 Task: Forward email with the signature Charlotte Hill with the subject Request for a recommendation from softage.1@softage.net to softage.7@softage.net with the message I would like to request a meeting to discuss the new team-building activities., select first word, change the font of the message to Georgia and change the font typography to underline Send the email
Action: Mouse moved to (1002, 80)
Screenshot: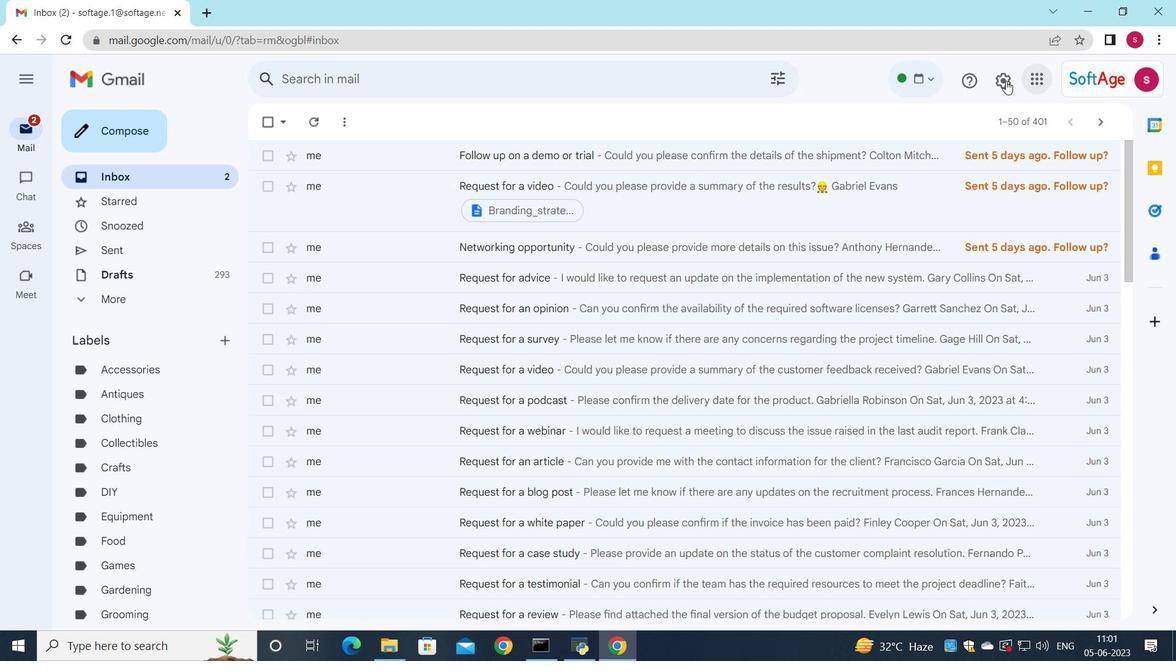 
Action: Mouse pressed left at (1002, 80)
Screenshot: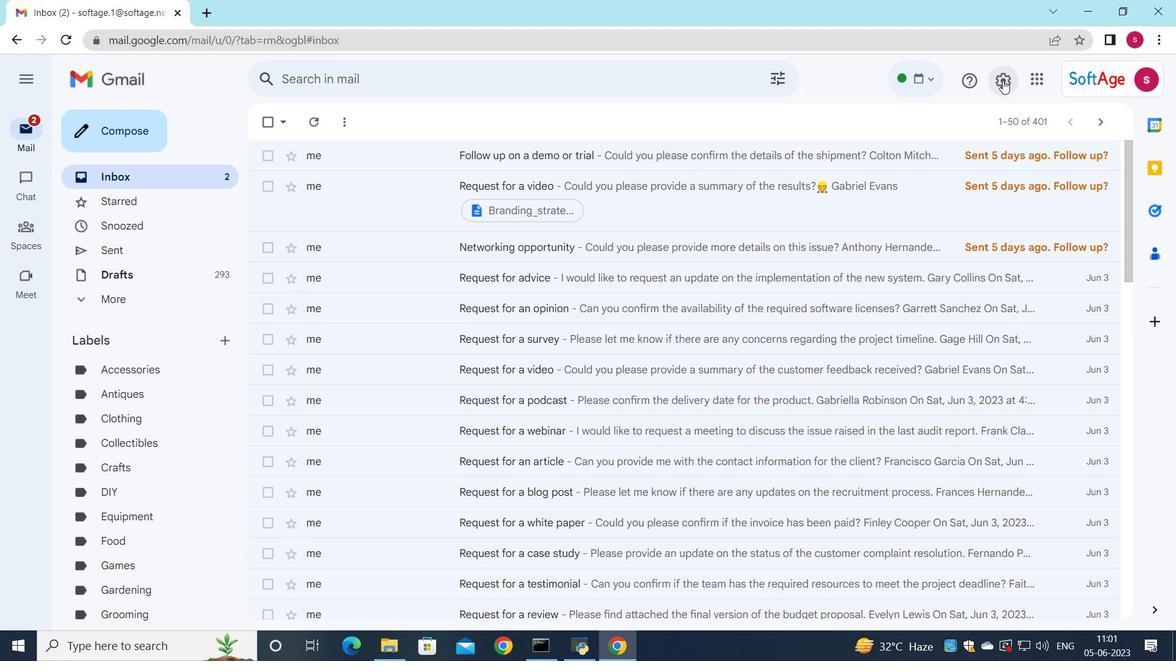 
Action: Mouse moved to (1002, 166)
Screenshot: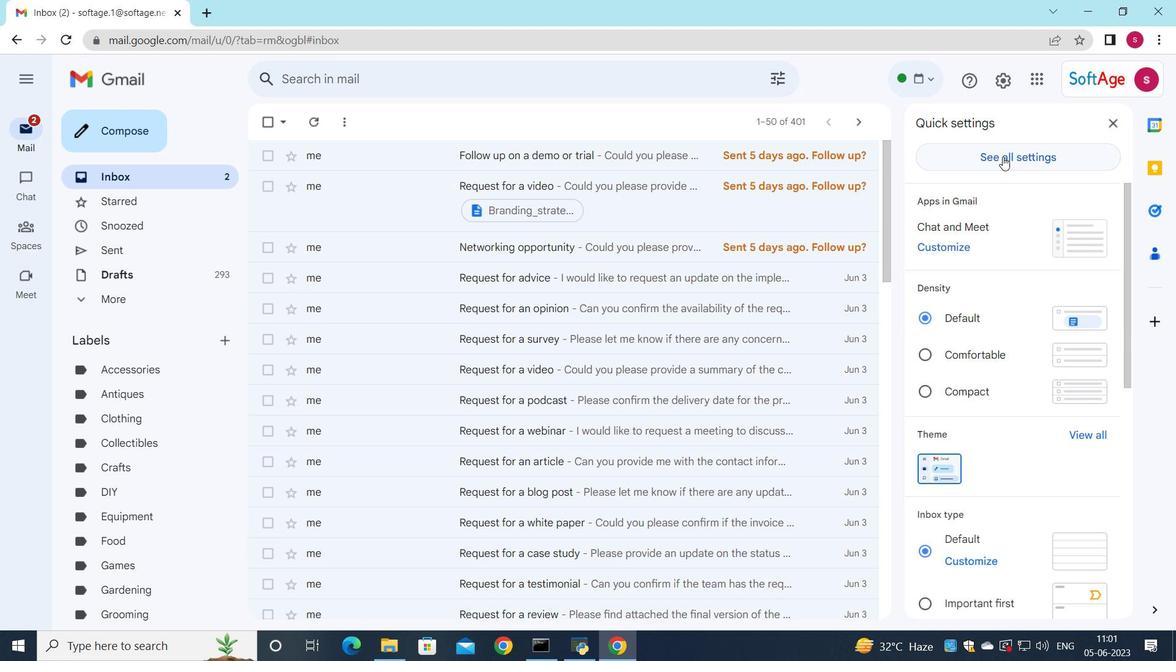 
Action: Mouse pressed left at (1002, 166)
Screenshot: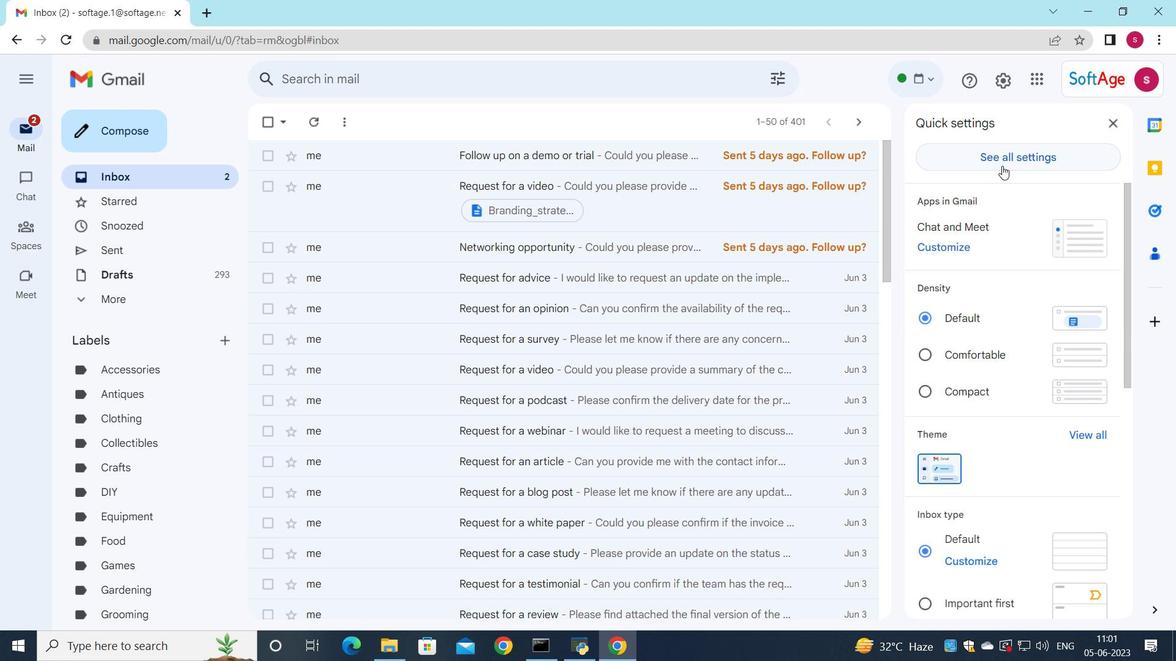 
Action: Mouse moved to (616, 401)
Screenshot: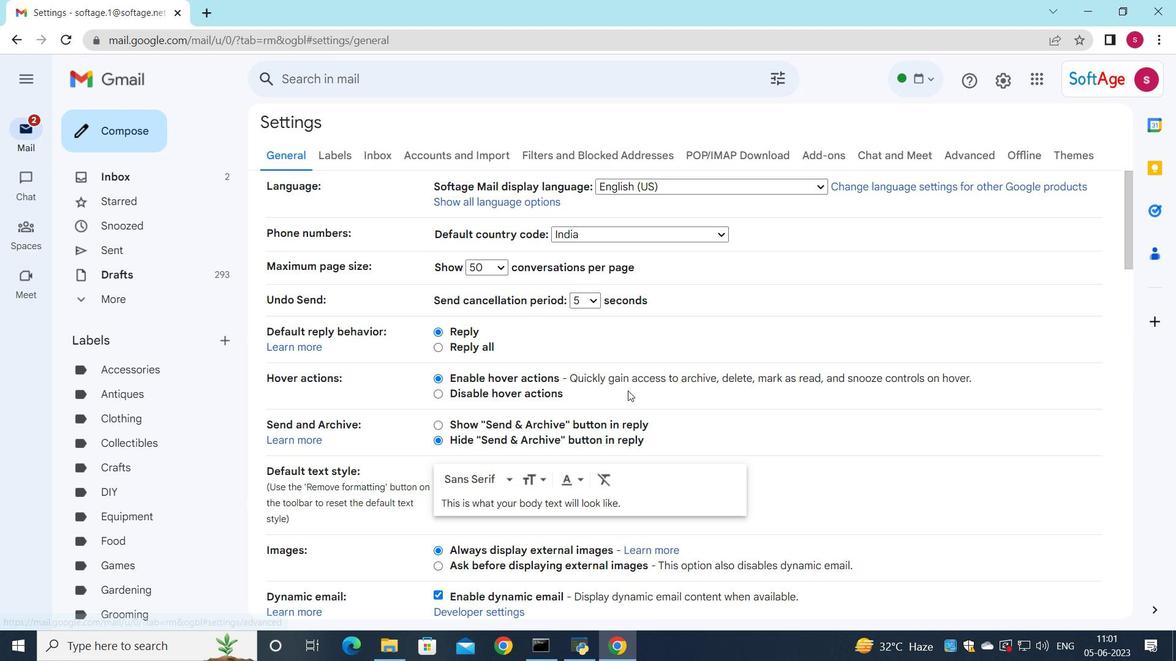 
Action: Mouse scrolled (616, 401) with delta (0, 0)
Screenshot: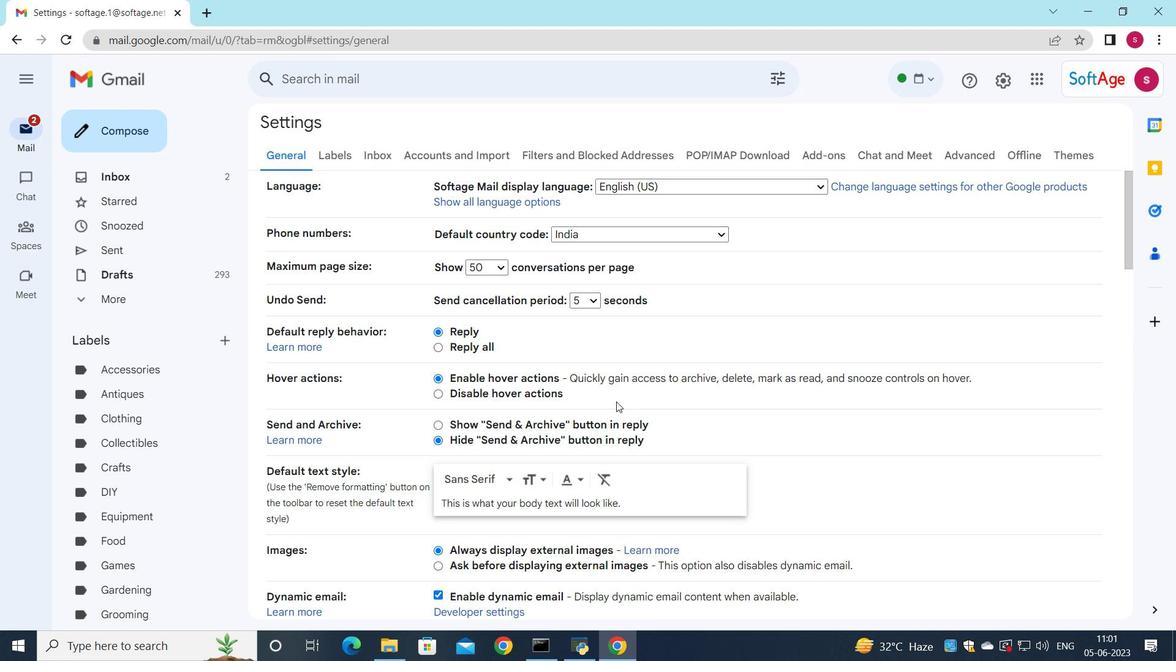 
Action: Mouse moved to (615, 403)
Screenshot: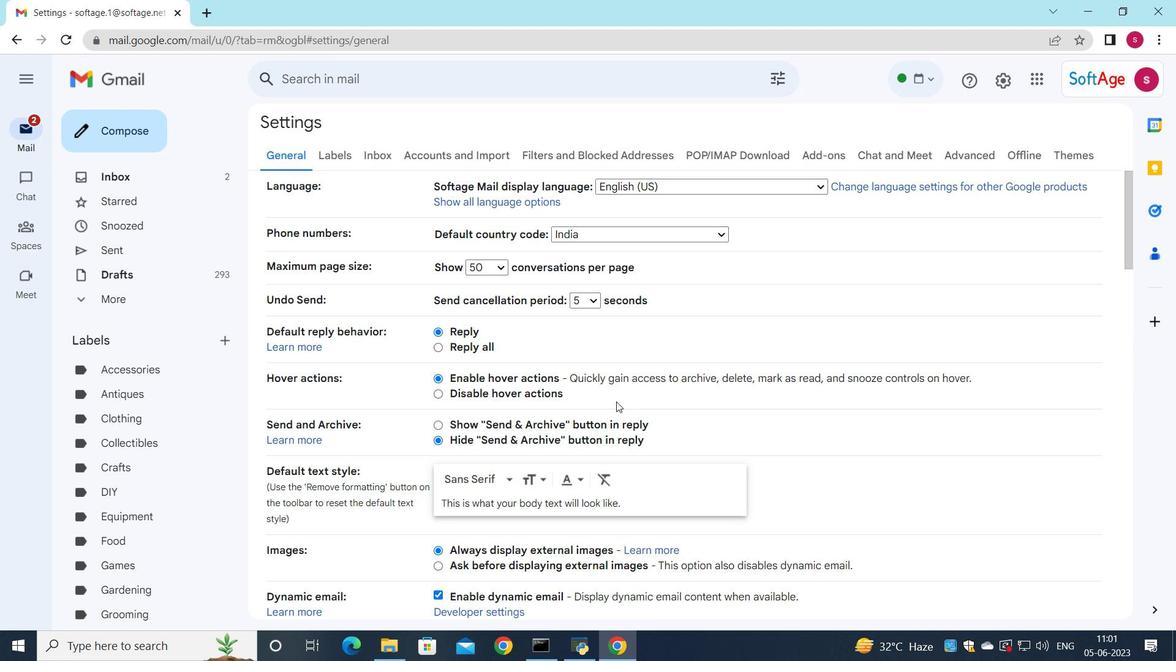 
Action: Mouse scrolled (615, 402) with delta (0, 0)
Screenshot: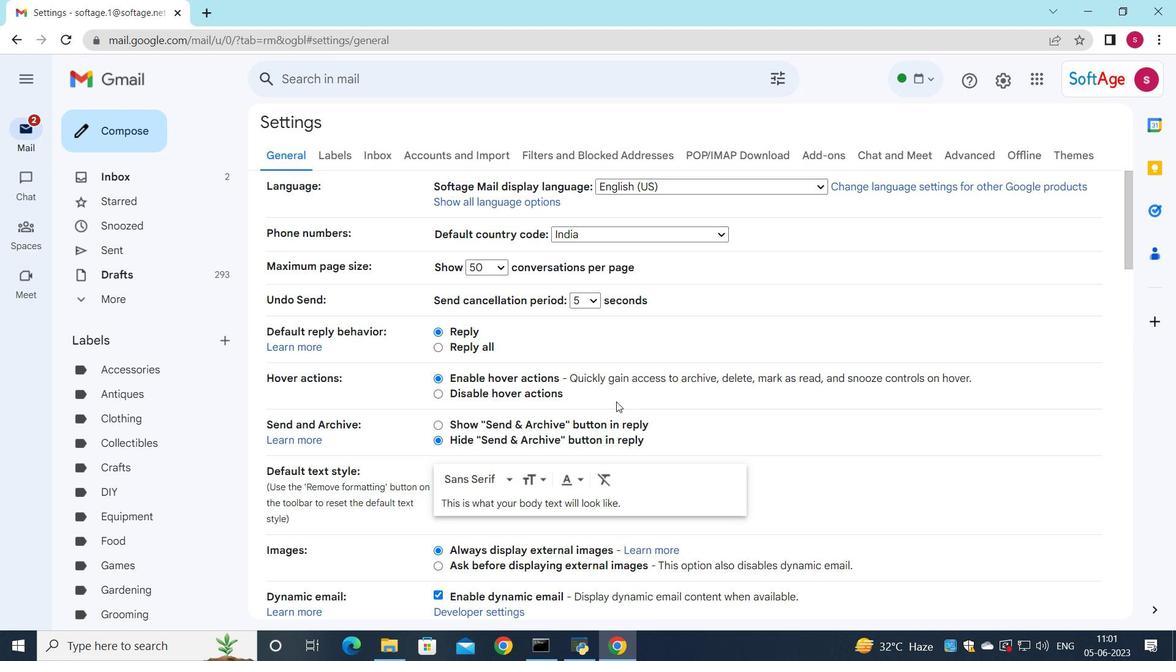 
Action: Mouse moved to (614, 403)
Screenshot: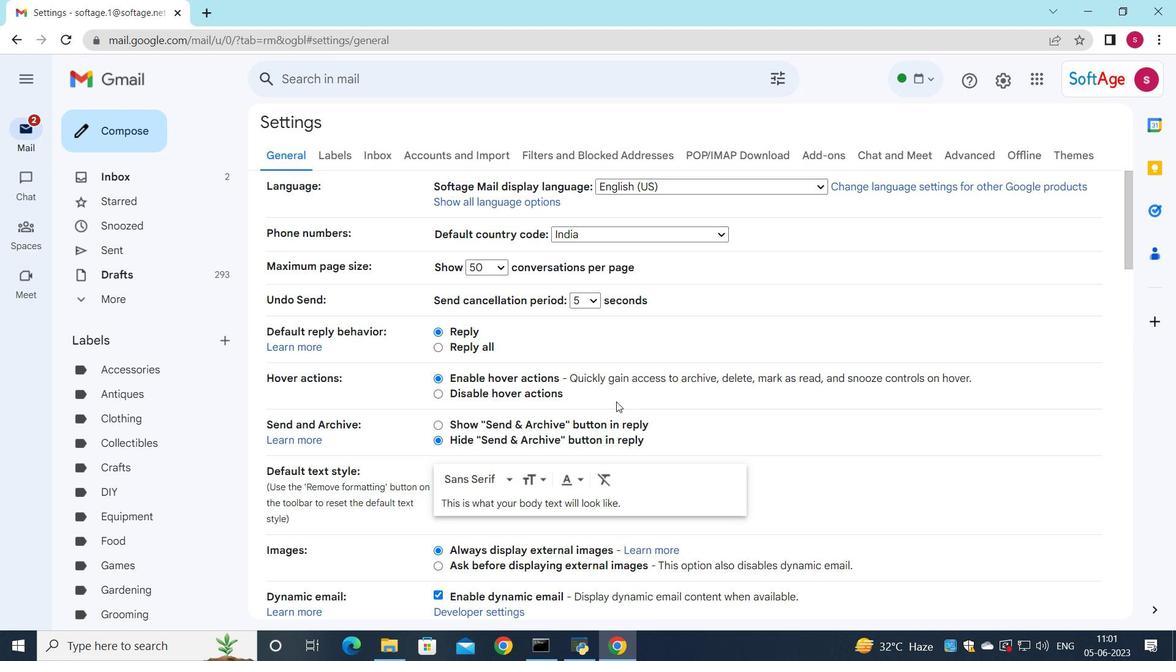 
Action: Mouse scrolled (614, 402) with delta (0, 0)
Screenshot: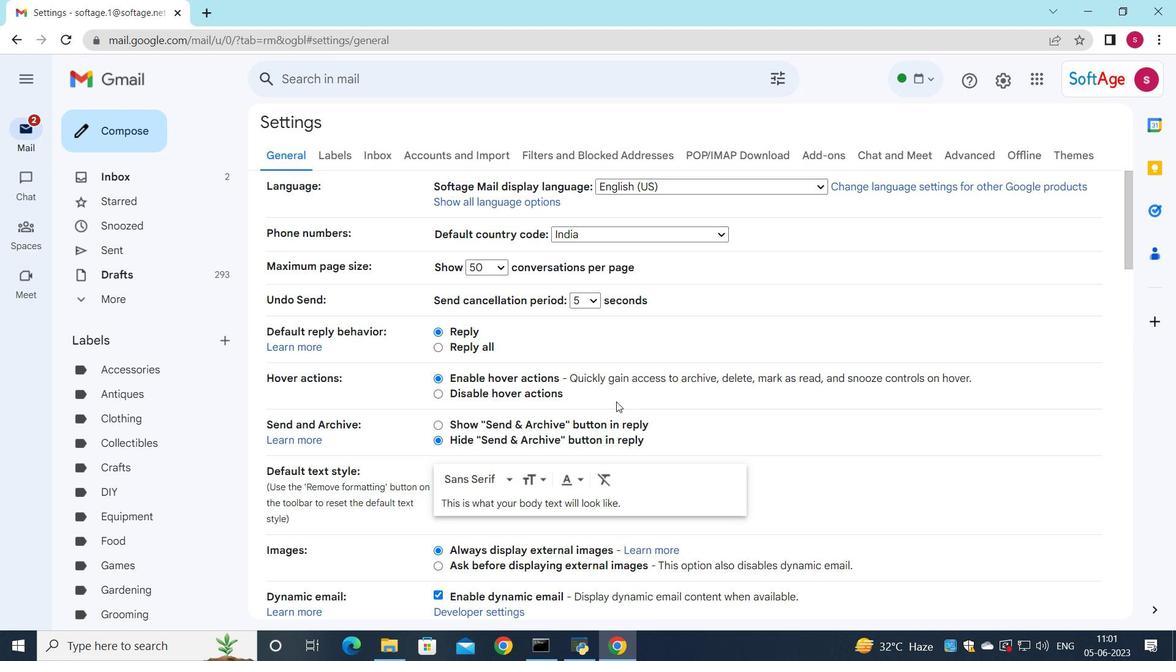 
Action: Mouse scrolled (614, 402) with delta (0, 0)
Screenshot: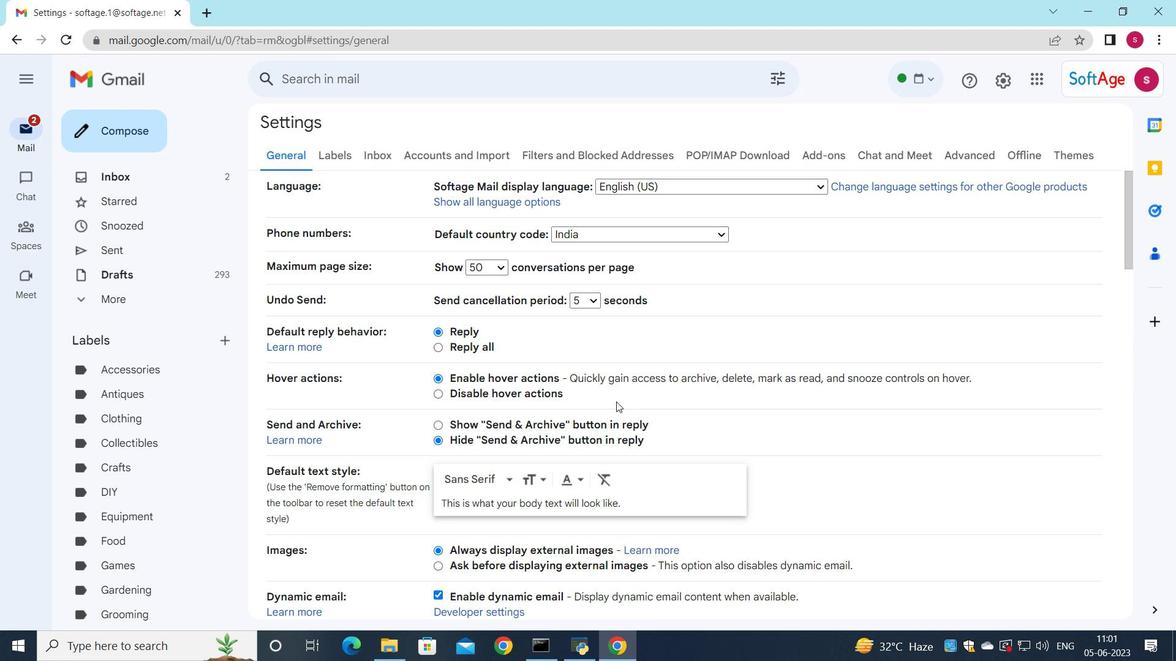 
Action: Mouse moved to (614, 404)
Screenshot: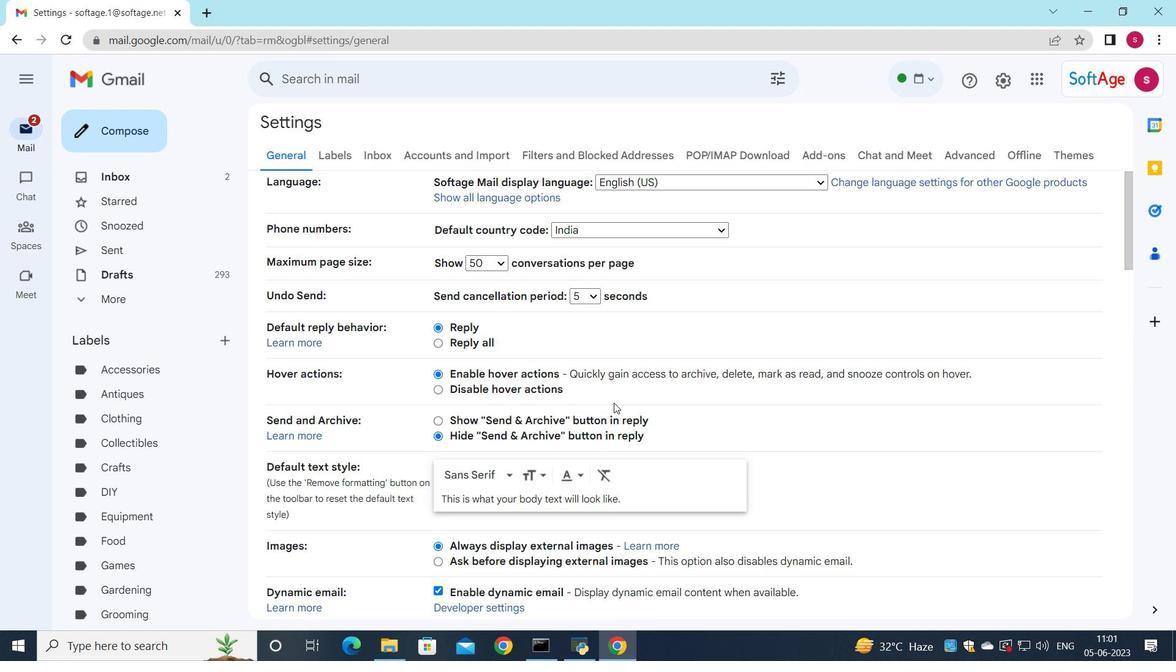 
Action: Mouse scrolled (614, 404) with delta (0, 0)
Screenshot: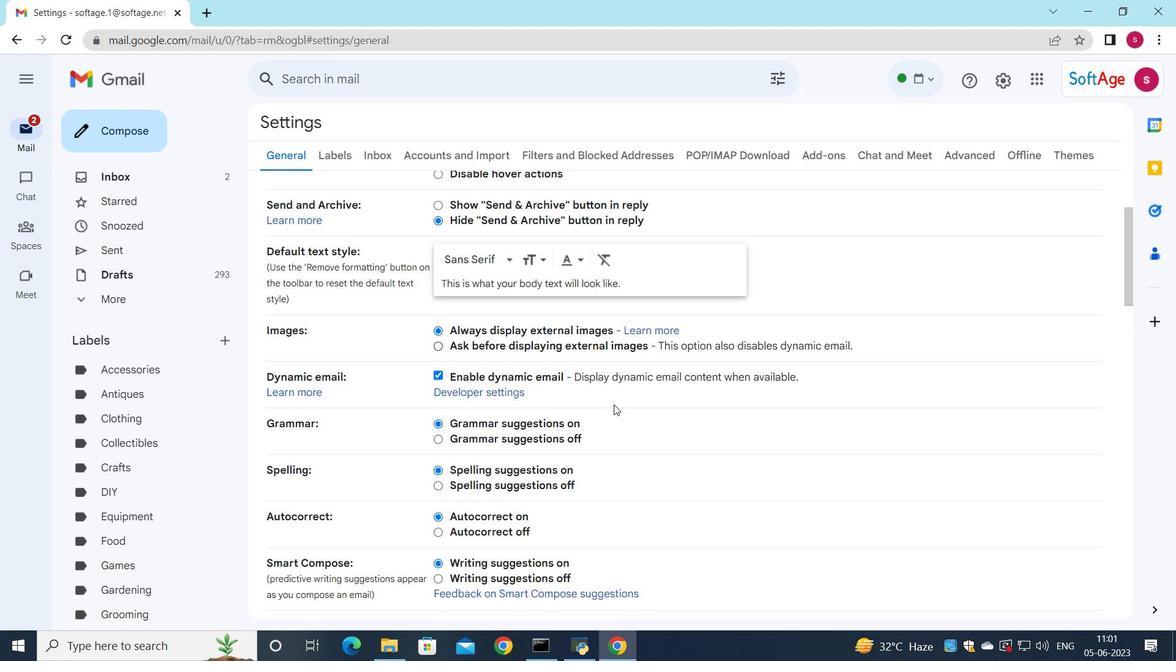 
Action: Mouse scrolled (614, 404) with delta (0, 0)
Screenshot: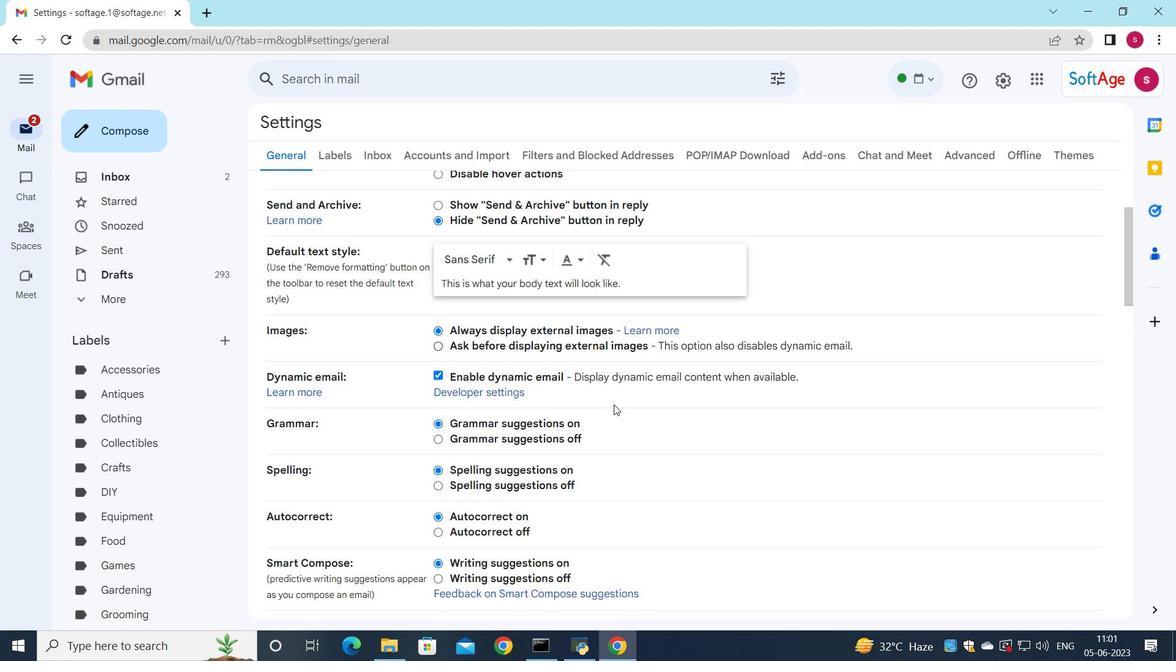 
Action: Mouse scrolled (614, 404) with delta (0, 0)
Screenshot: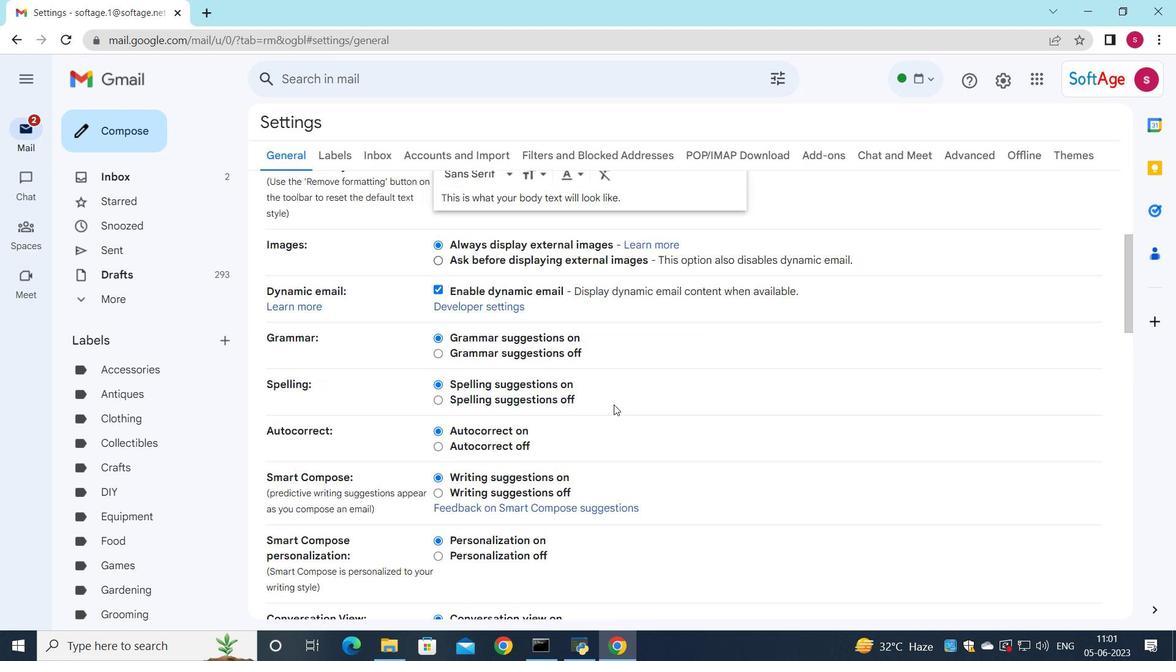 
Action: Mouse scrolled (614, 404) with delta (0, 0)
Screenshot: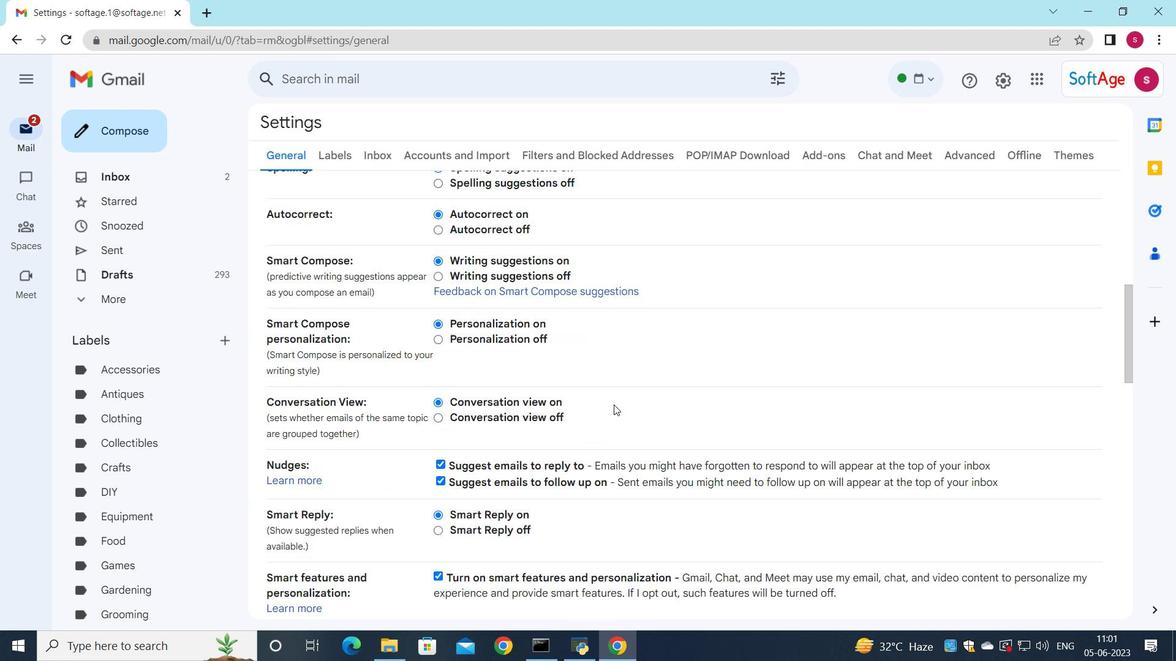 
Action: Mouse scrolled (614, 404) with delta (0, 0)
Screenshot: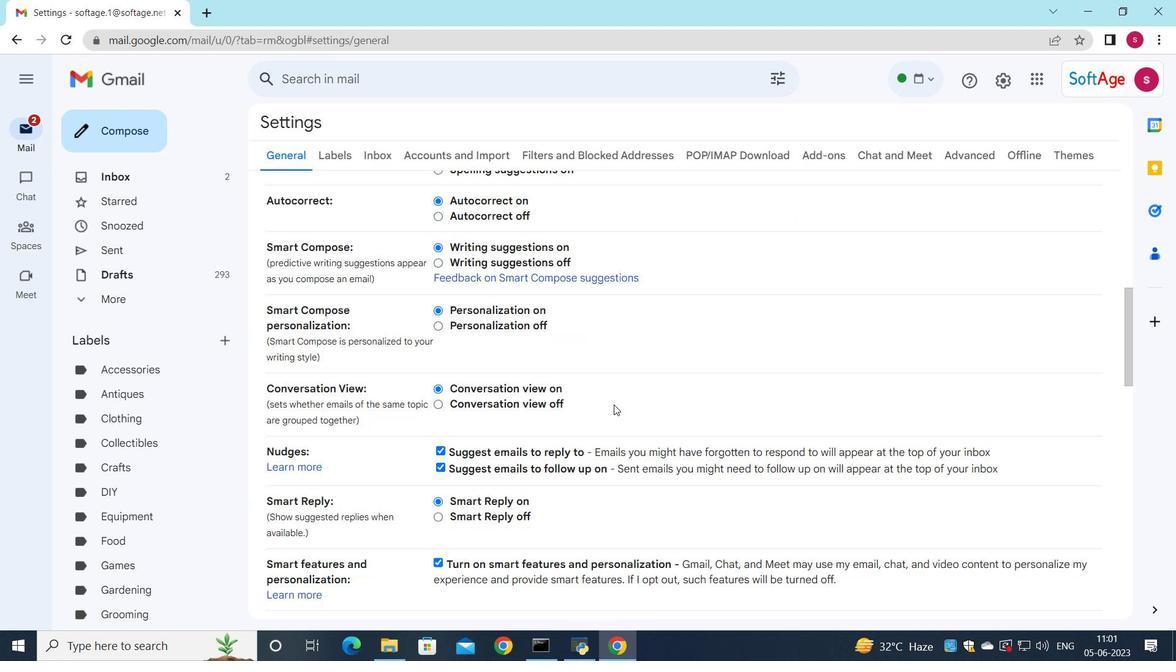 
Action: Mouse scrolled (614, 404) with delta (0, 0)
Screenshot: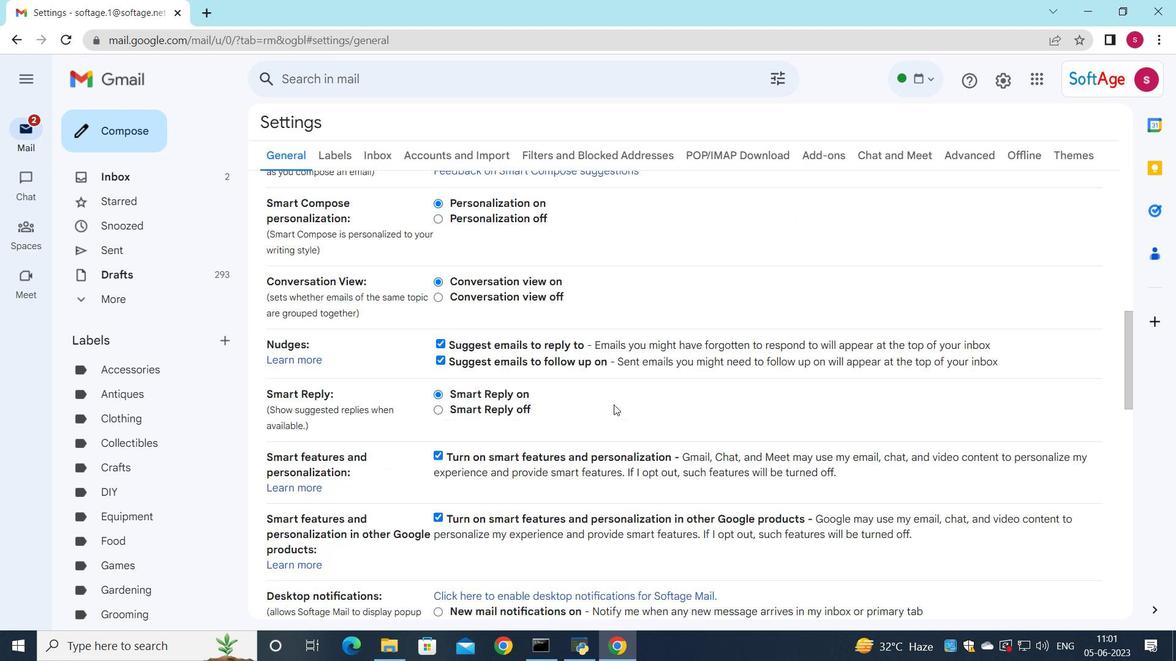 
Action: Mouse scrolled (614, 404) with delta (0, 0)
Screenshot: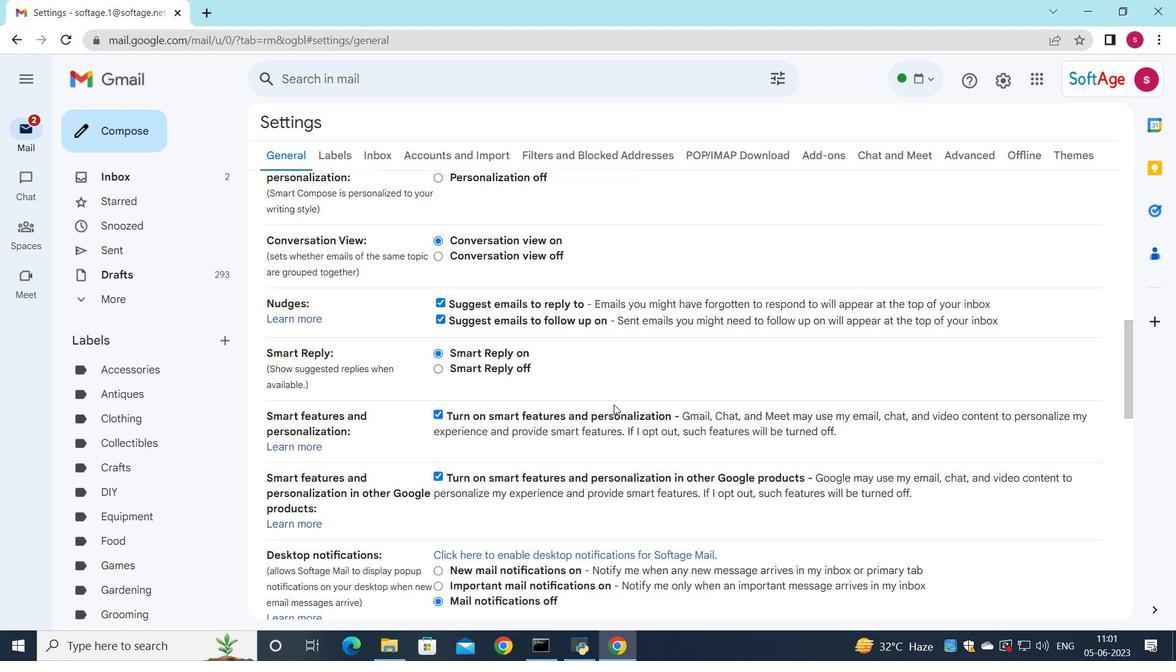 
Action: Mouse scrolled (614, 404) with delta (0, 0)
Screenshot: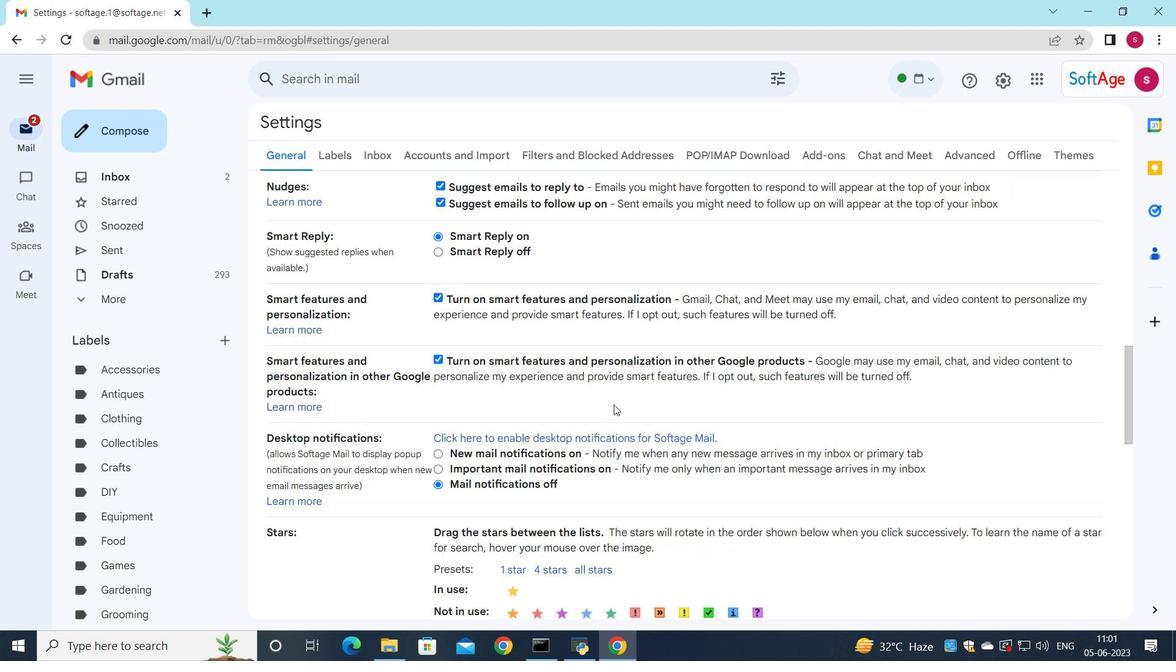 
Action: Mouse scrolled (614, 404) with delta (0, 0)
Screenshot: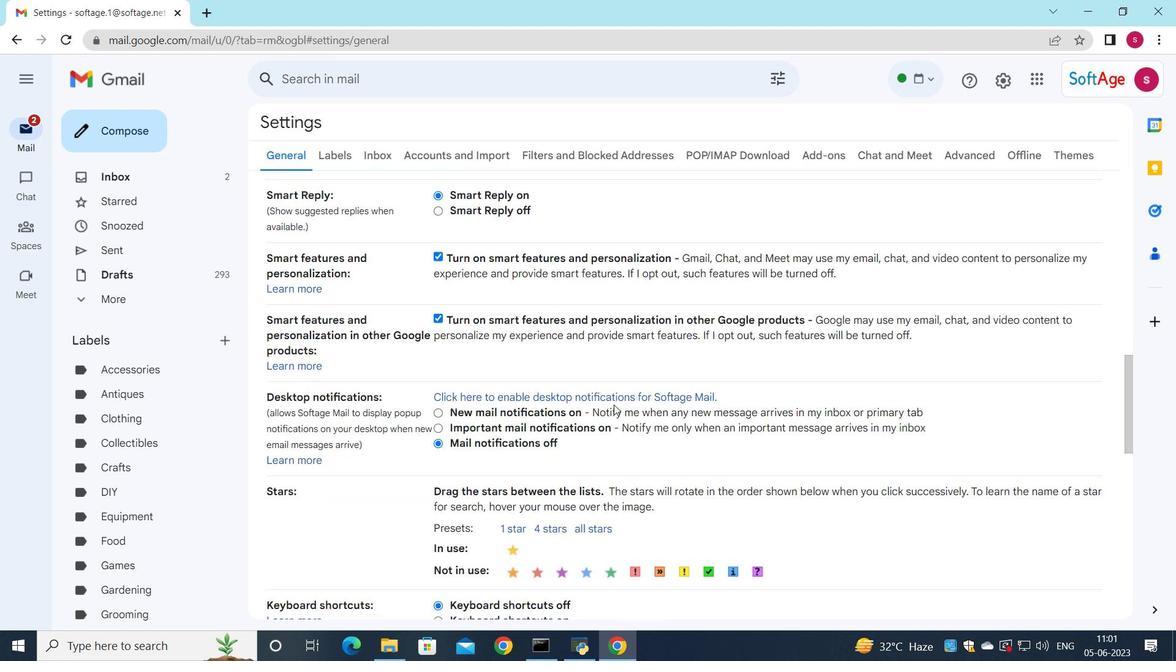 
Action: Mouse scrolled (614, 404) with delta (0, 0)
Screenshot: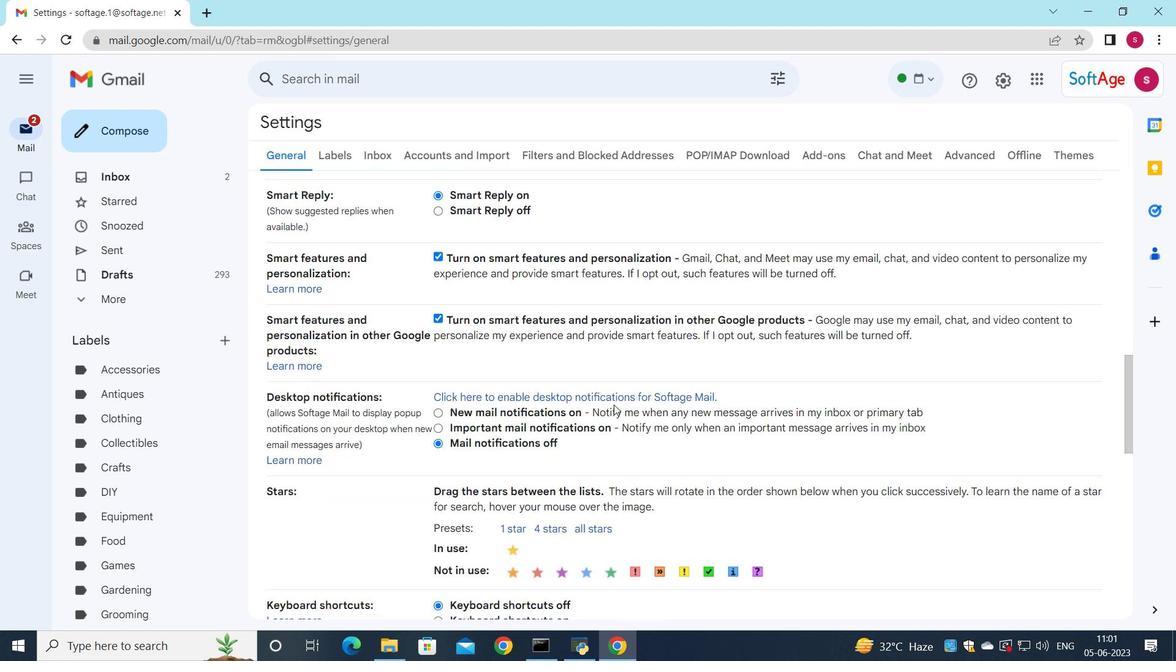 
Action: Mouse scrolled (614, 404) with delta (0, 0)
Screenshot: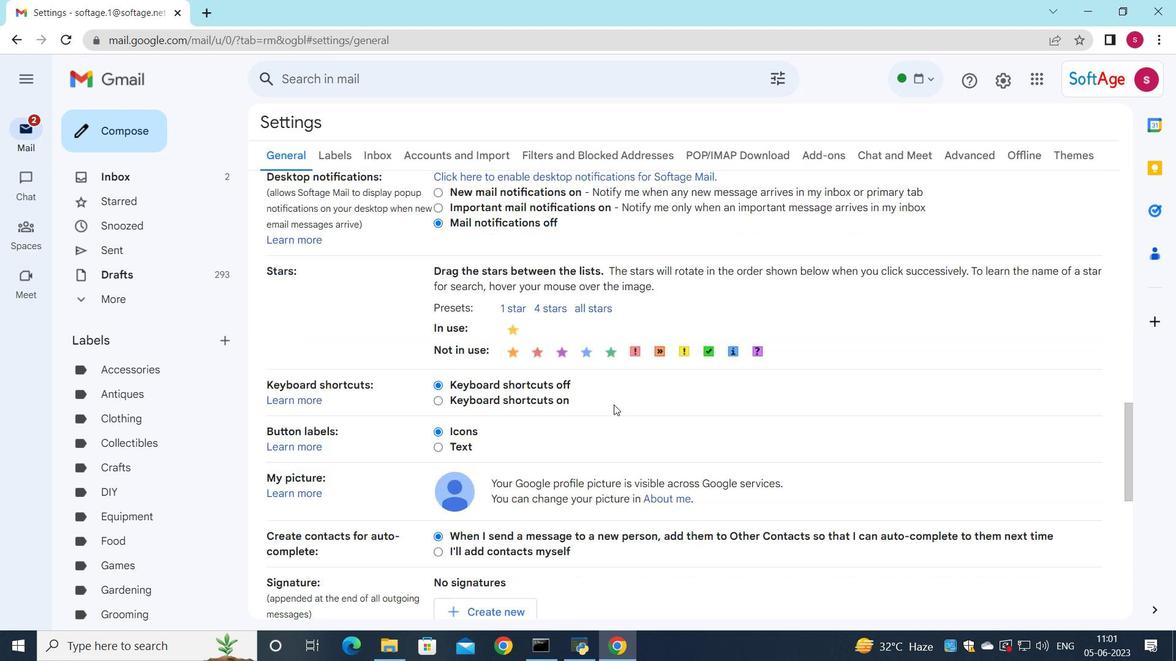 
Action: Mouse scrolled (614, 404) with delta (0, 0)
Screenshot: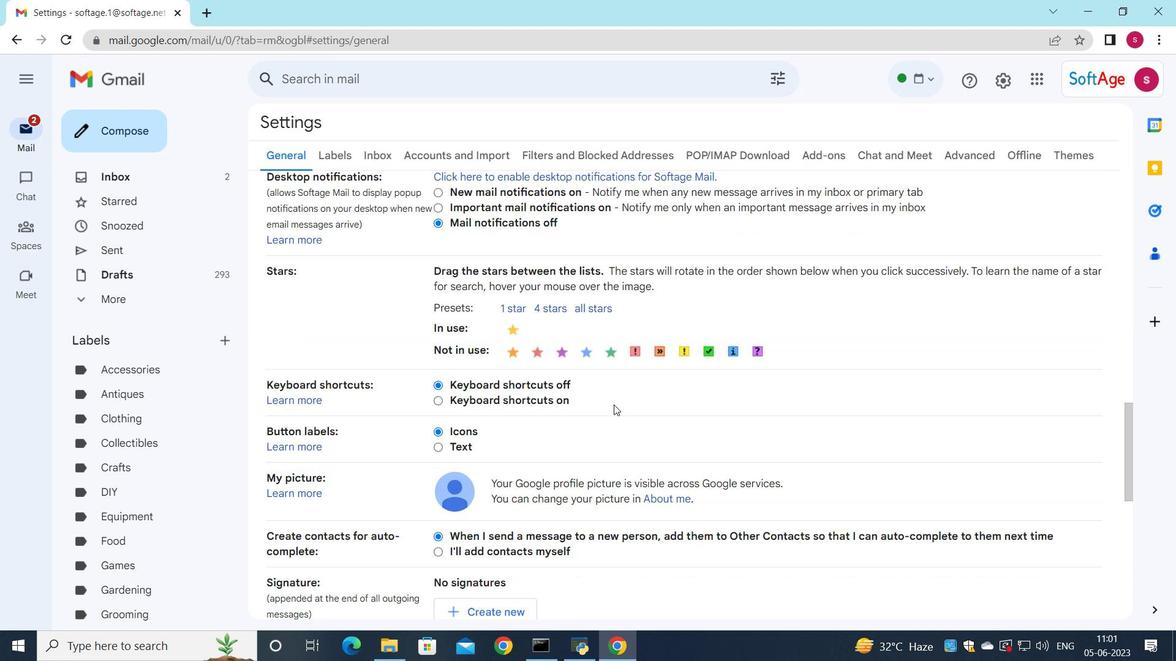 
Action: Mouse moved to (516, 450)
Screenshot: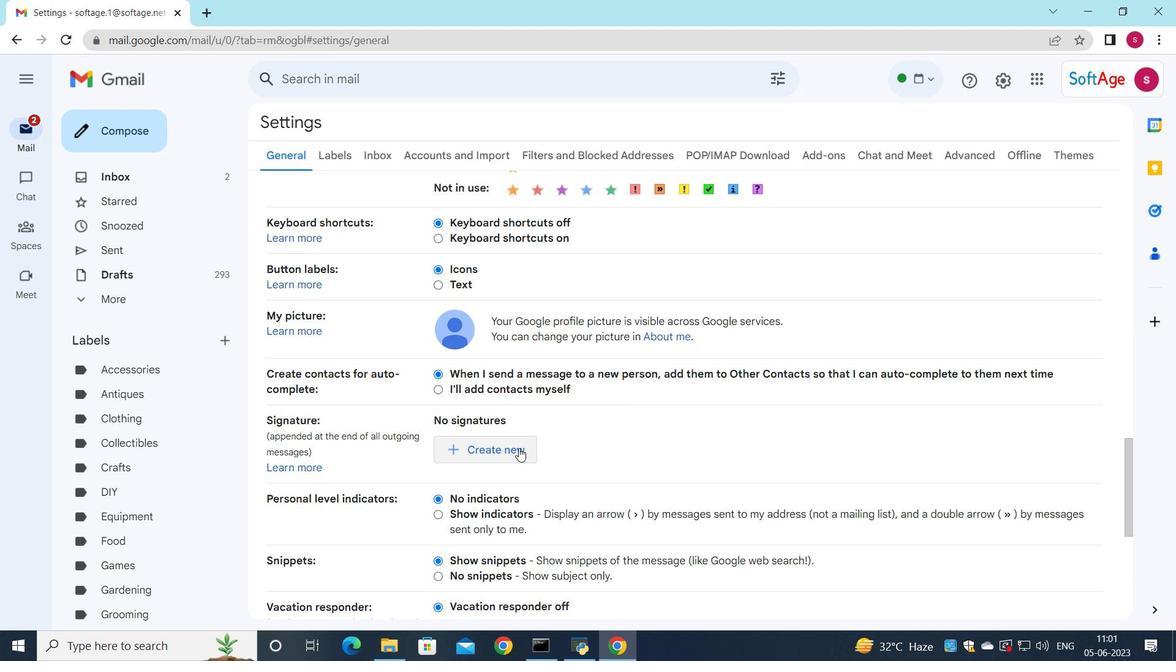 
Action: Mouse pressed left at (516, 450)
Screenshot: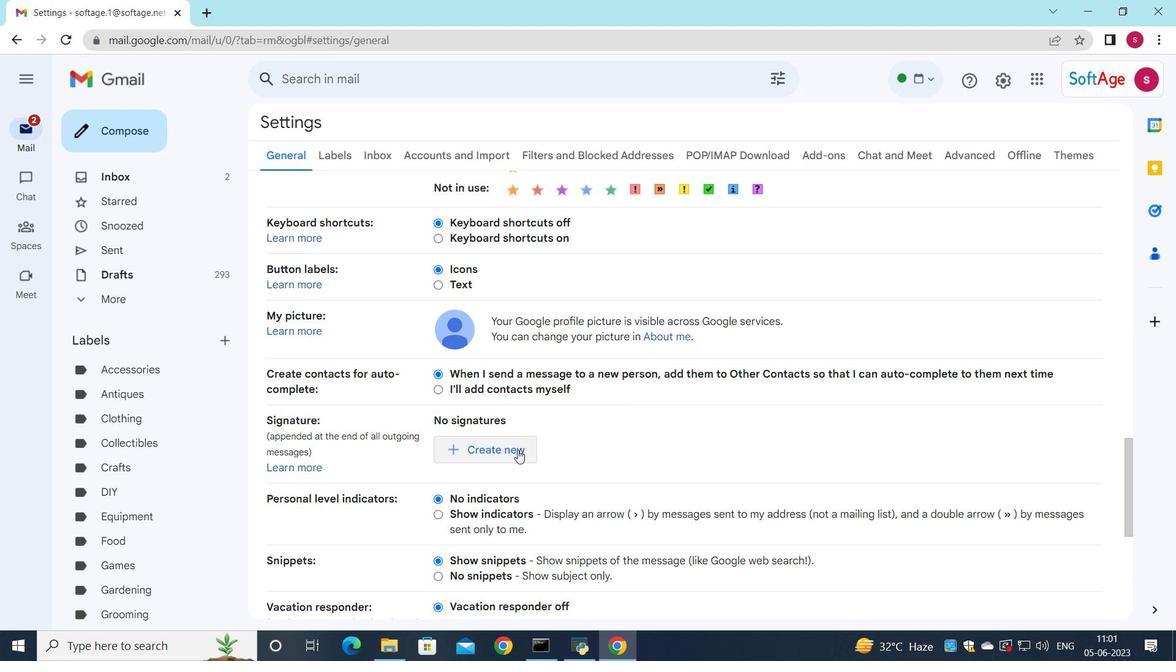 
Action: Mouse moved to (601, 330)
Screenshot: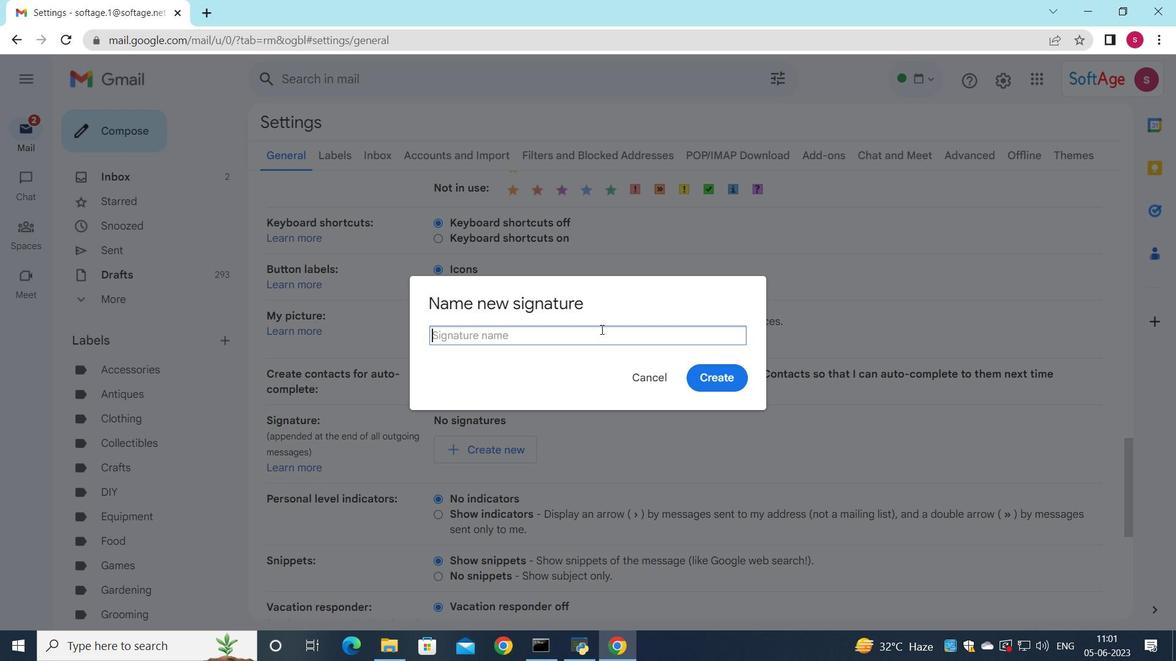
Action: Key pressed <Key.shift>Charlotte<Key.space><Key.shift_r><Key.shift_r><Key.shift_r><Key.shift_r><Key.shift_r><Key.shift_r><Key.shift_r><Key.shift_r><Key.shift_r><Key.shift_r><Key.shift_r>Hill
Screenshot: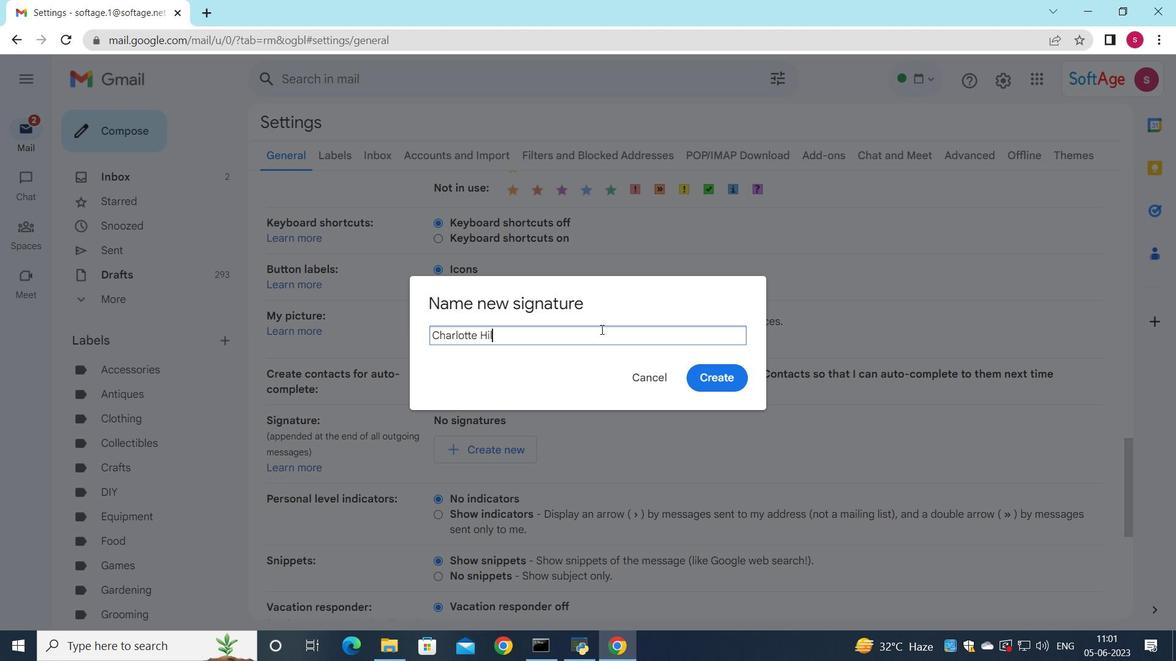 
Action: Mouse moved to (711, 382)
Screenshot: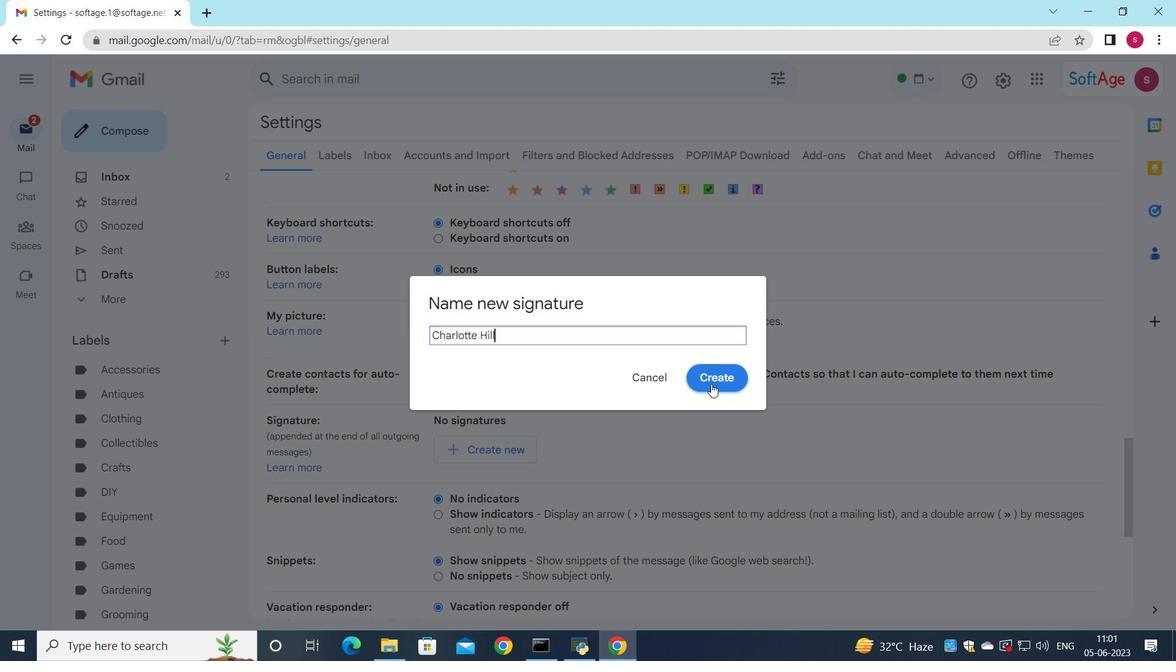 
Action: Mouse pressed left at (711, 382)
Screenshot: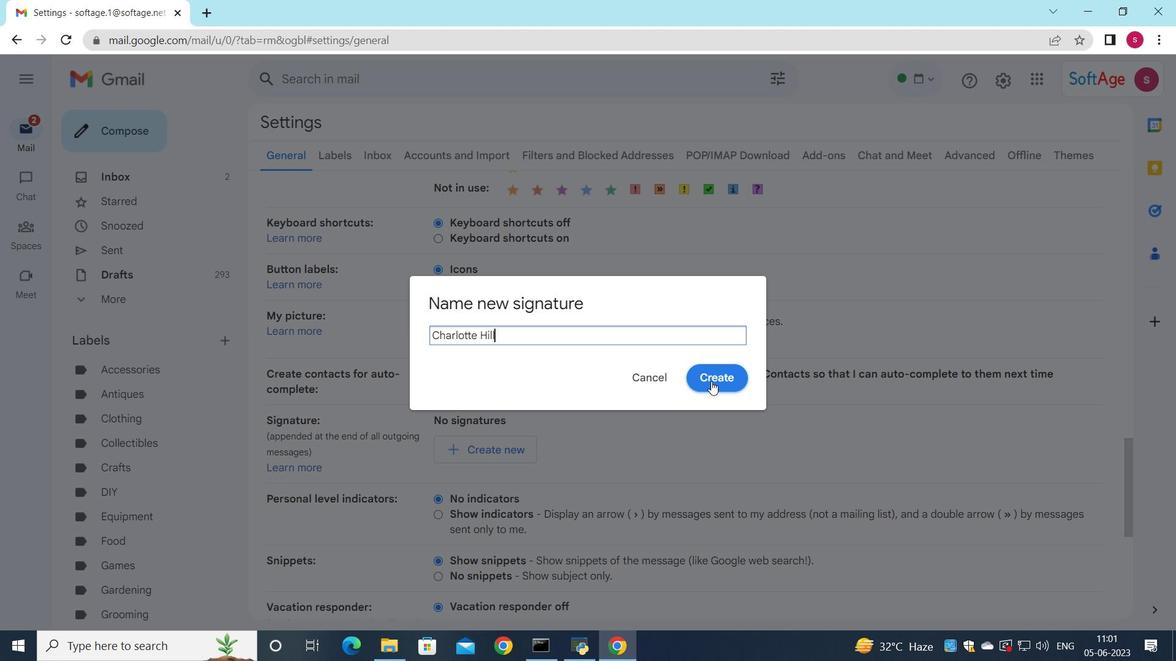 
Action: Mouse moved to (665, 455)
Screenshot: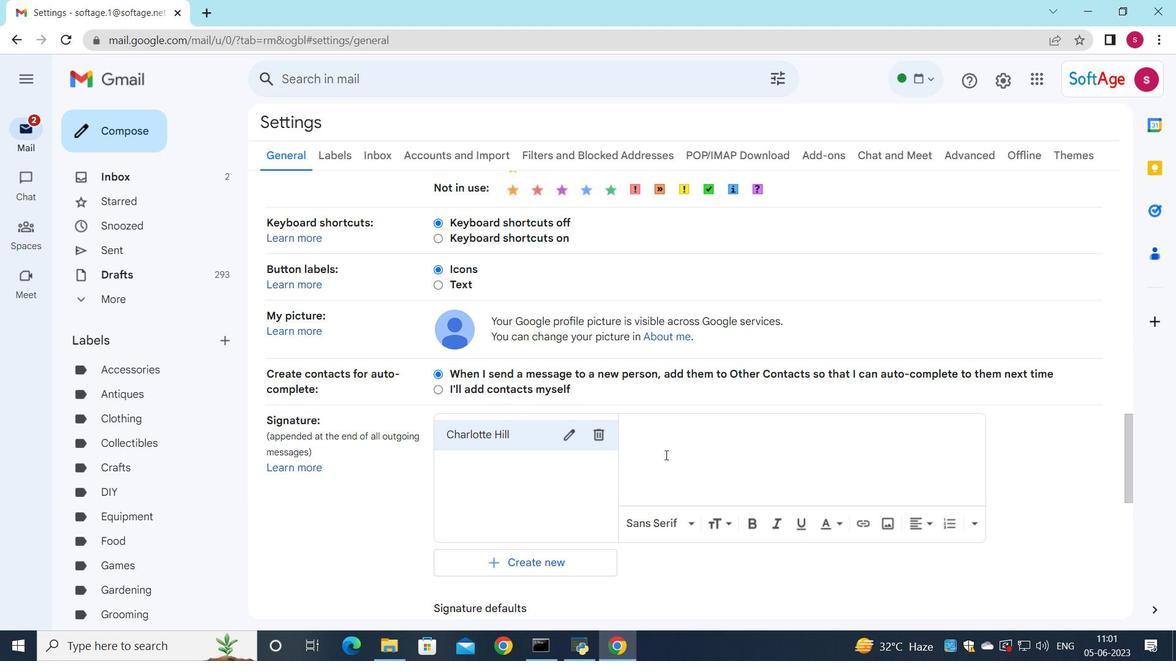 
Action: Mouse pressed left at (665, 455)
Screenshot: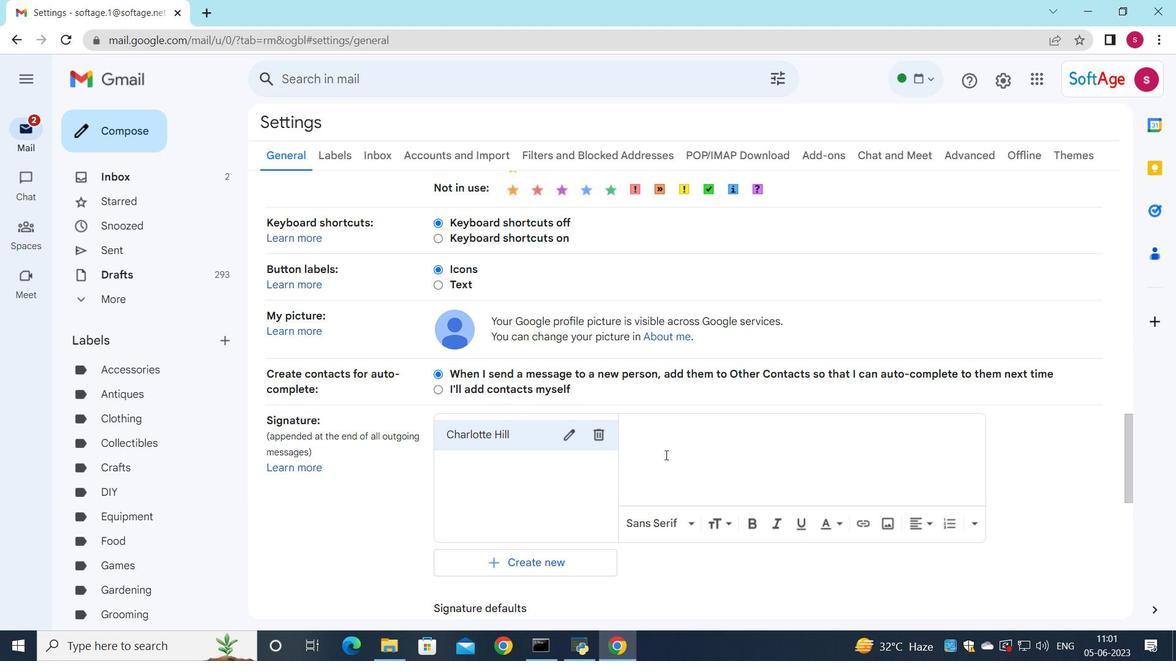 
Action: Key pressed <Key.shift><Key.shift><Key.shift><Key.shift><Key.shift><Key.shift><Key.shift><Key.shift><Key.shift><Key.shift><Key.shift><Key.shift>Charlotte<Key.space><Key.shift><Key.shift><Key.shift><Key.shift><Key.shift><Key.shift><Key.shift><Key.shift>Hill
Screenshot: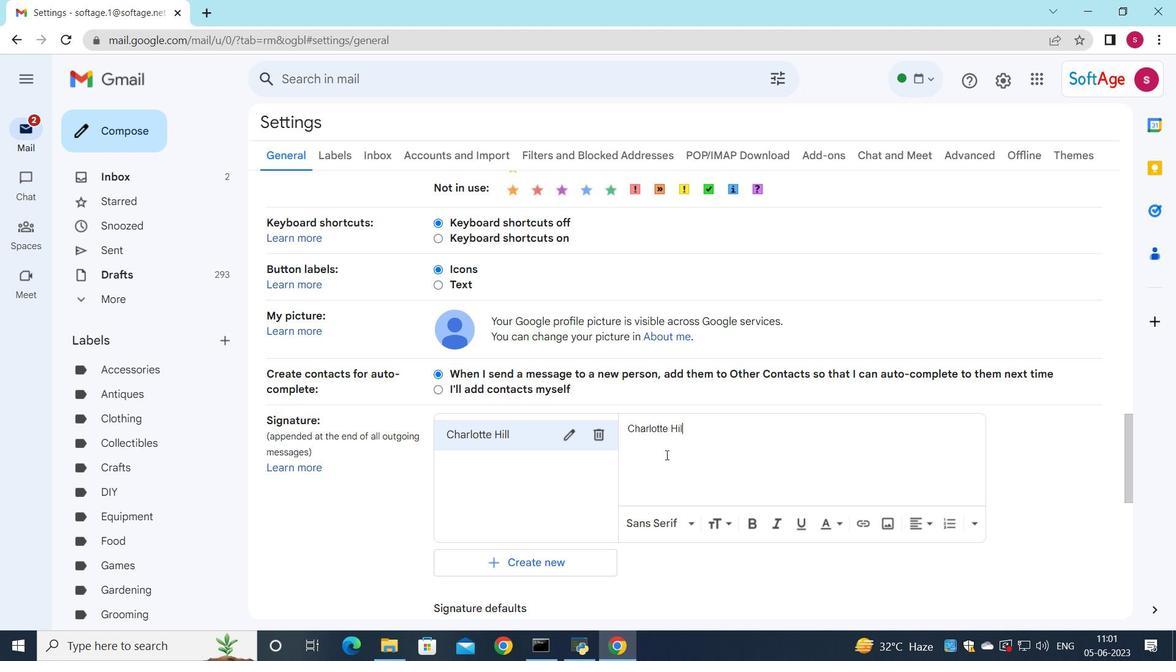 
Action: Mouse moved to (672, 449)
Screenshot: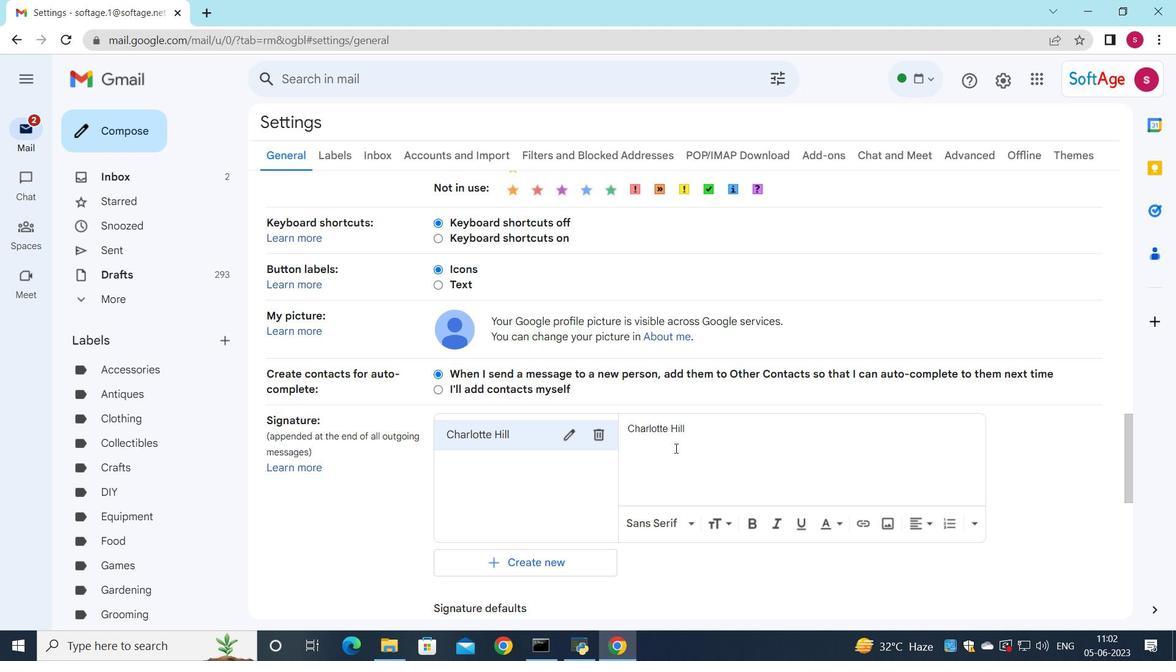 
Action: Mouse scrolled (672, 449) with delta (0, 0)
Screenshot: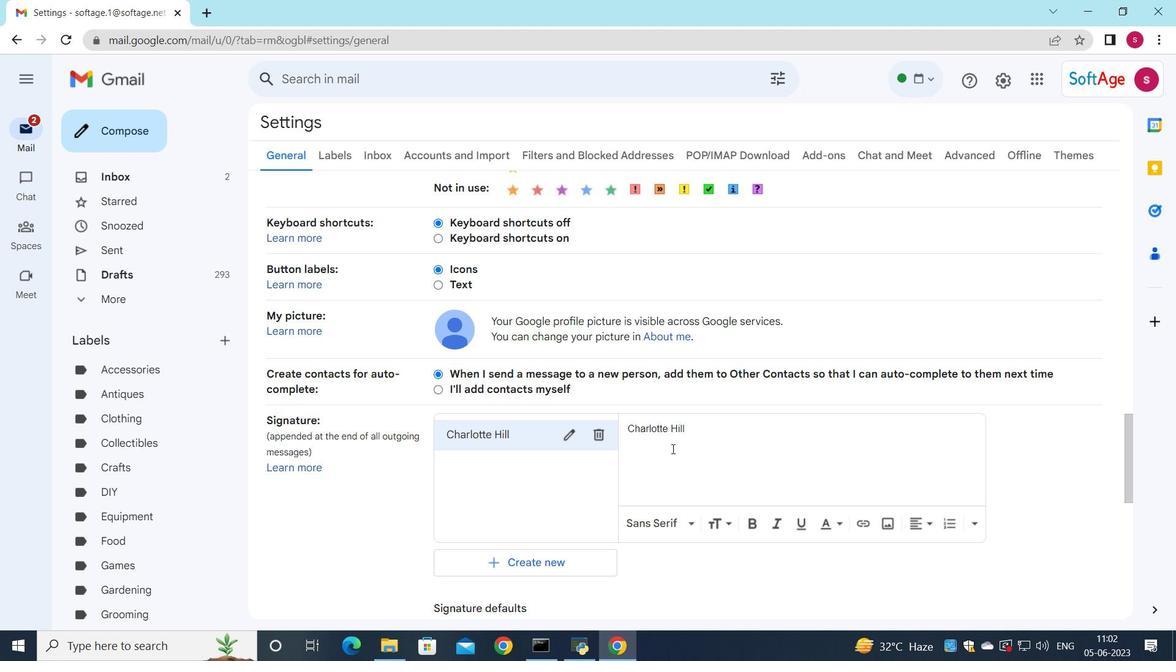 
Action: Mouse moved to (628, 416)
Screenshot: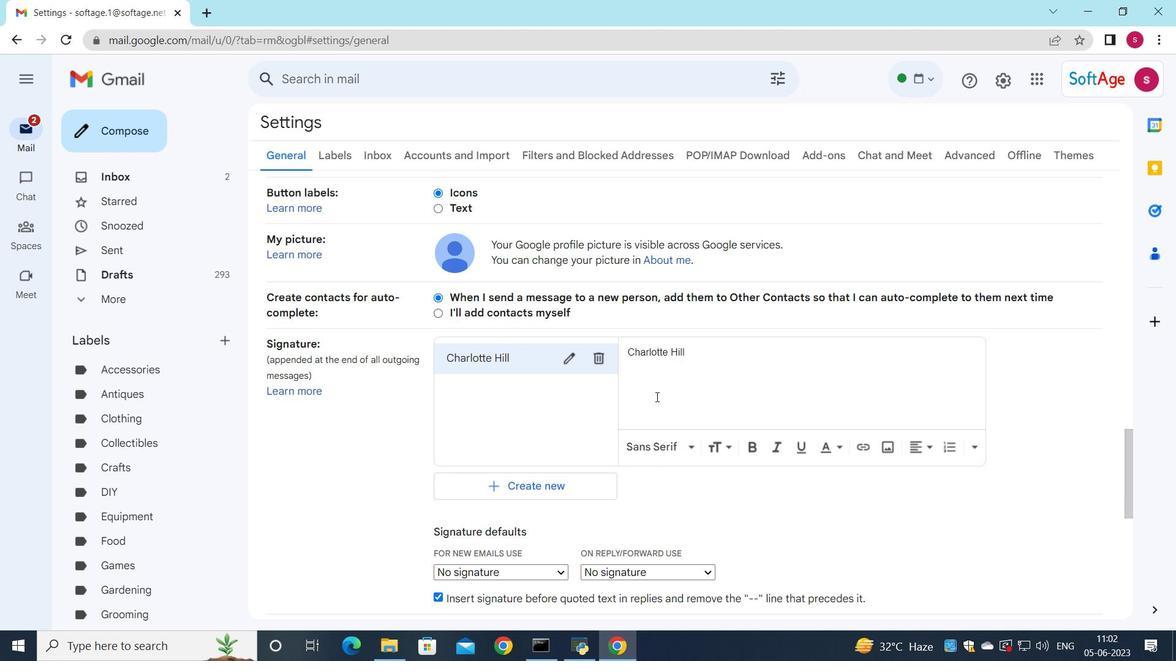 
Action: Mouse scrolled (628, 416) with delta (0, 0)
Screenshot: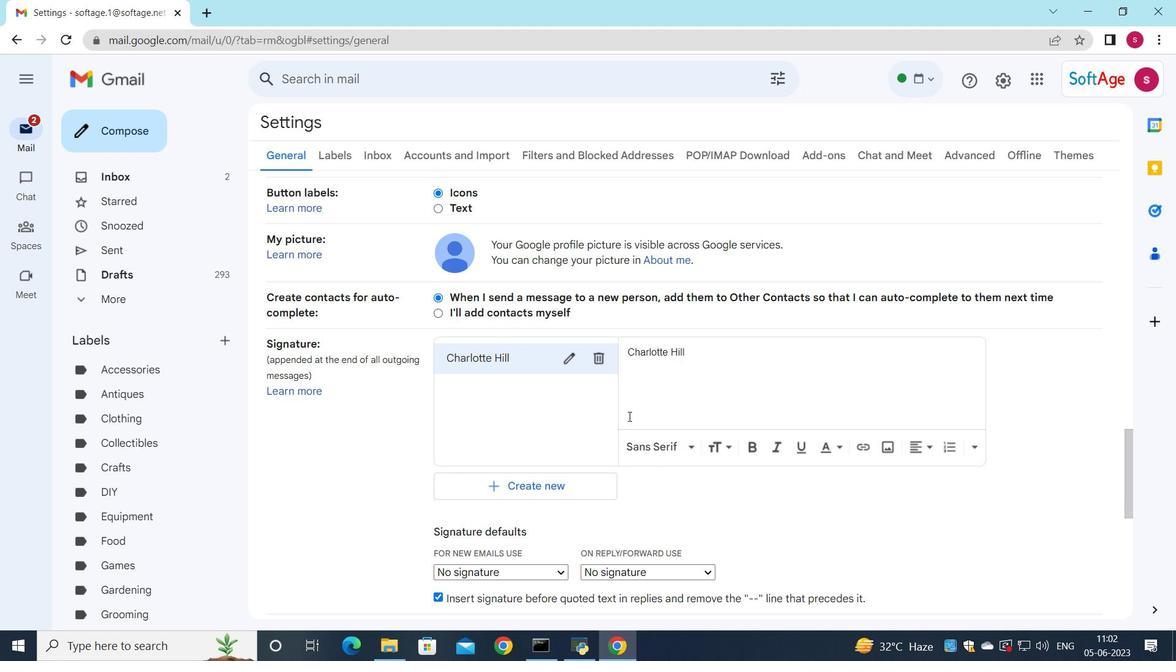 
Action: Mouse moved to (535, 493)
Screenshot: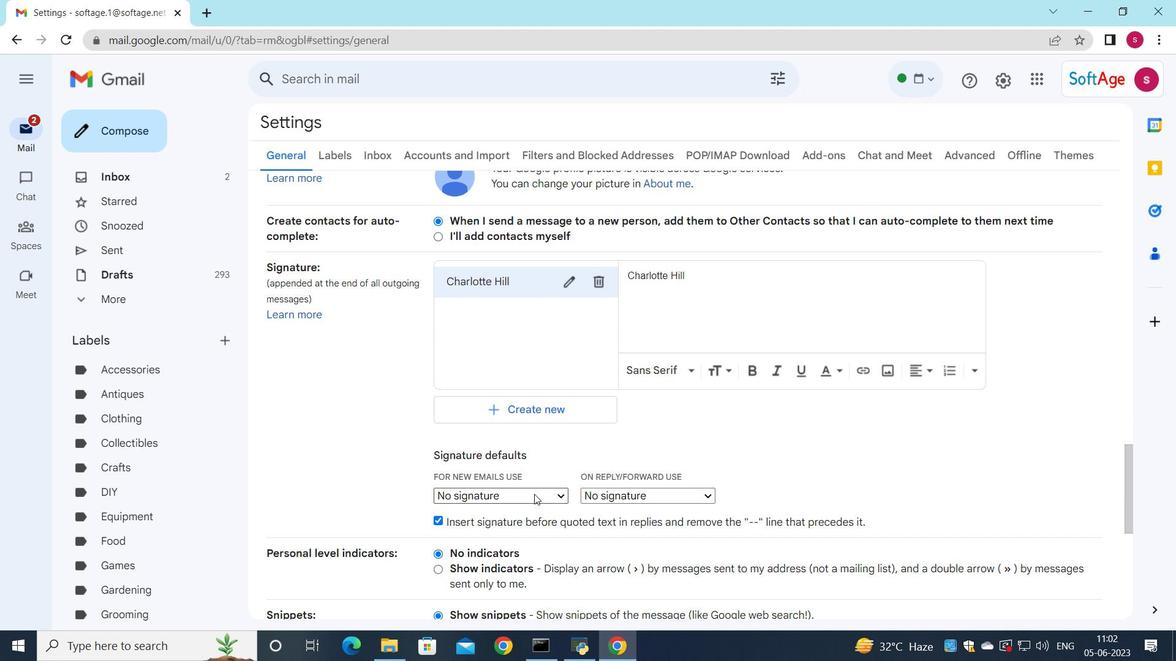 
Action: Mouse pressed left at (535, 493)
Screenshot: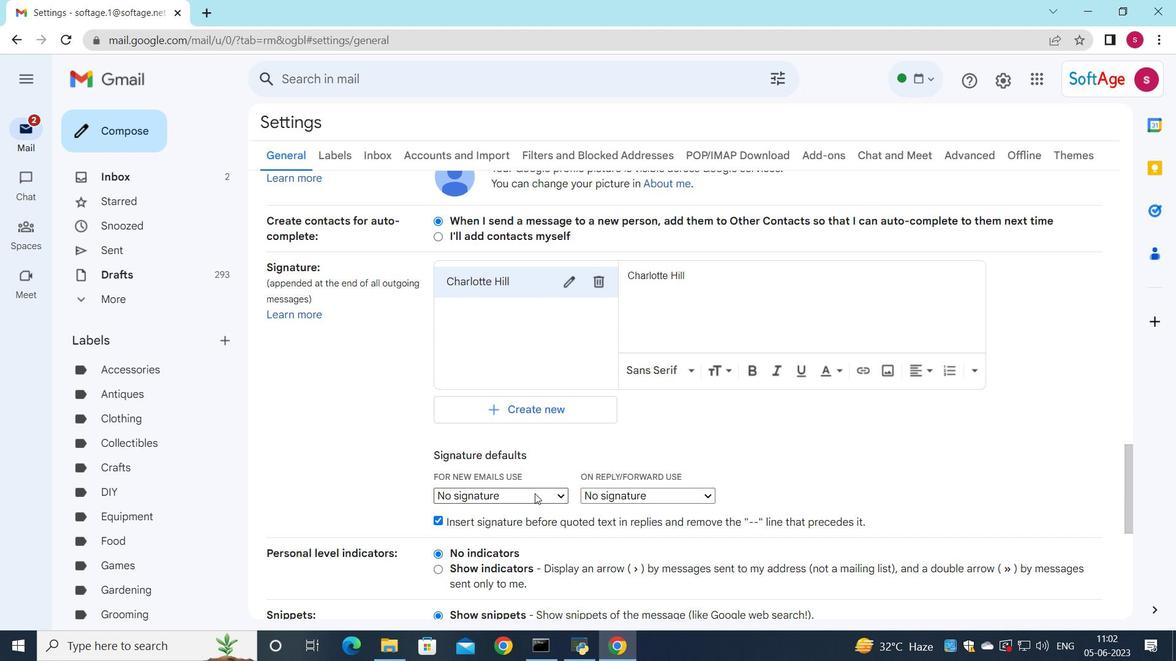 
Action: Mouse moved to (517, 523)
Screenshot: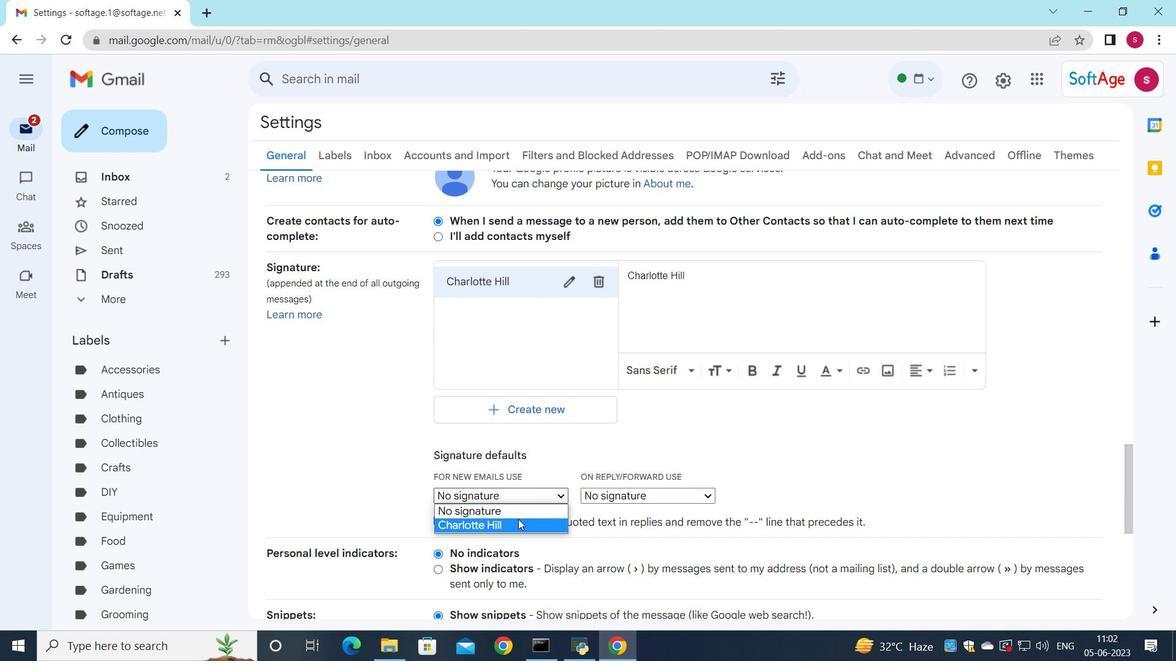 
Action: Mouse pressed left at (517, 523)
Screenshot: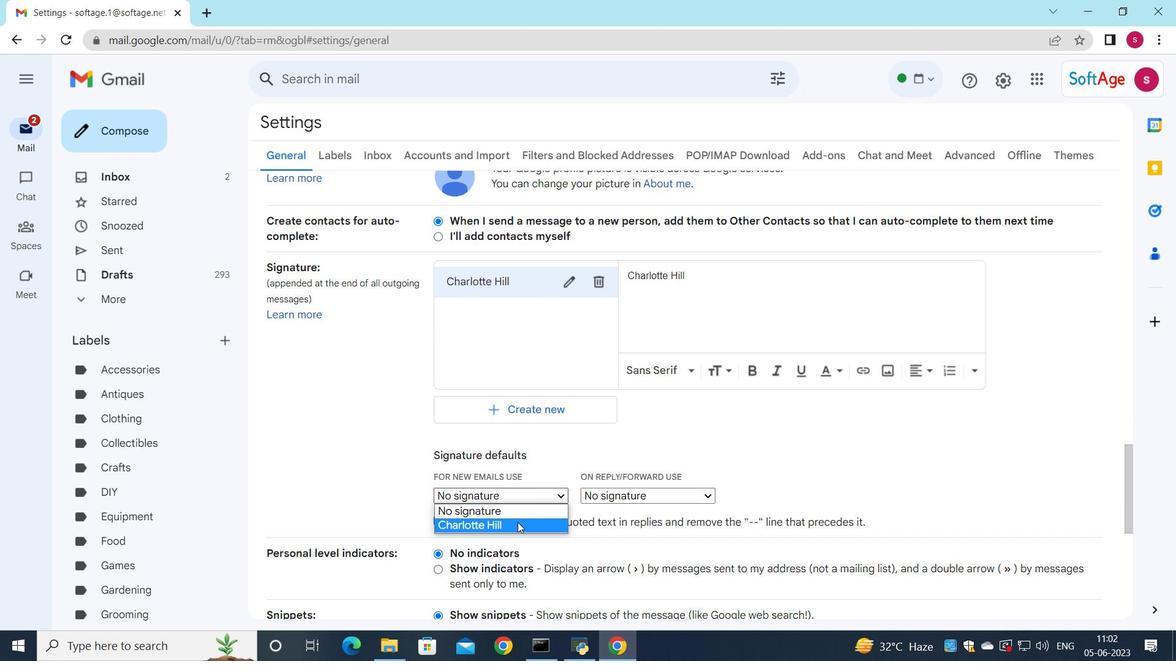 
Action: Mouse moved to (627, 496)
Screenshot: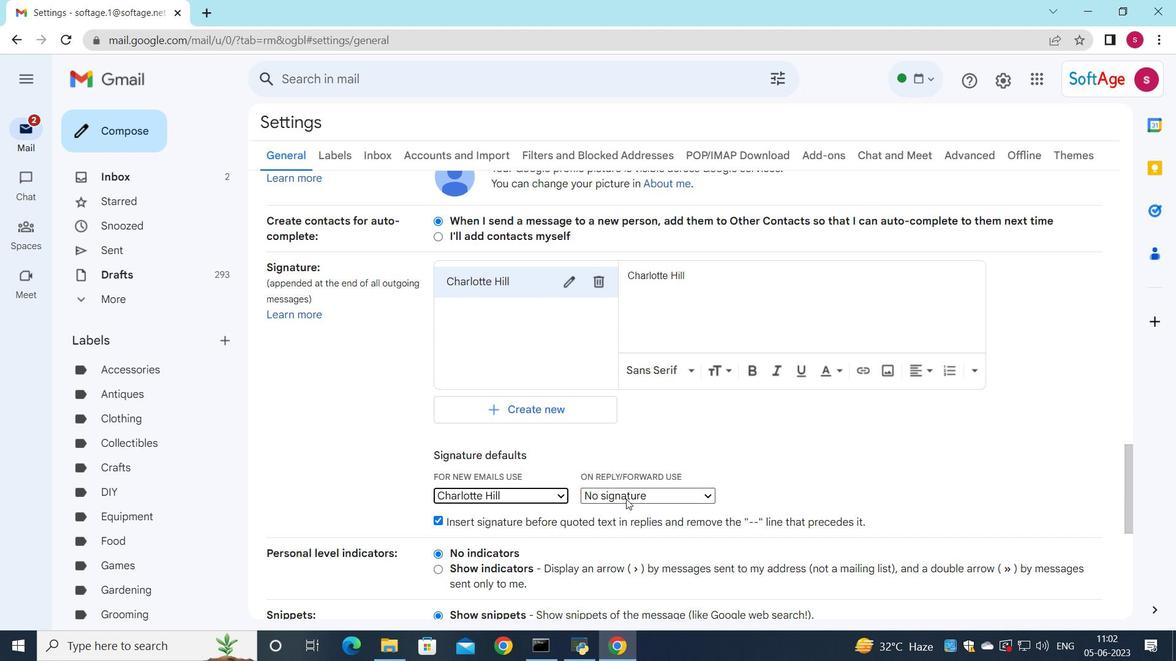 
Action: Mouse pressed left at (627, 496)
Screenshot: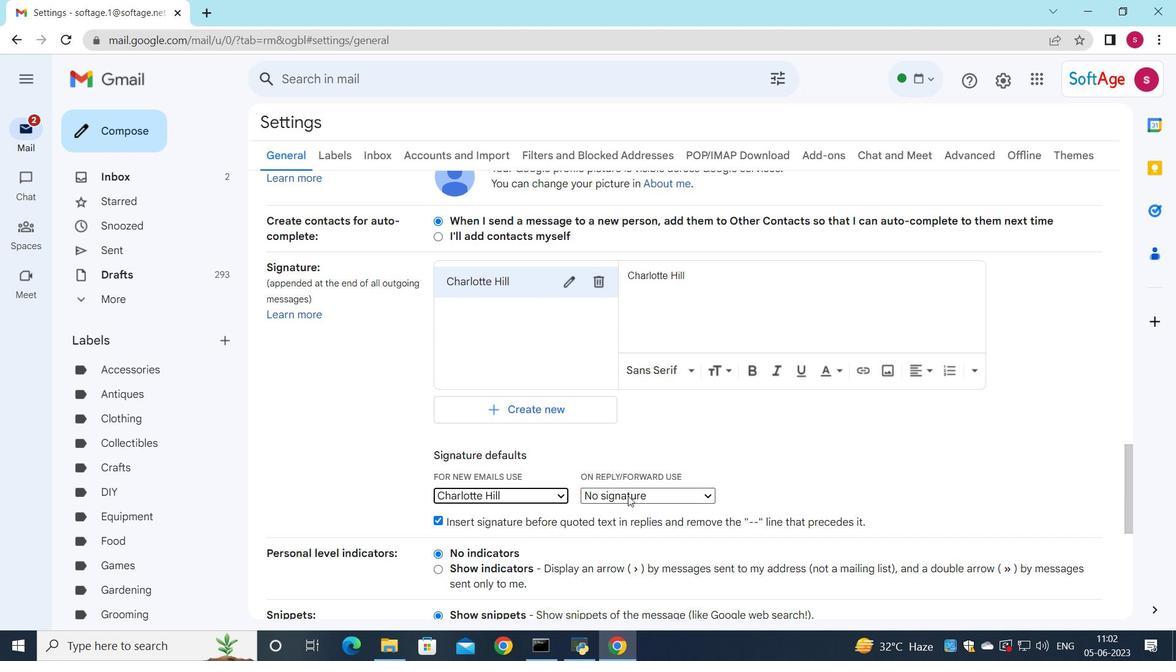 
Action: Mouse moved to (624, 521)
Screenshot: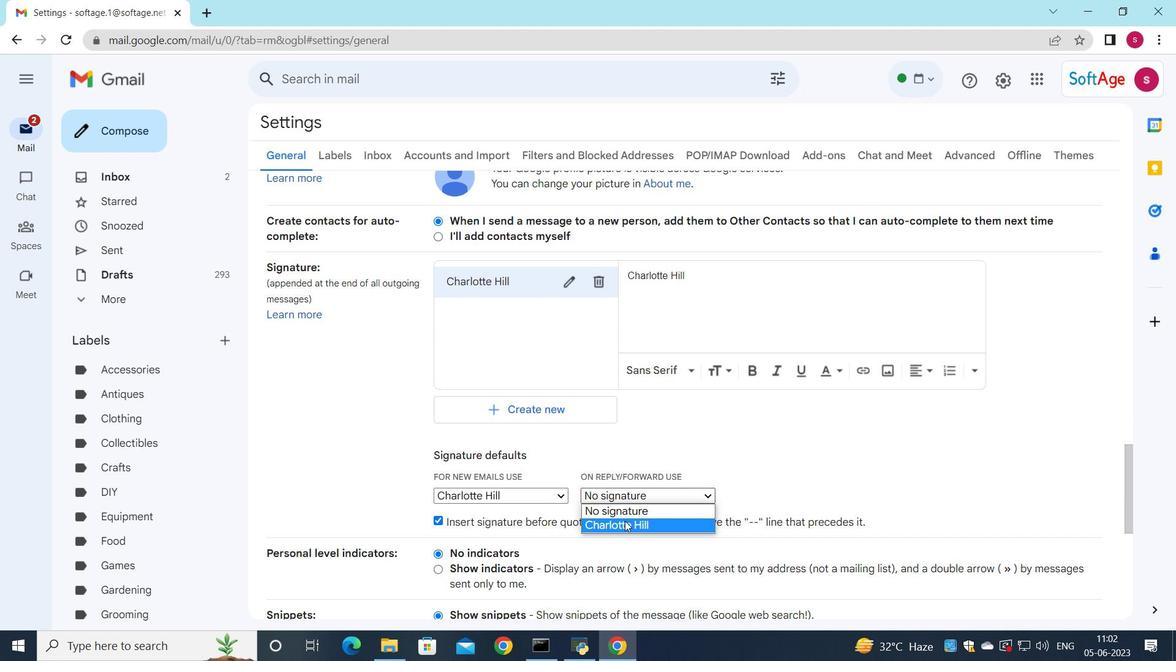 
Action: Mouse pressed left at (624, 521)
Screenshot: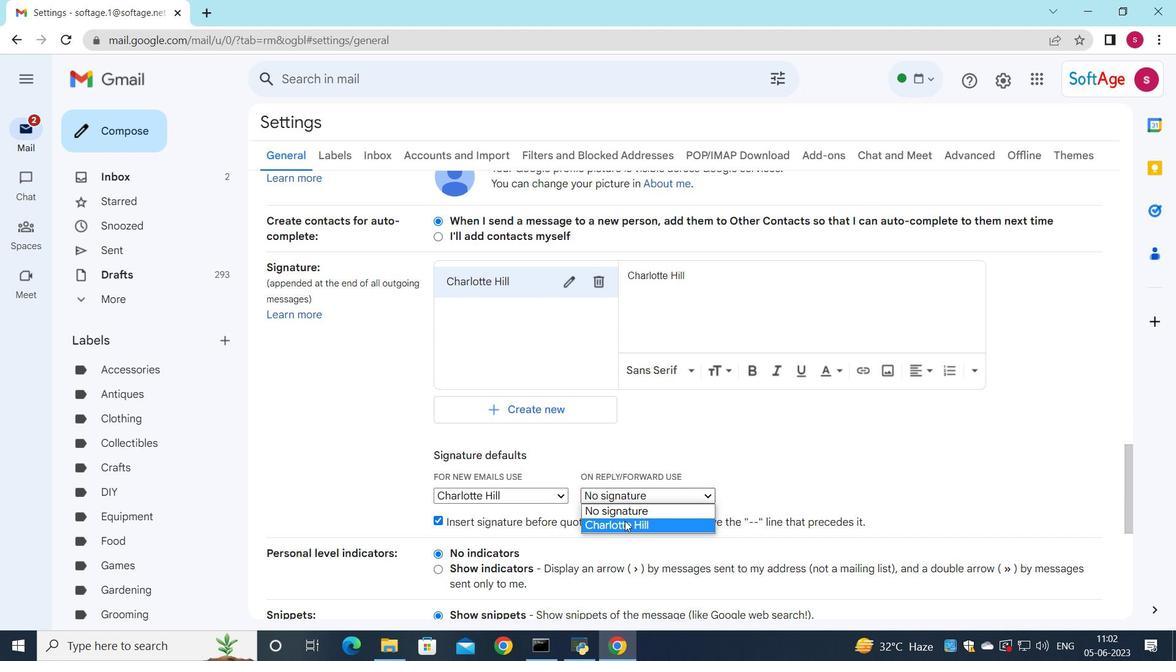
Action: Mouse moved to (609, 456)
Screenshot: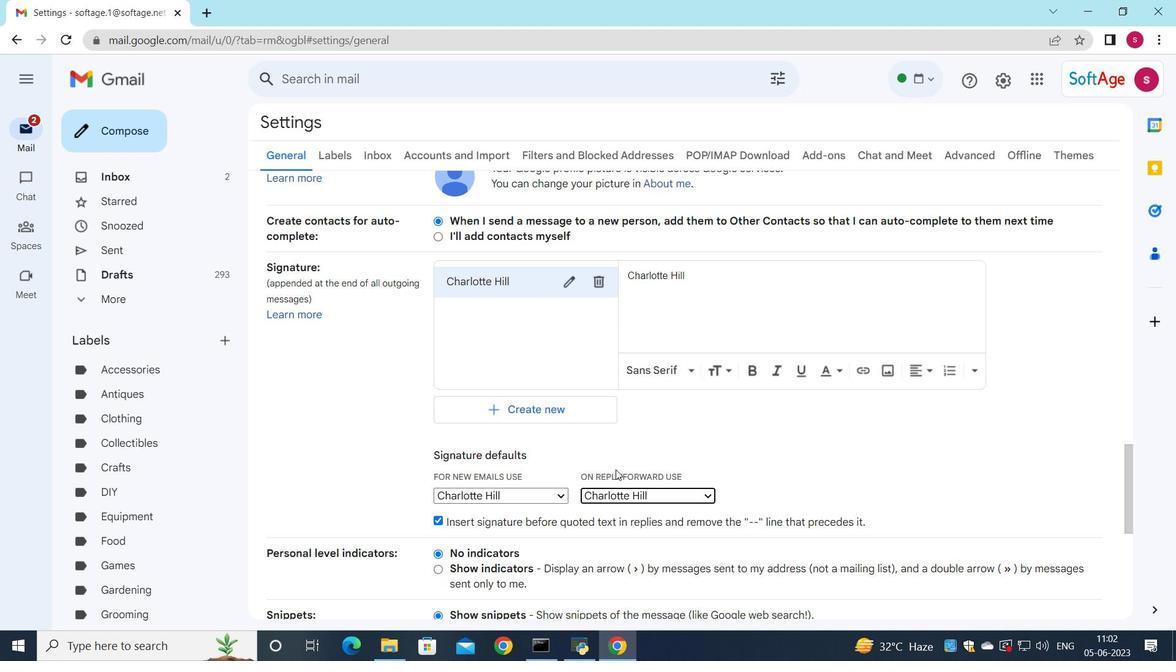 
Action: Mouse scrolled (609, 455) with delta (0, 0)
Screenshot: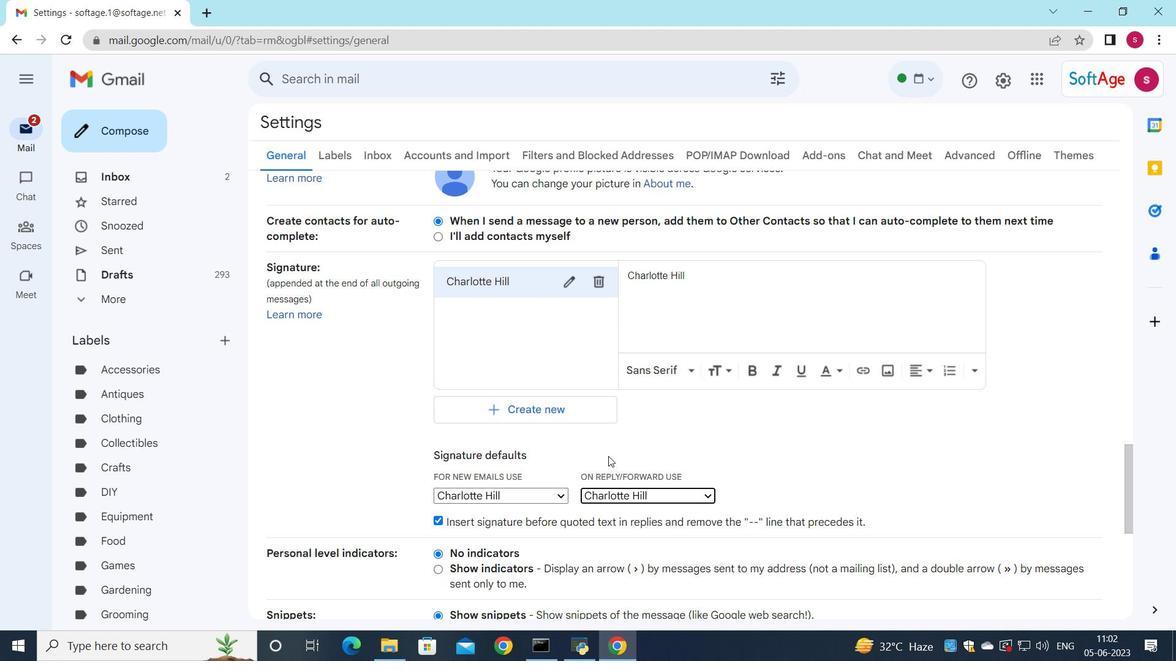 
Action: Mouse scrolled (609, 455) with delta (0, 0)
Screenshot: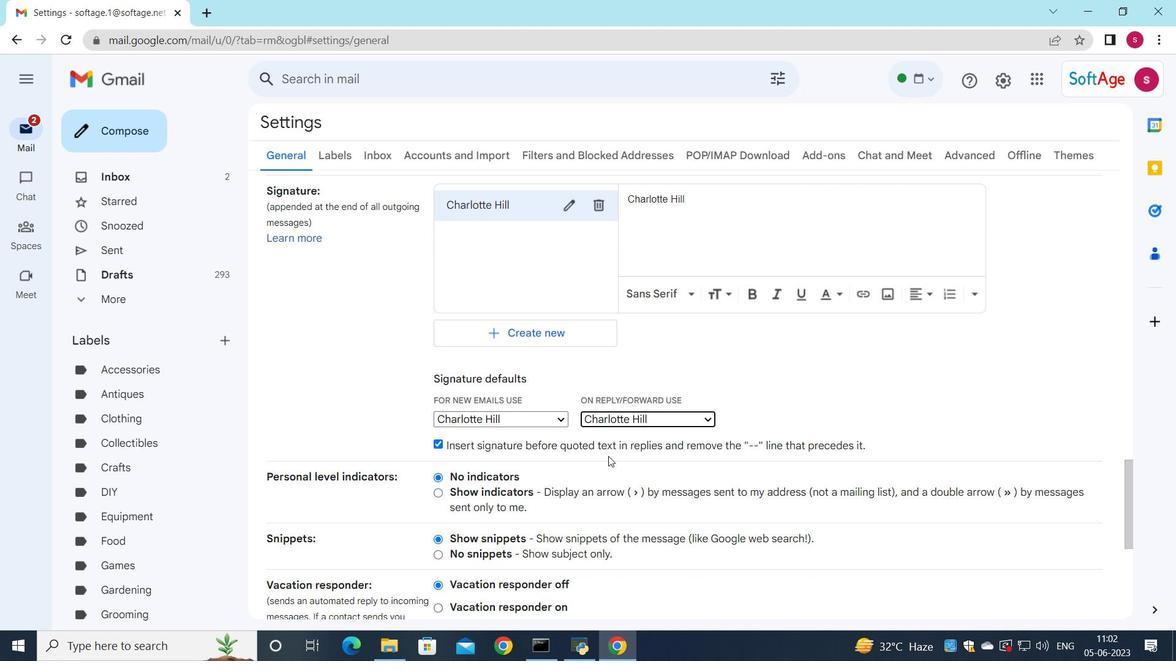 
Action: Mouse moved to (562, 360)
Screenshot: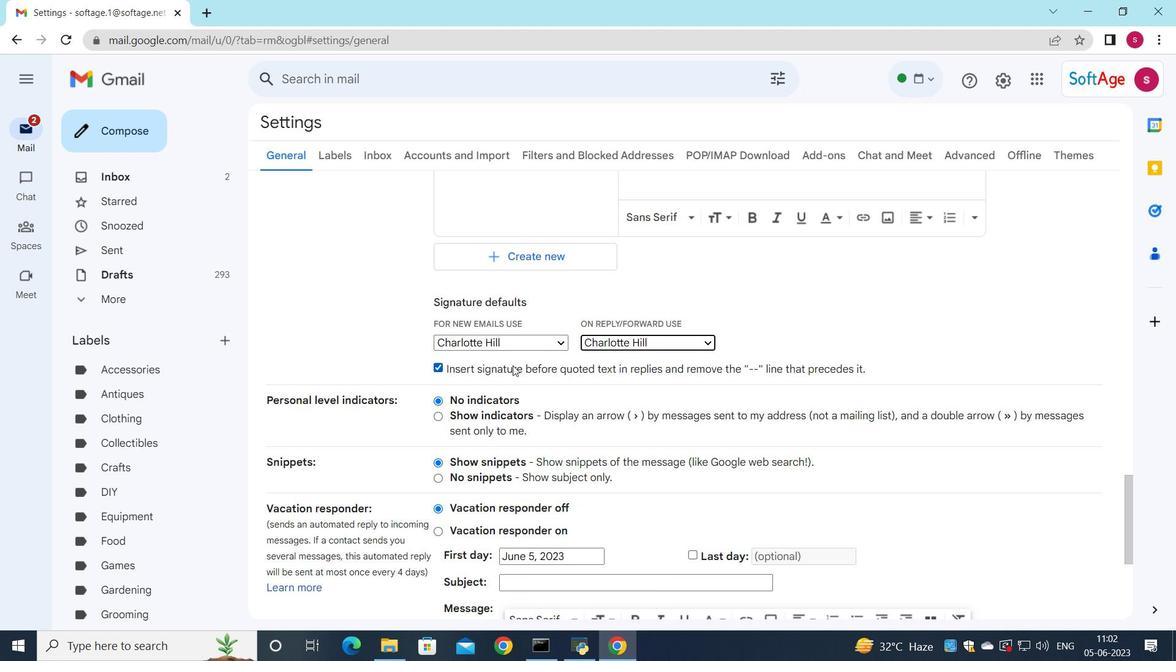 
Action: Mouse scrolled (562, 360) with delta (0, 0)
Screenshot: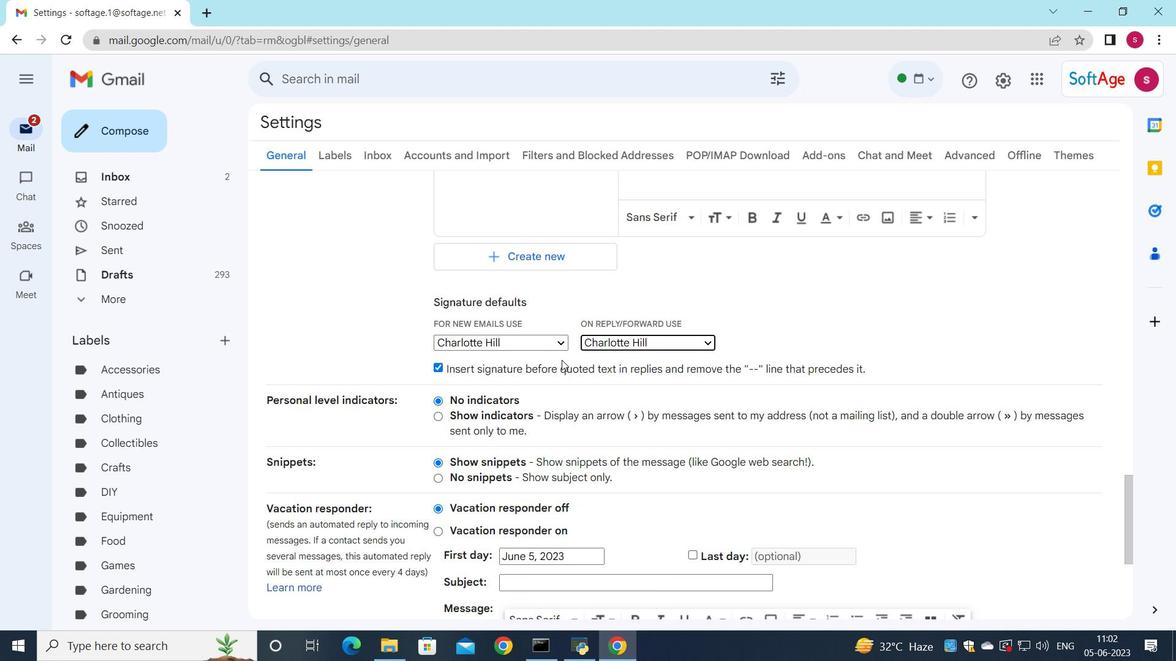 
Action: Mouse scrolled (562, 360) with delta (0, 0)
Screenshot: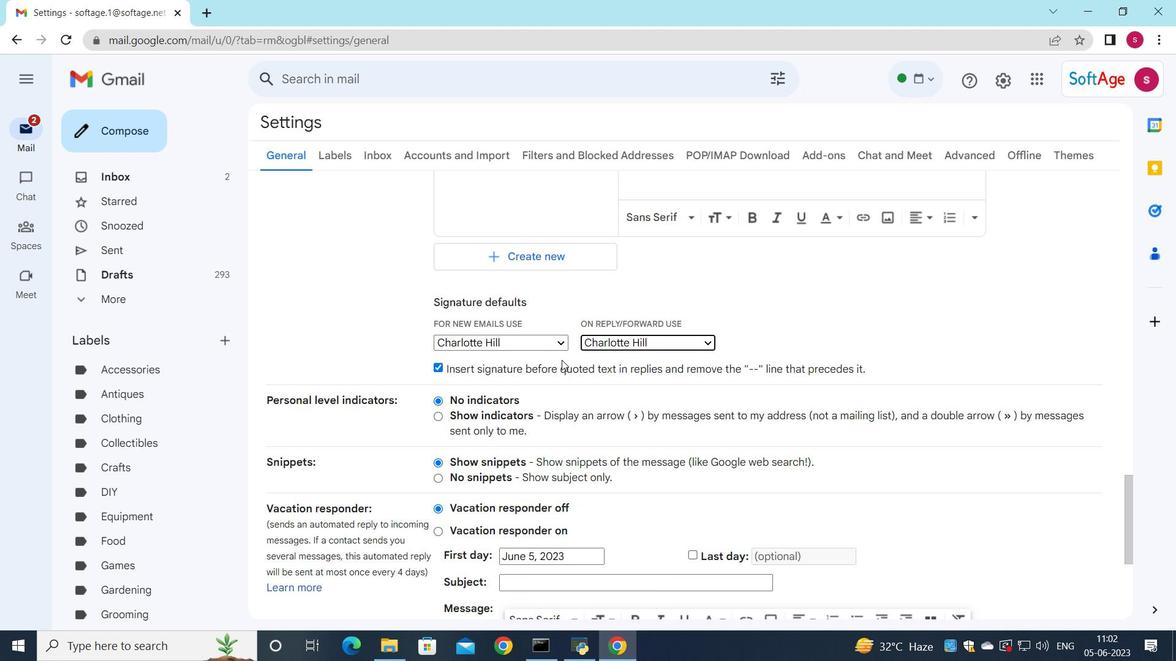 
Action: Mouse scrolled (562, 360) with delta (0, 0)
Screenshot: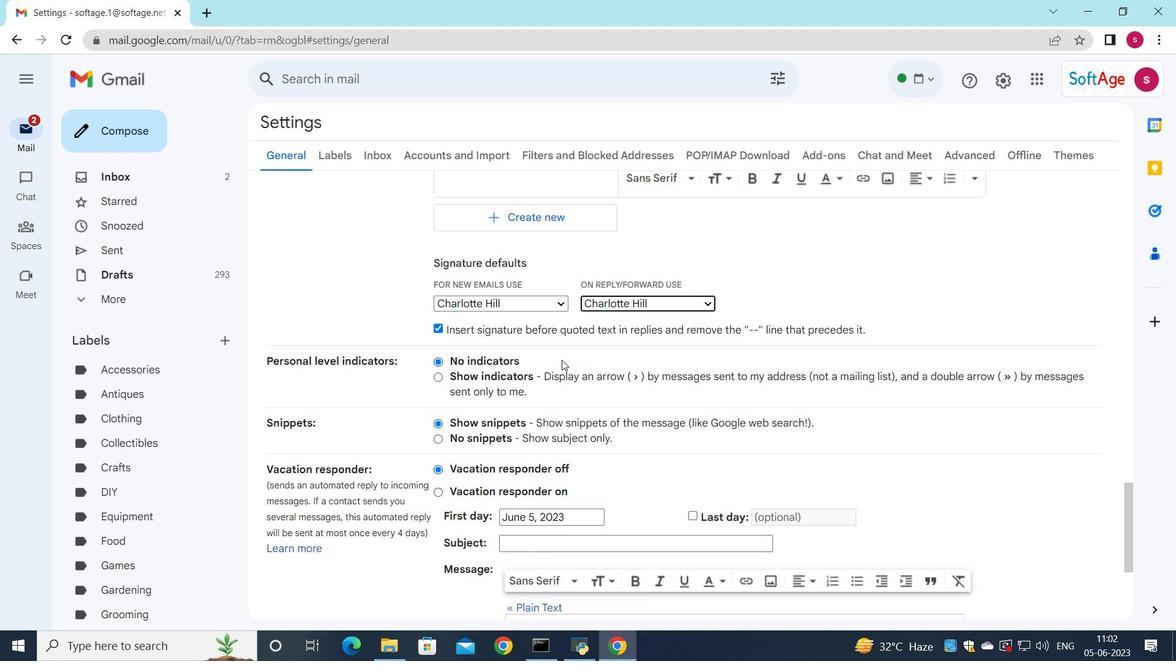 
Action: Mouse moved to (575, 404)
Screenshot: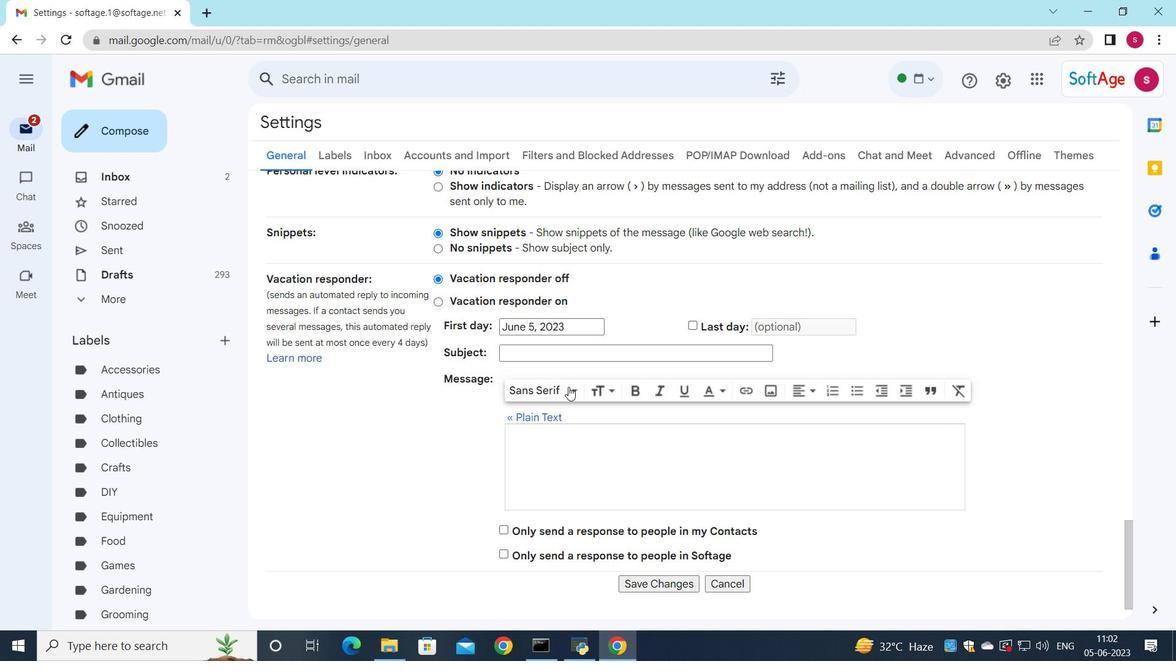 
Action: Mouse scrolled (575, 404) with delta (0, 0)
Screenshot: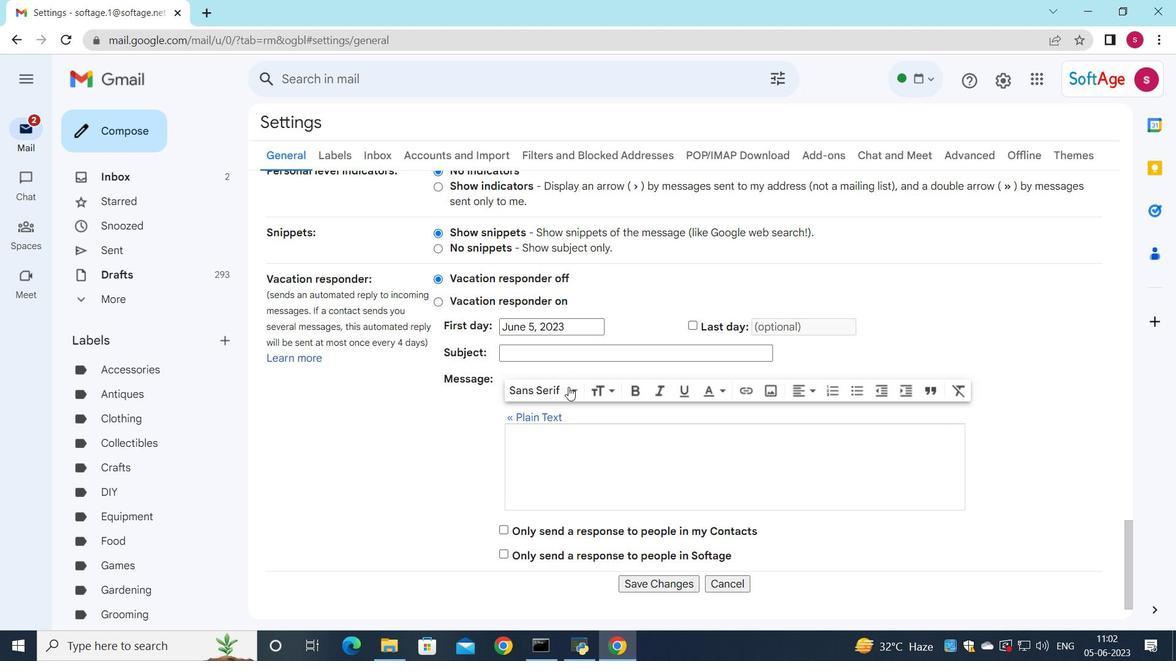 
Action: Mouse moved to (584, 425)
Screenshot: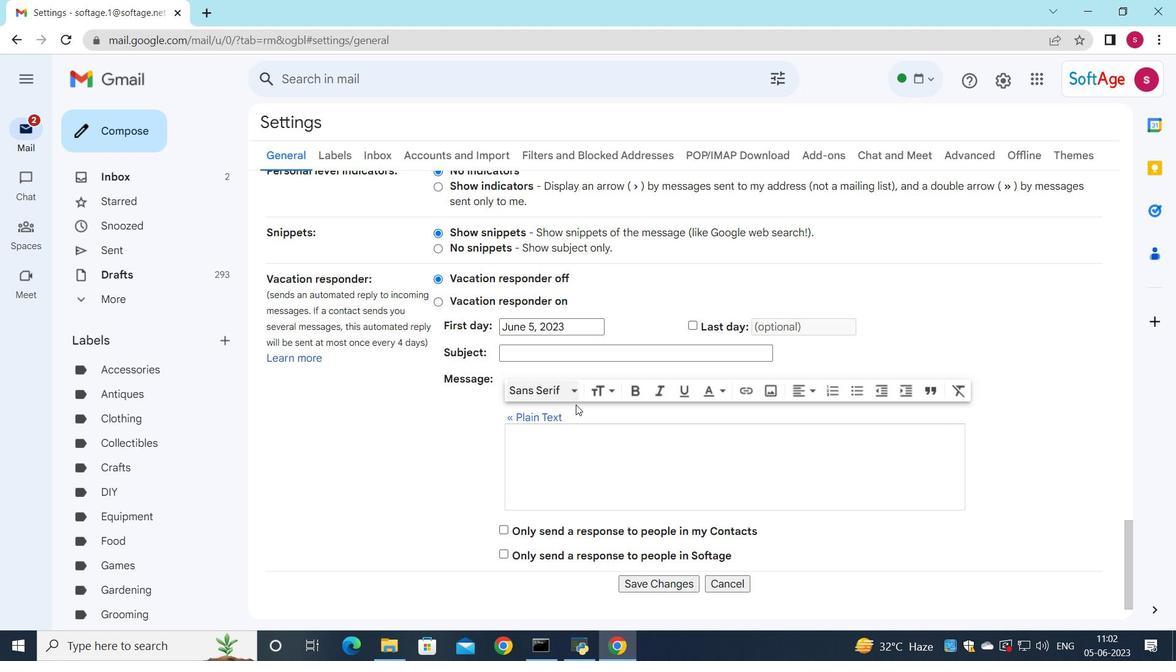 
Action: Mouse scrolled (584, 425) with delta (0, 0)
Screenshot: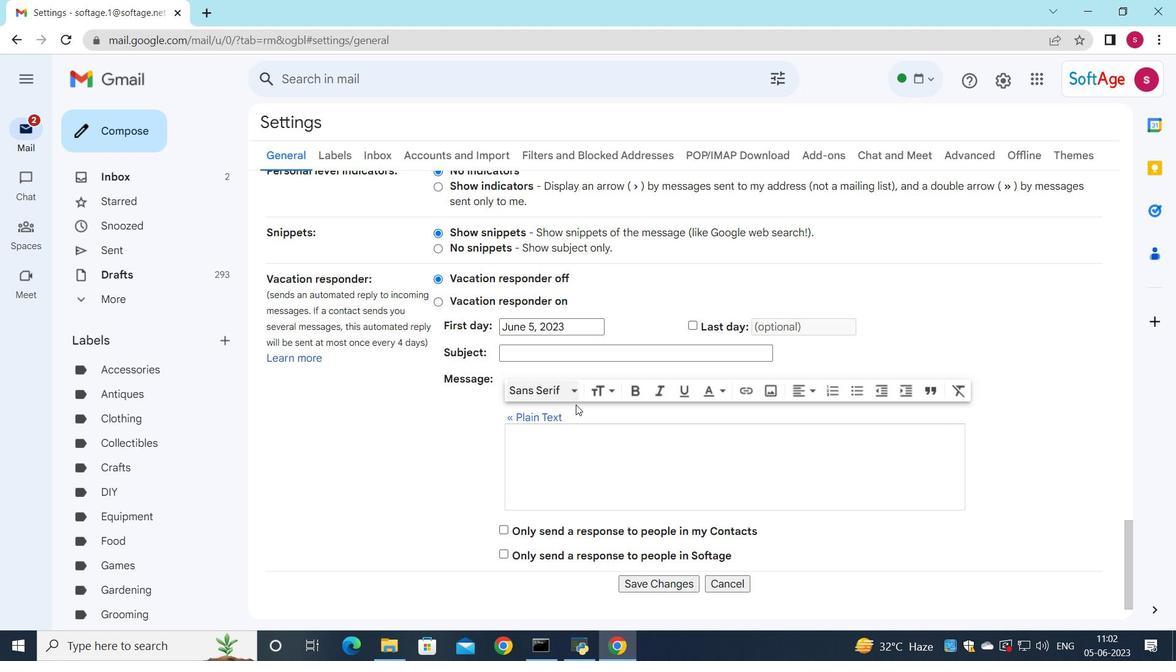 
Action: Mouse moved to (654, 542)
Screenshot: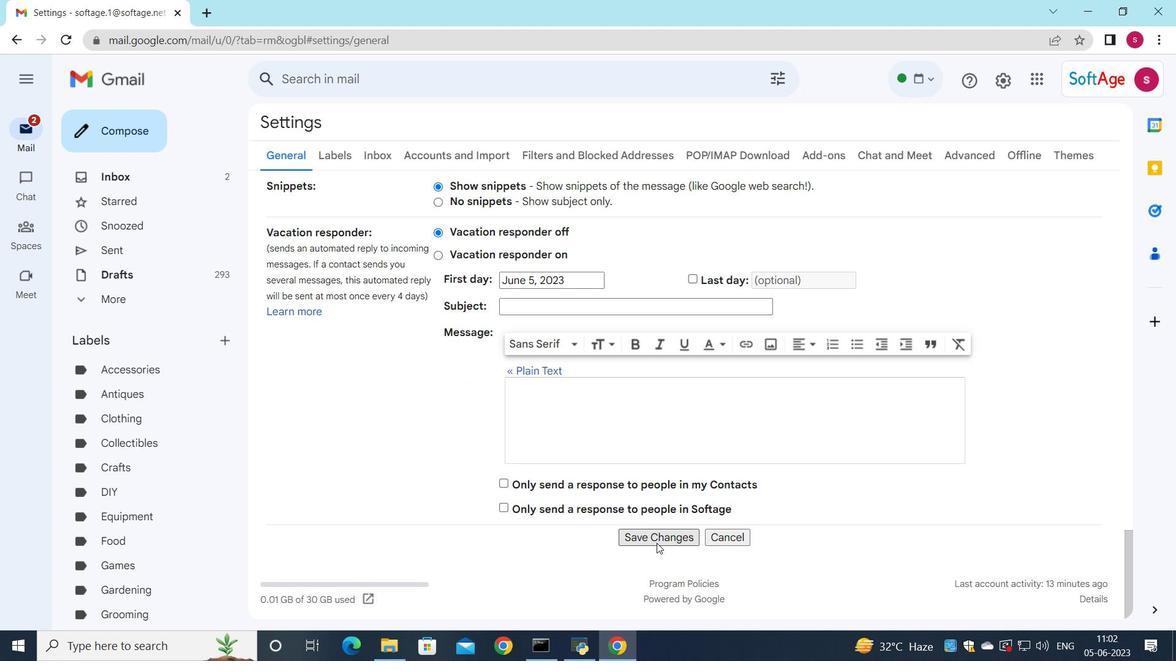 
Action: Mouse pressed left at (654, 542)
Screenshot: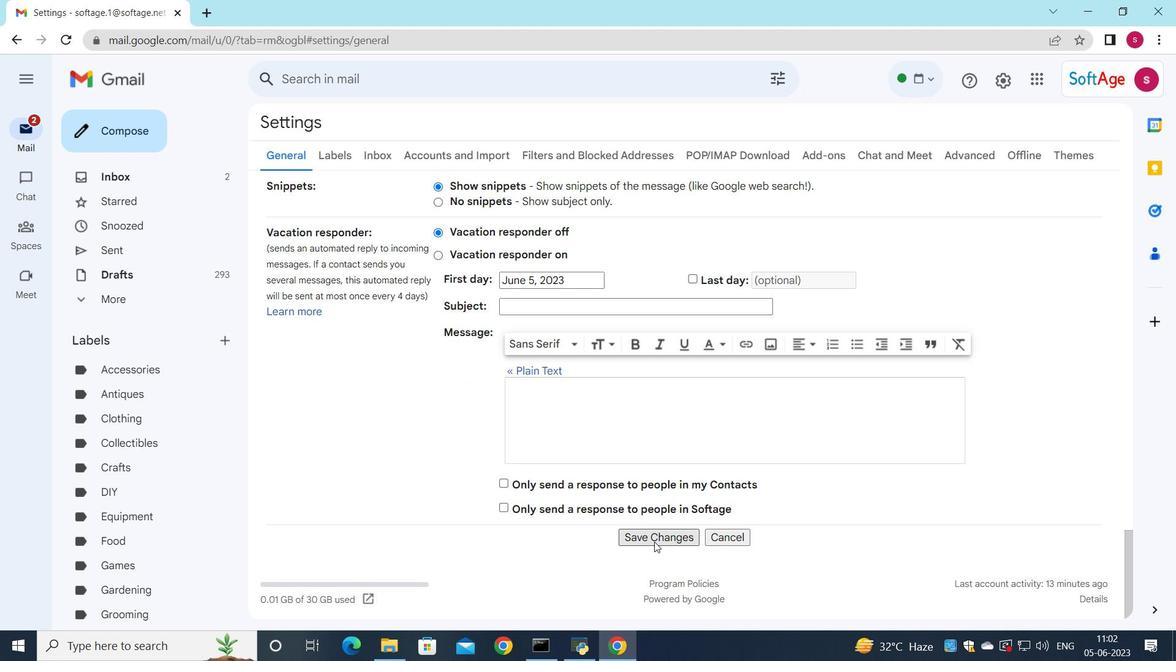 
Action: Mouse moved to (619, 143)
Screenshot: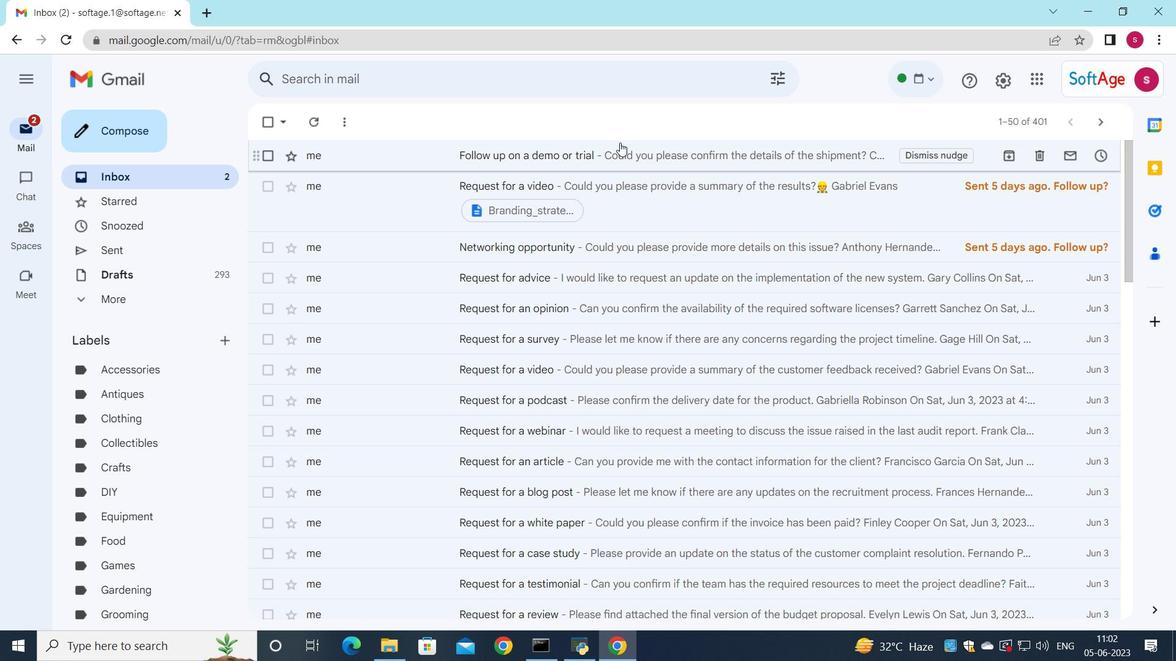 
Action: Mouse pressed left at (619, 143)
Screenshot: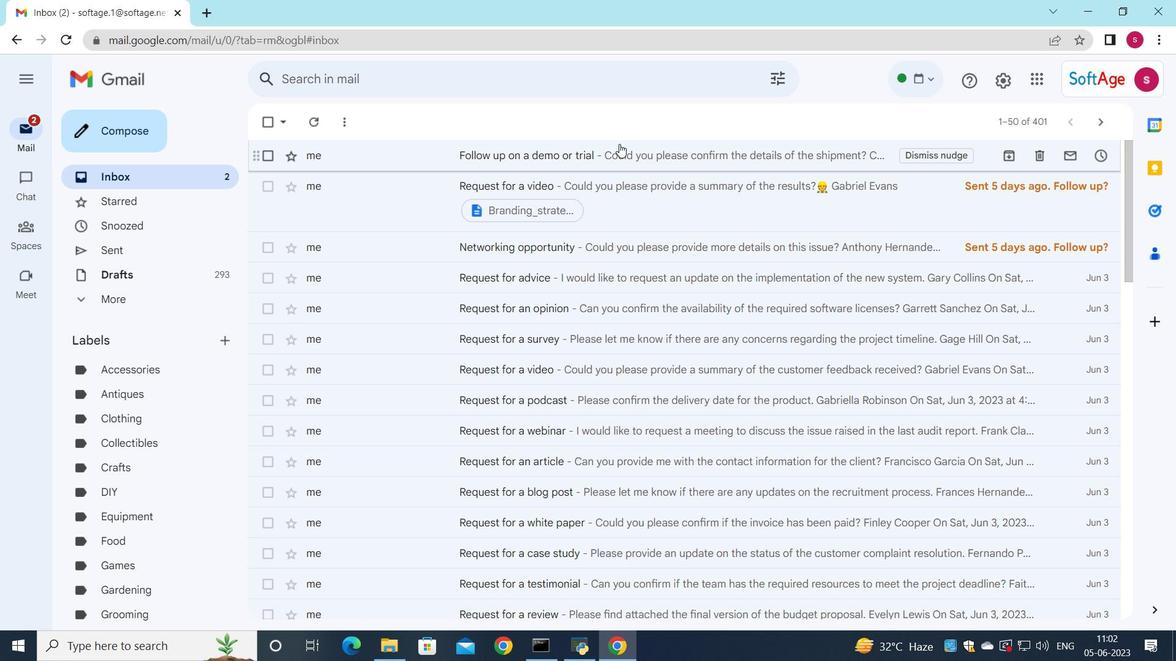 
Action: Mouse moved to (514, 423)
Screenshot: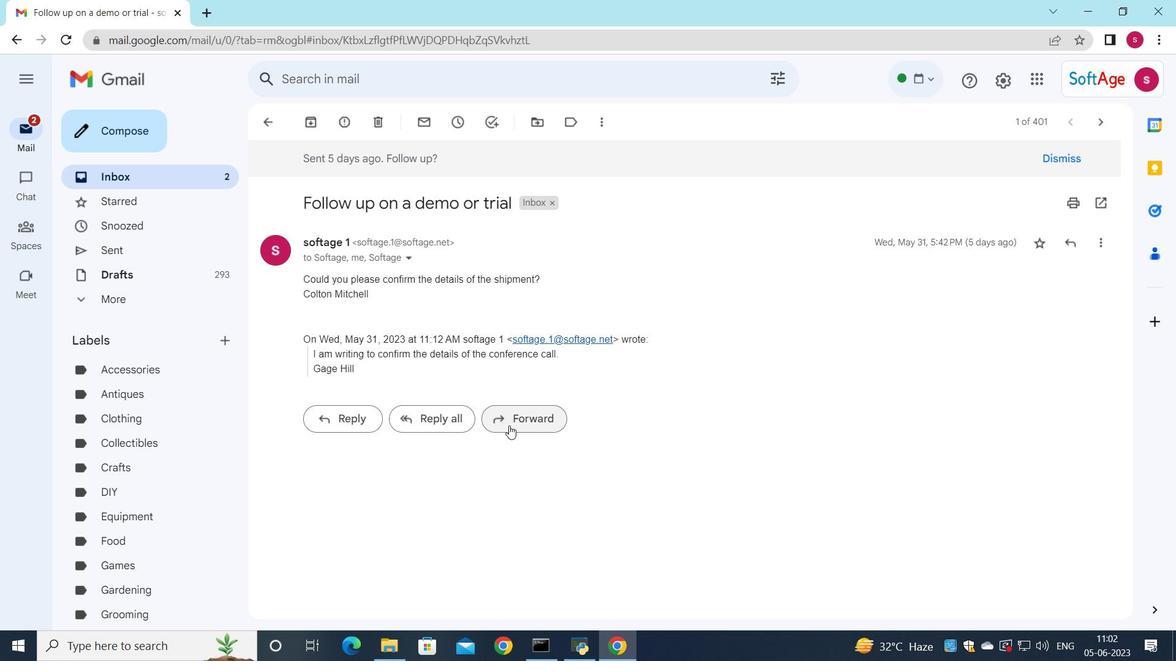 
Action: Mouse pressed left at (514, 423)
Screenshot: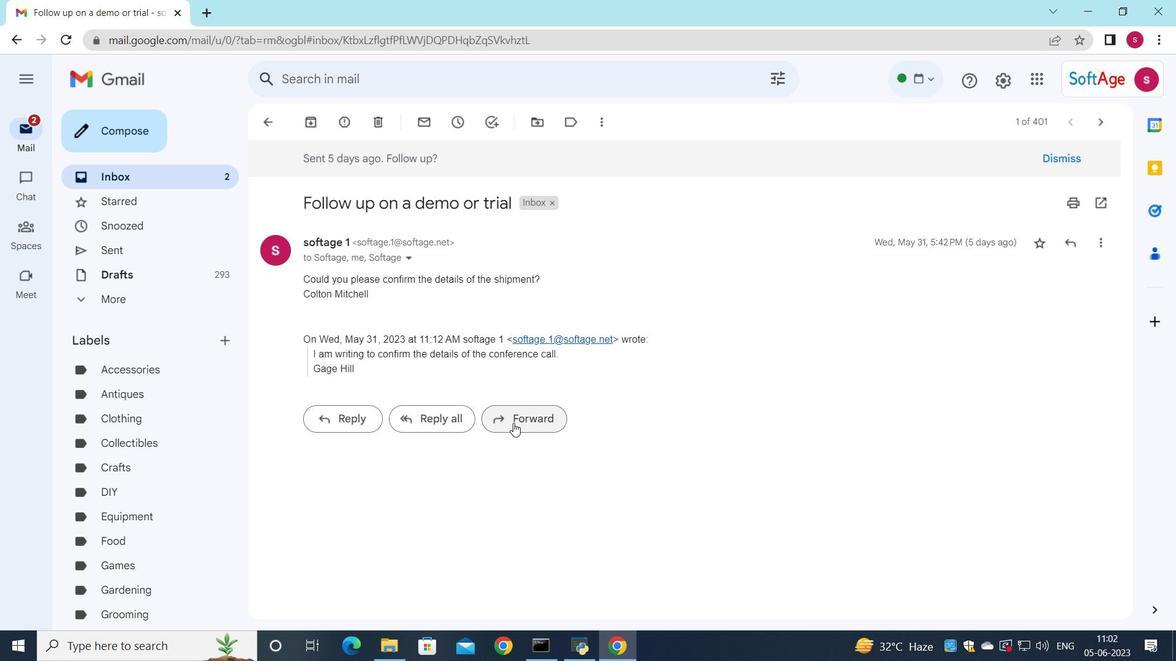 
Action: Mouse moved to (335, 393)
Screenshot: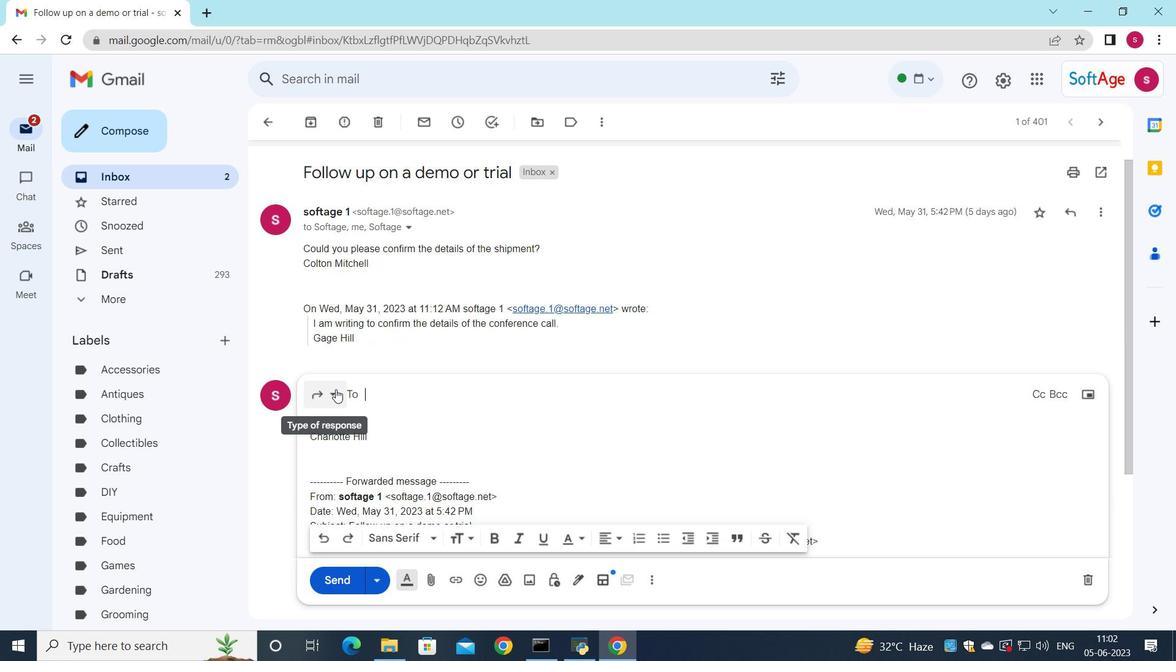 
Action: Mouse pressed left at (335, 393)
Screenshot: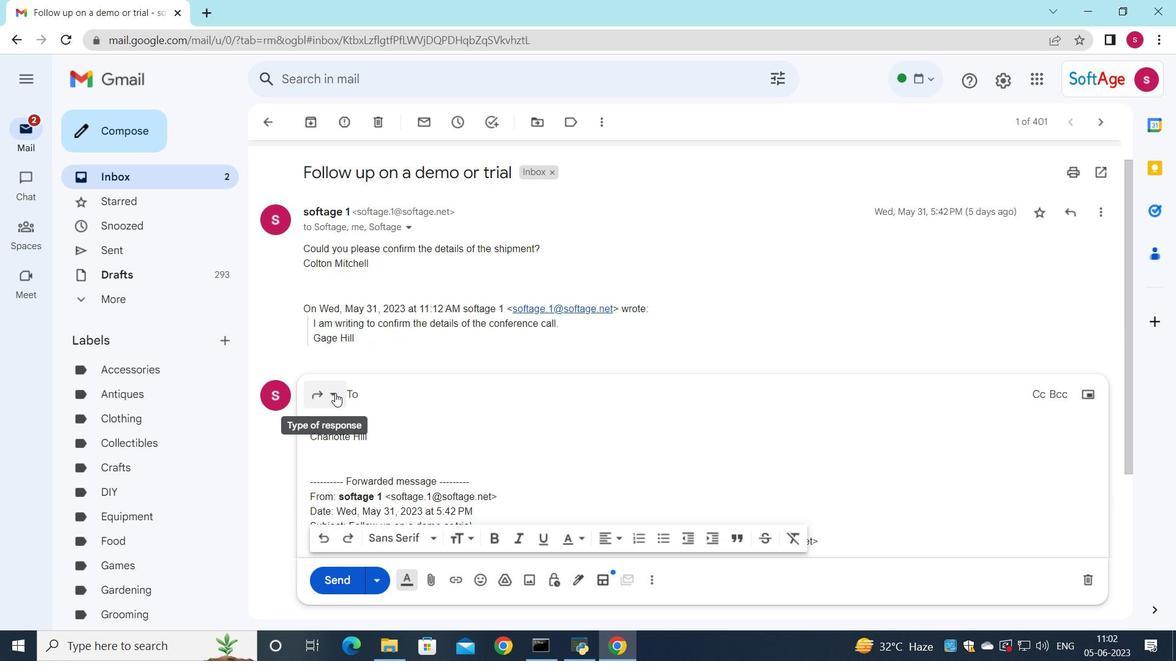 
Action: Mouse moved to (357, 501)
Screenshot: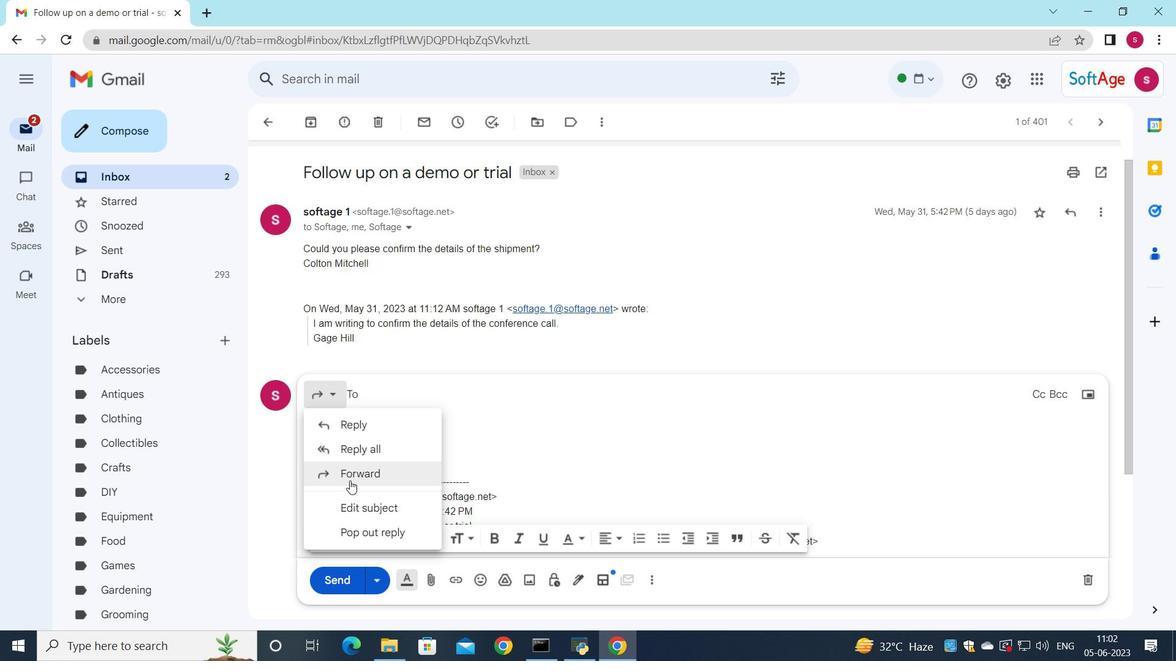 
Action: Mouse pressed left at (357, 501)
Screenshot: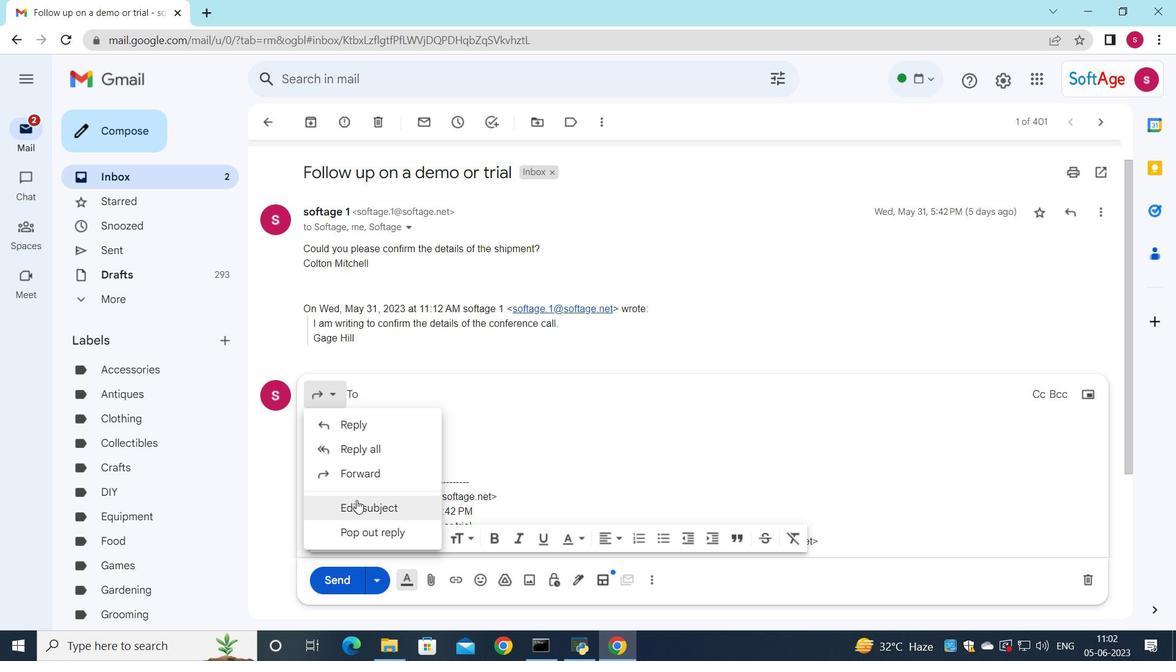 
Action: Mouse moved to (836, 216)
Screenshot: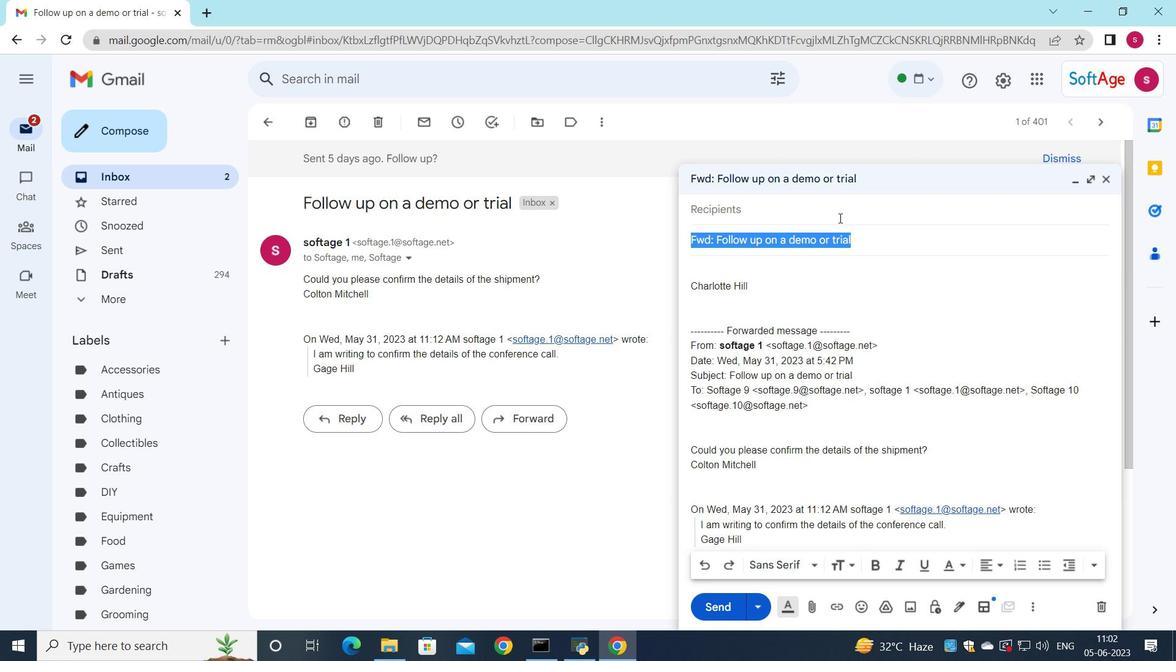 
Action: Mouse pressed left at (836, 216)
Screenshot: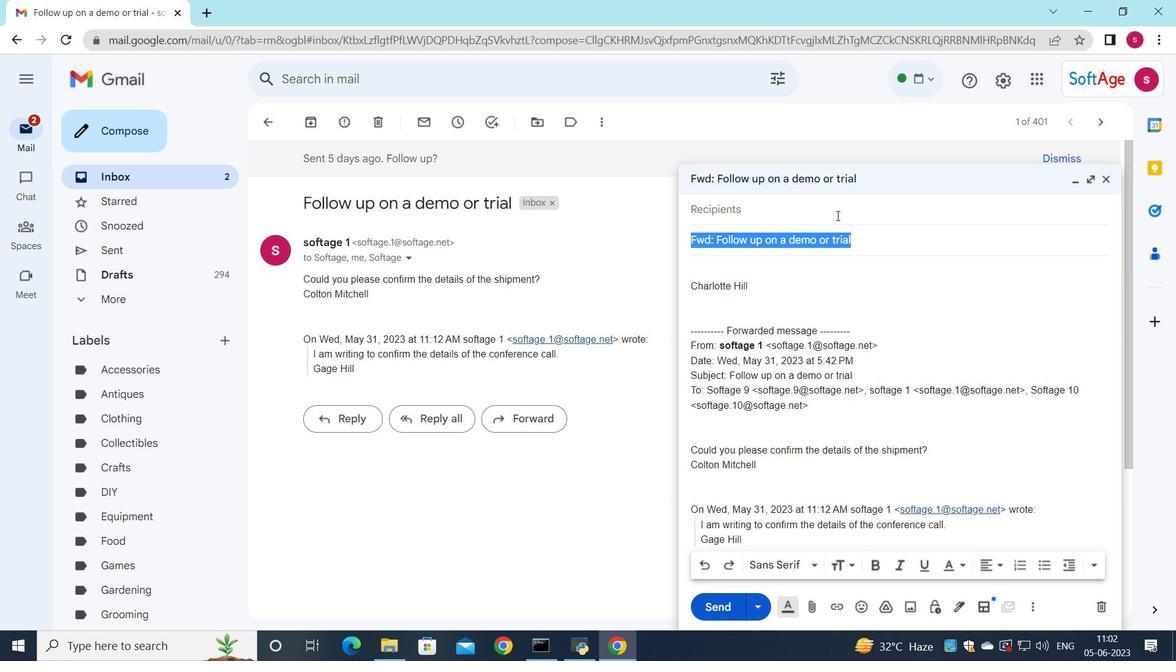 
Action: Key pressed softage
Screenshot: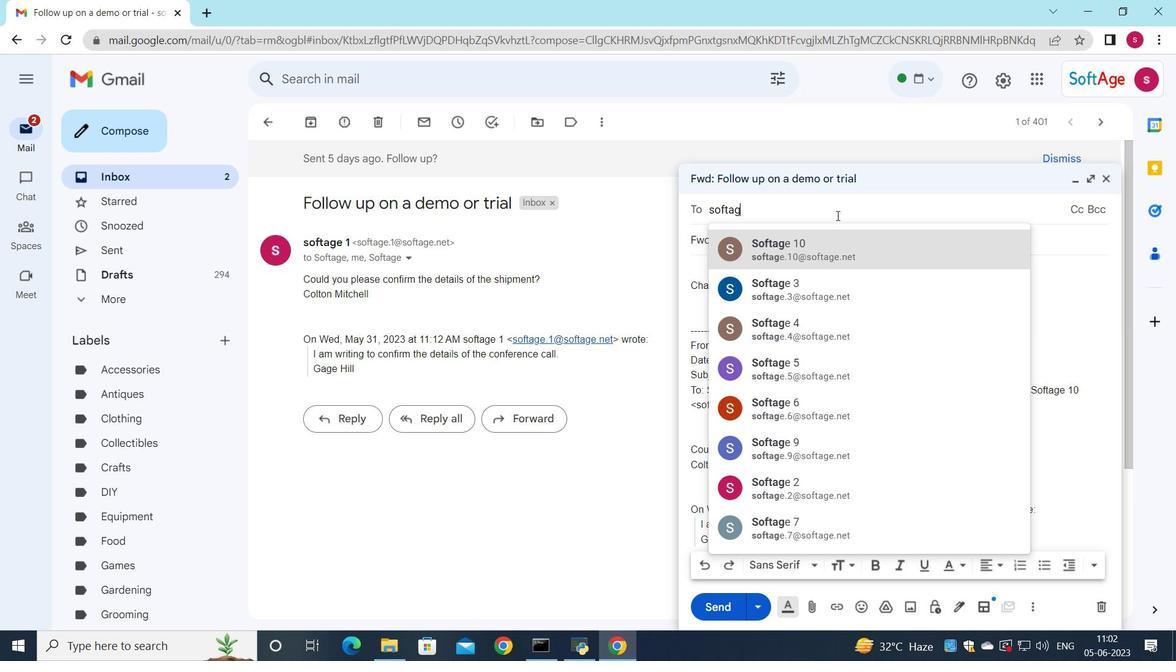 
Action: Mouse moved to (800, 522)
Screenshot: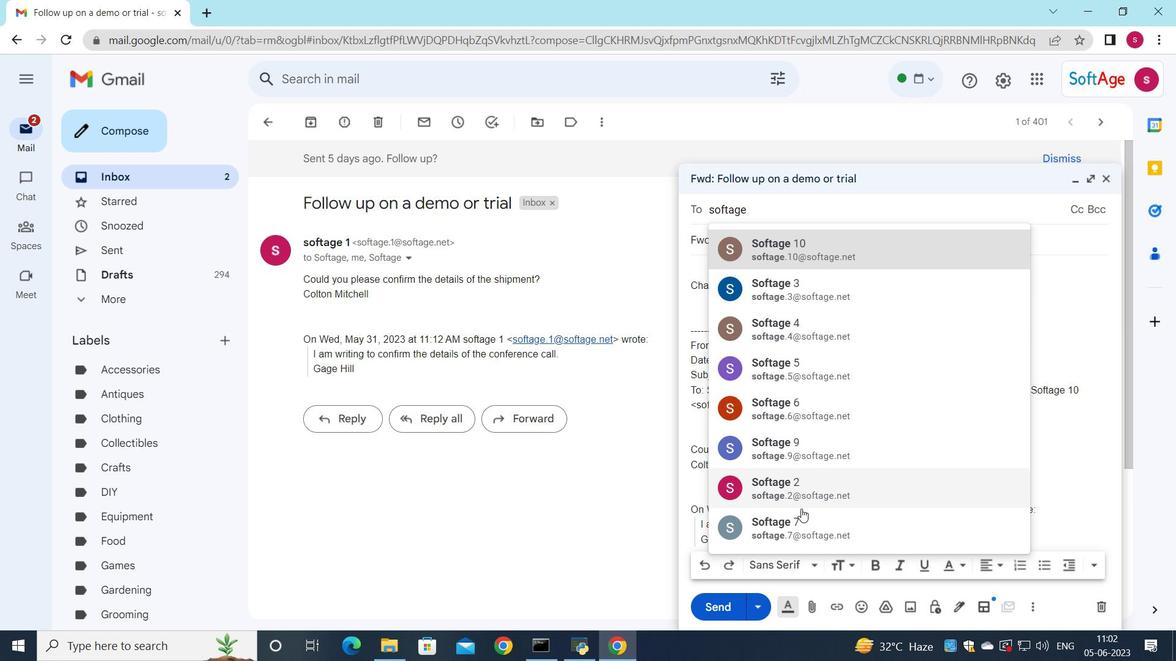 
Action: Mouse pressed left at (800, 522)
Screenshot: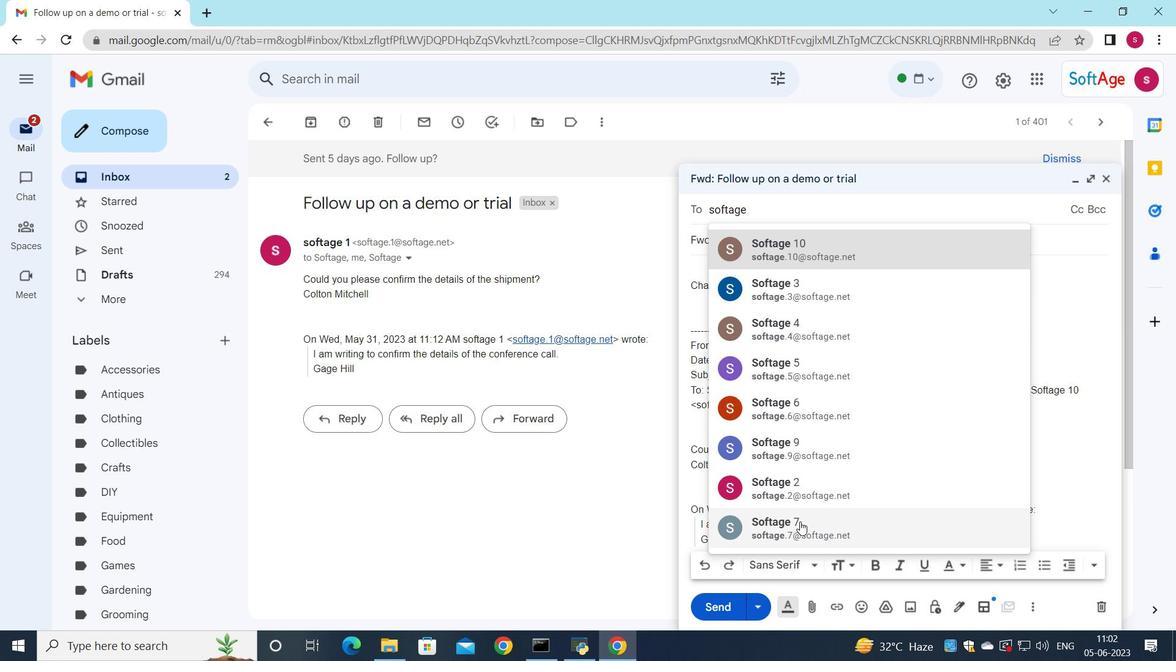 
Action: Mouse moved to (705, 279)
Screenshot: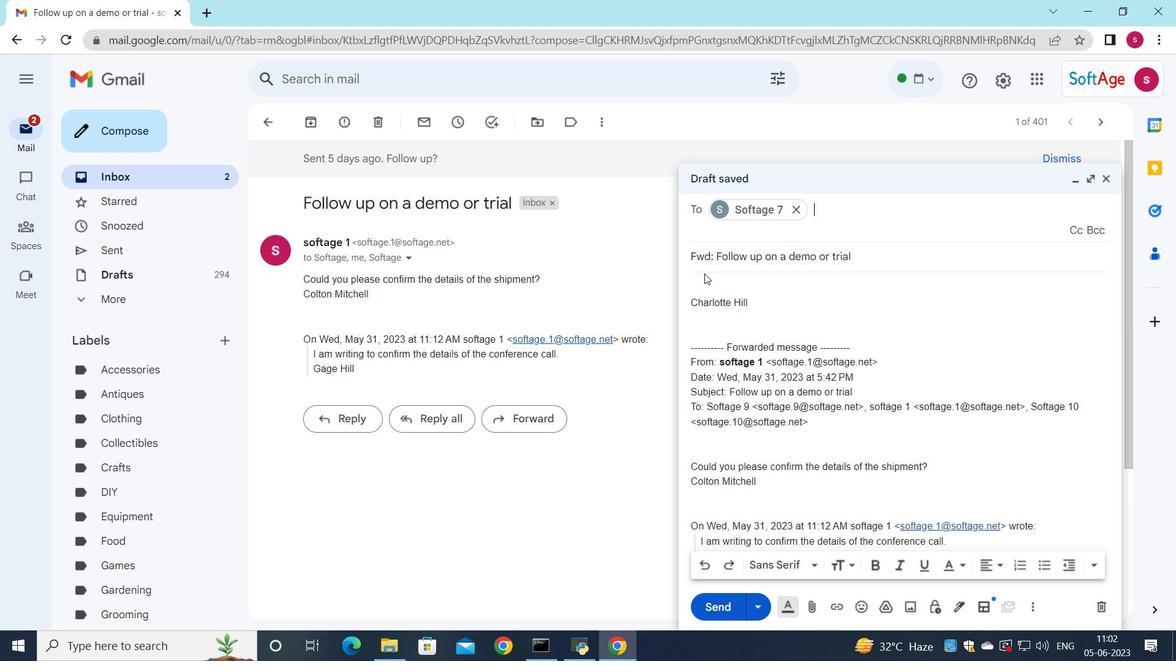 
Action: Mouse pressed left at (705, 279)
Screenshot: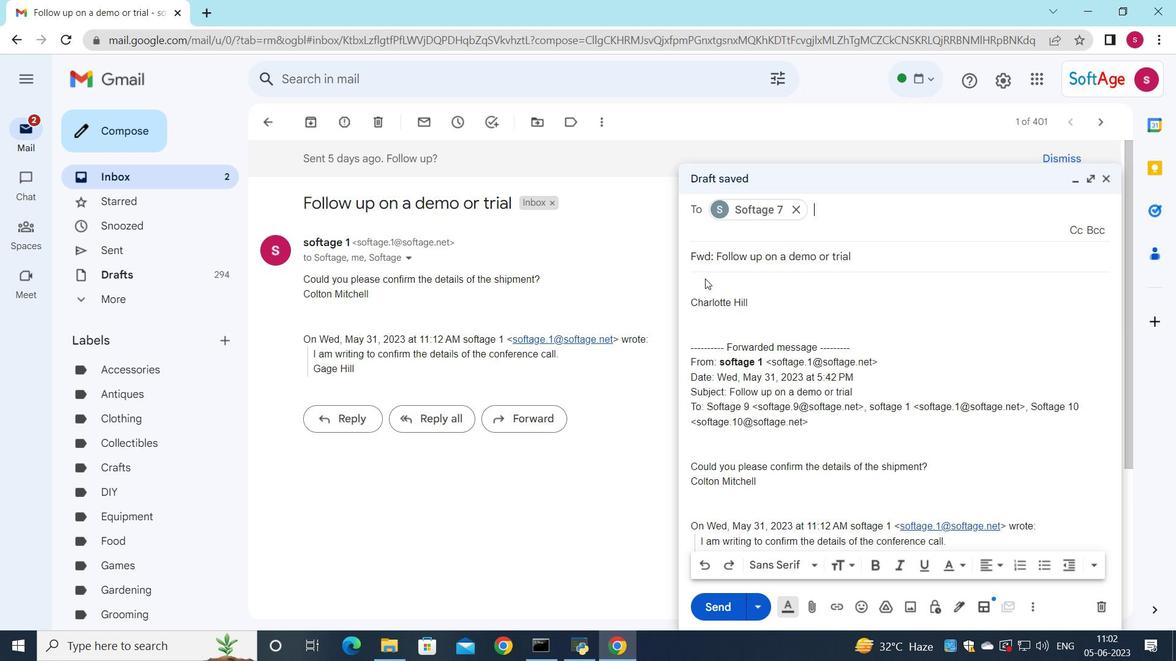 
Action: Key pressed <Key.shift_r>I<Key.space>would<Key.space>like<Key.space>to<Key.space>request<Key.space>a<Key.space>meeting<Key.space>to<Key.space>discuss<Key.space>the<Key.space>new<Key.space>team-building<Key.space>activities.
Screenshot: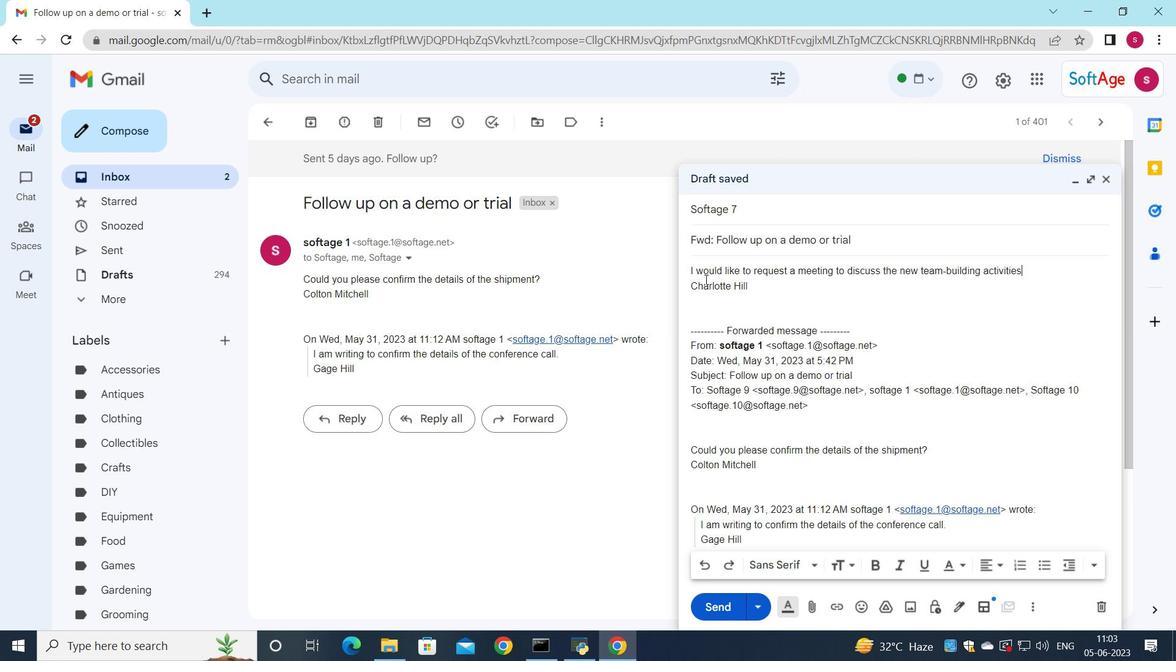 
Action: Mouse moved to (689, 271)
Screenshot: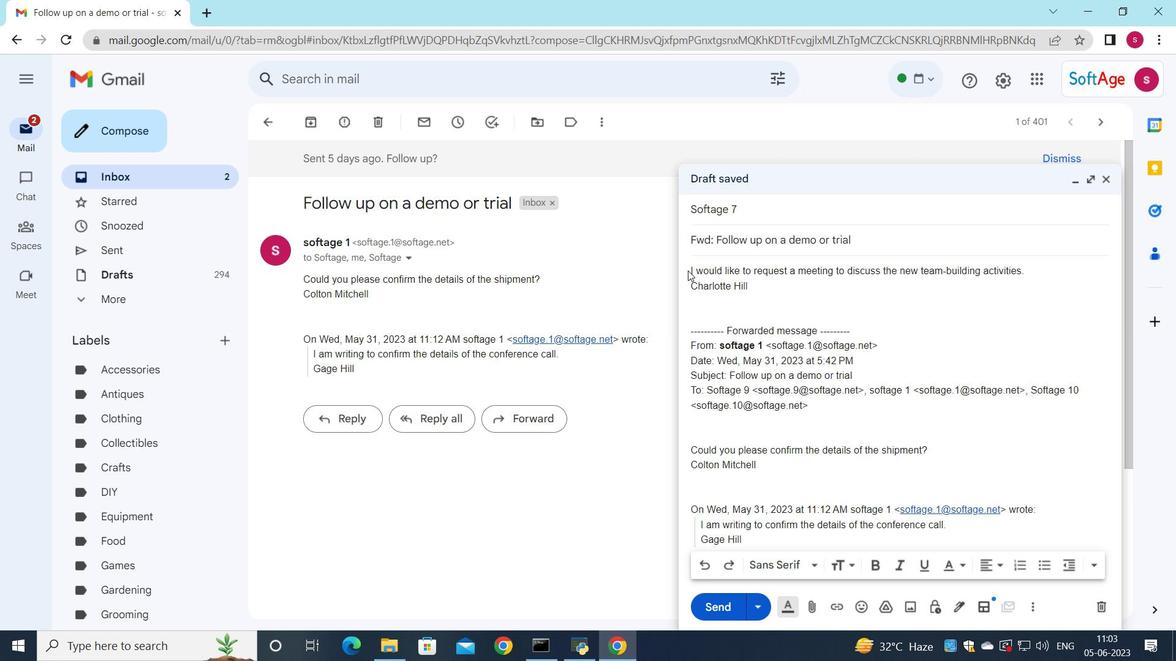 
Action: Mouse pressed left at (689, 271)
Screenshot: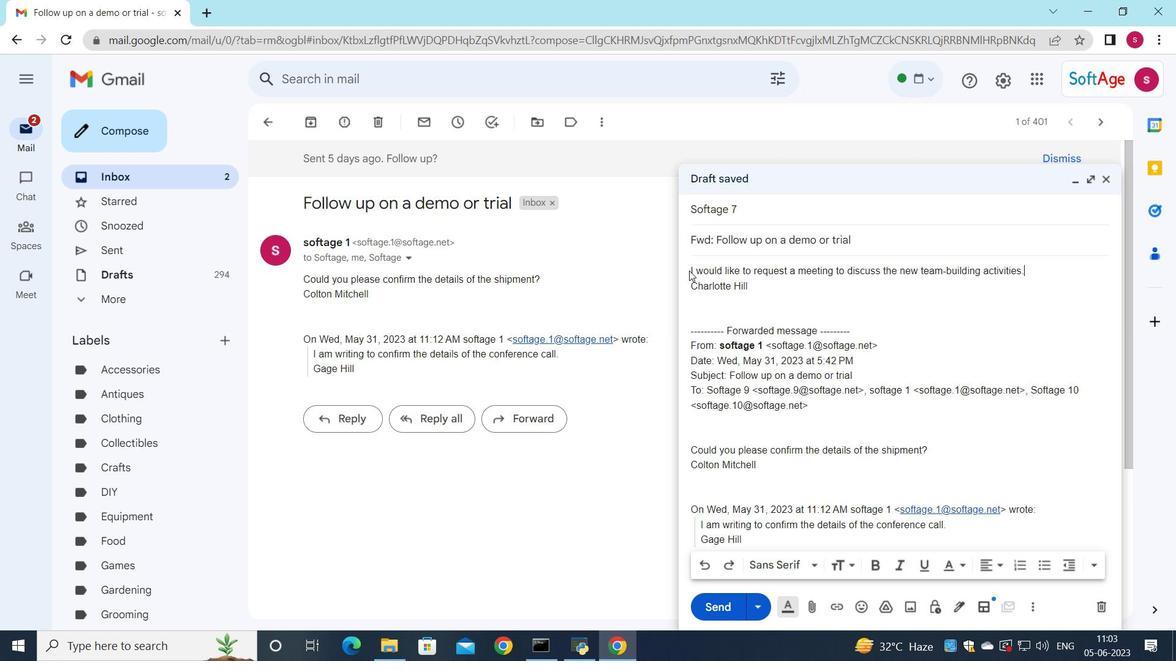 
Action: Mouse moved to (721, 271)
Screenshot: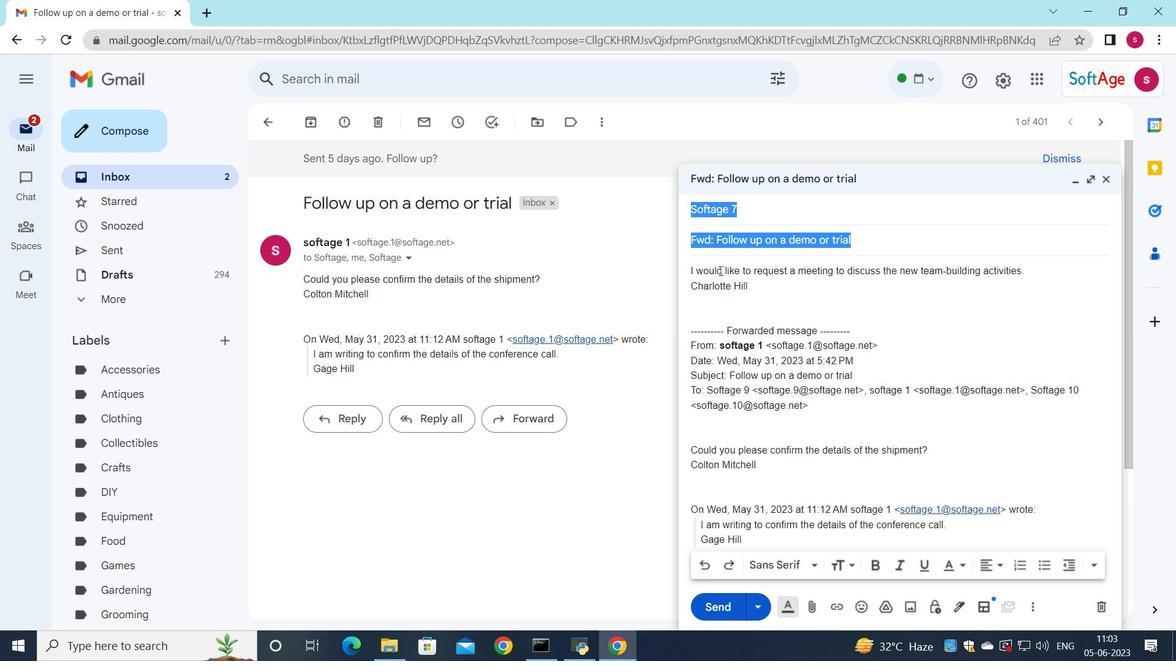 
Action: Mouse pressed left at (721, 271)
Screenshot: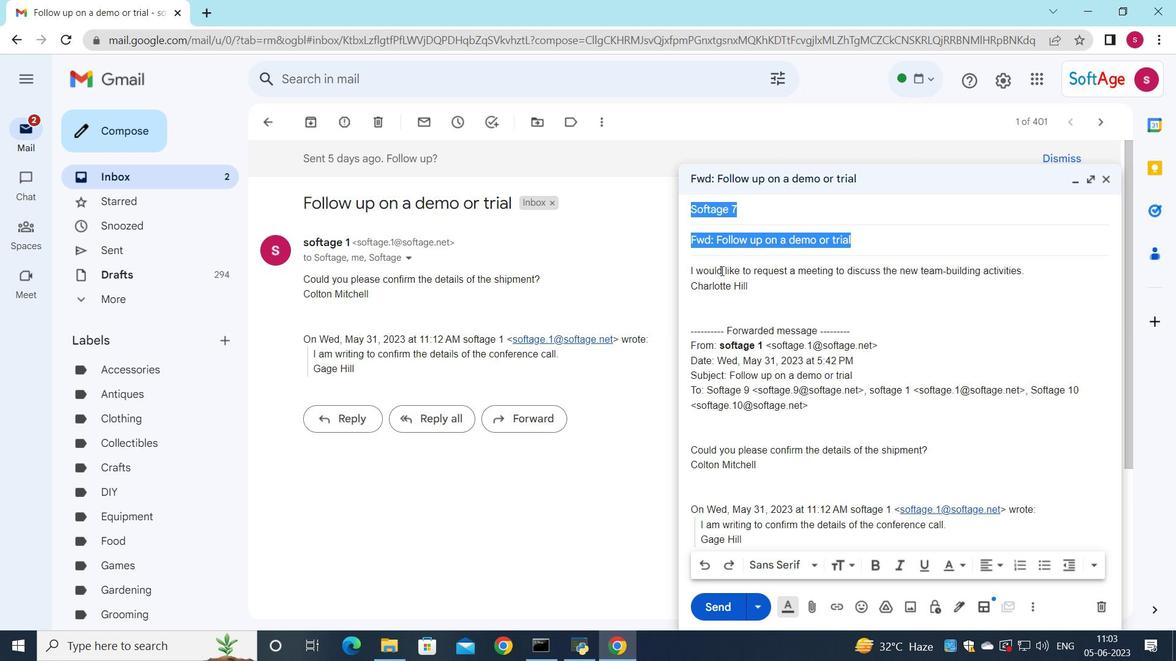 
Action: Mouse moved to (714, 274)
Screenshot: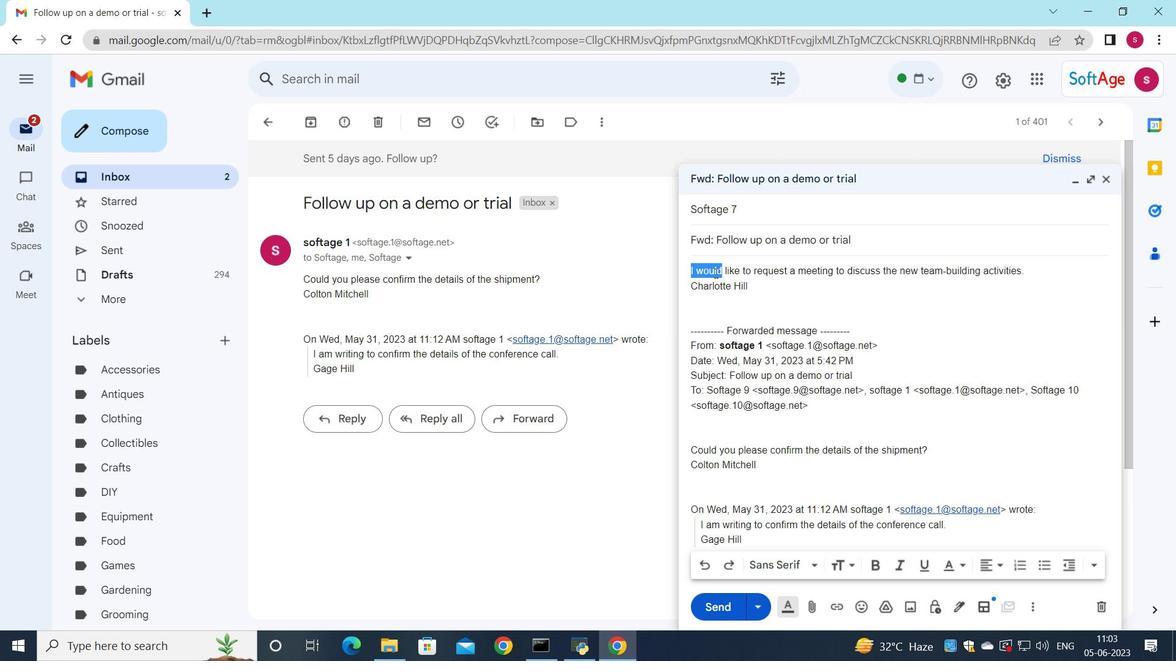 
Action: Mouse pressed left at (714, 274)
Screenshot: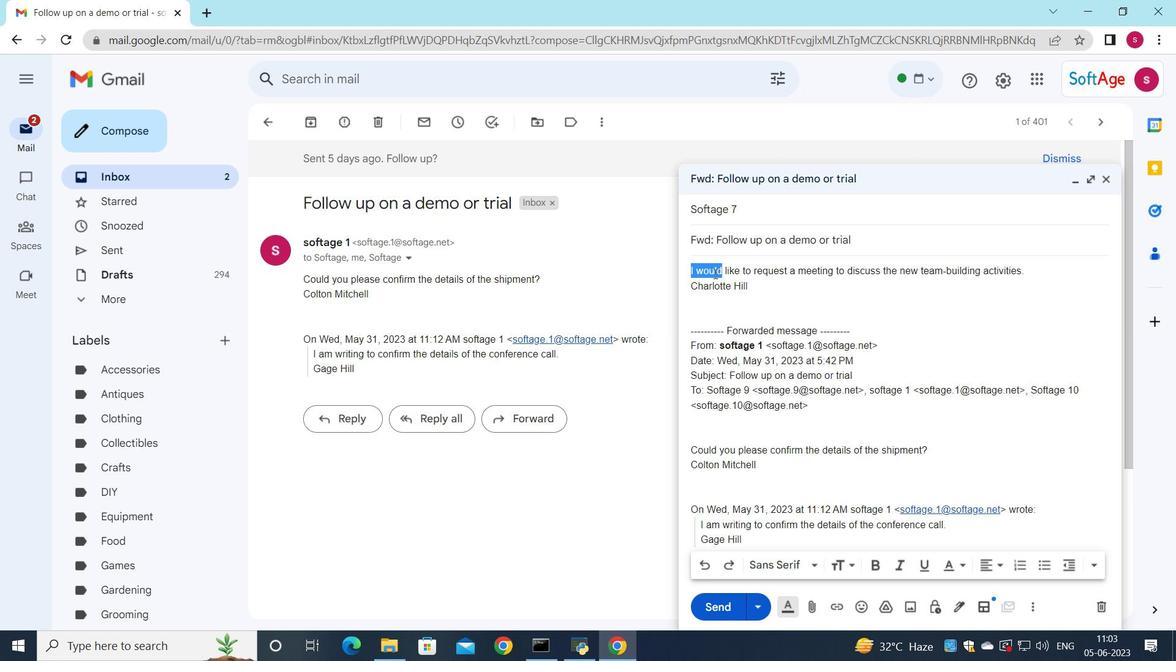 
Action: Mouse moved to (693, 268)
Screenshot: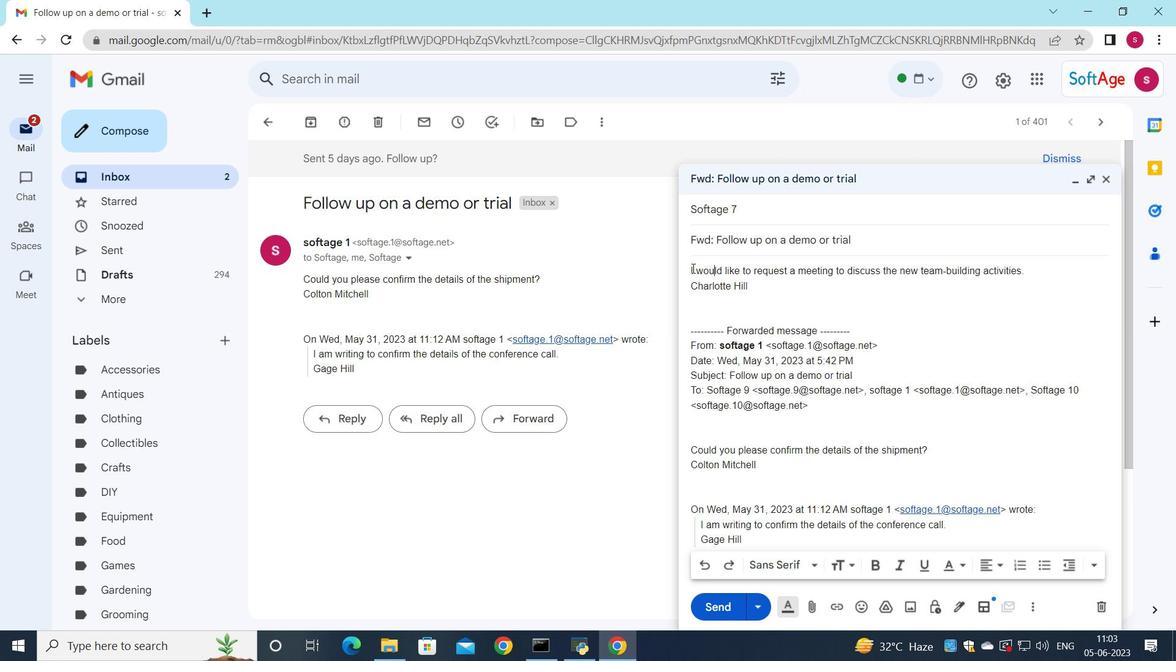 
Action: Mouse pressed left at (693, 268)
Screenshot: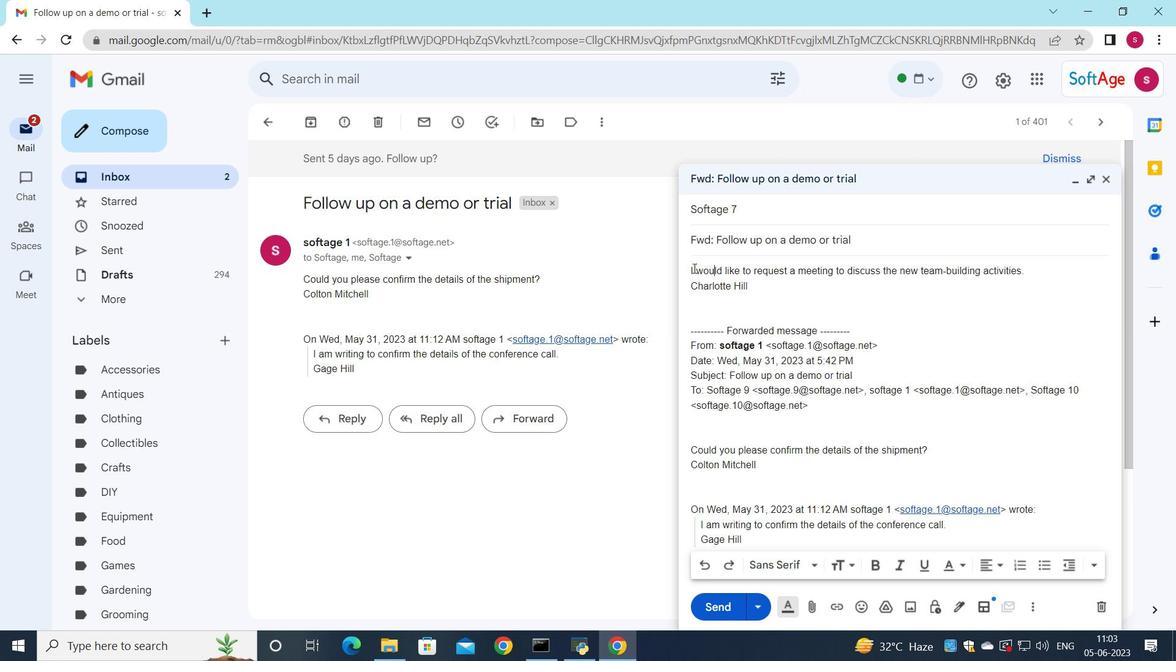 
Action: Mouse moved to (810, 567)
Screenshot: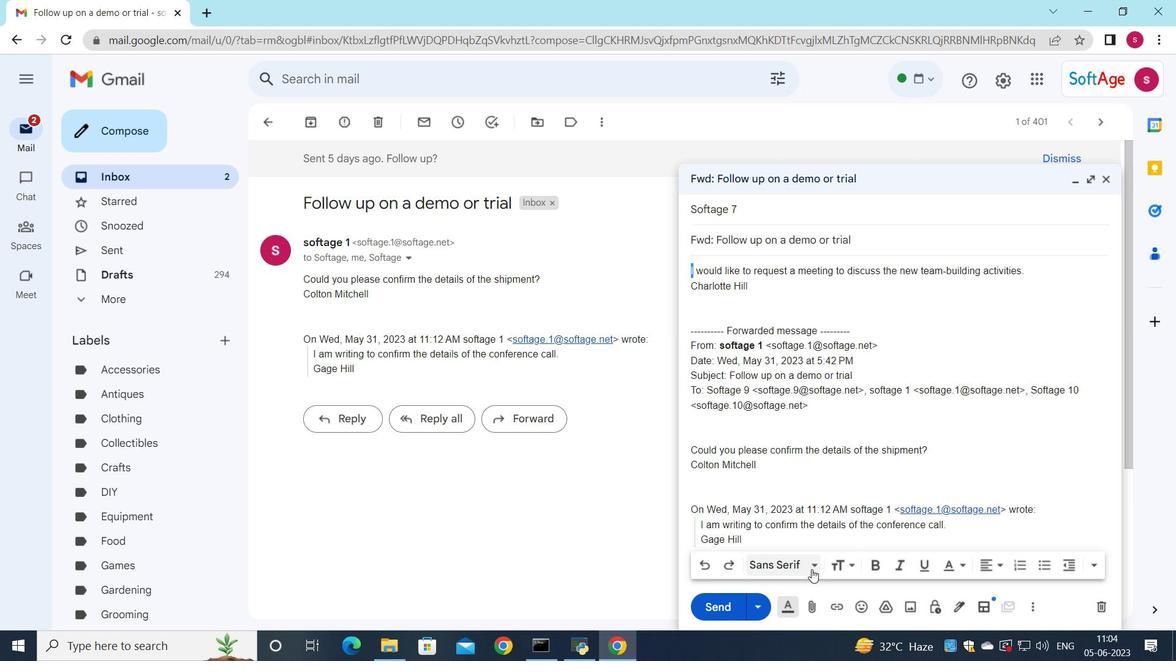 
Action: Mouse pressed left at (810, 567)
Screenshot: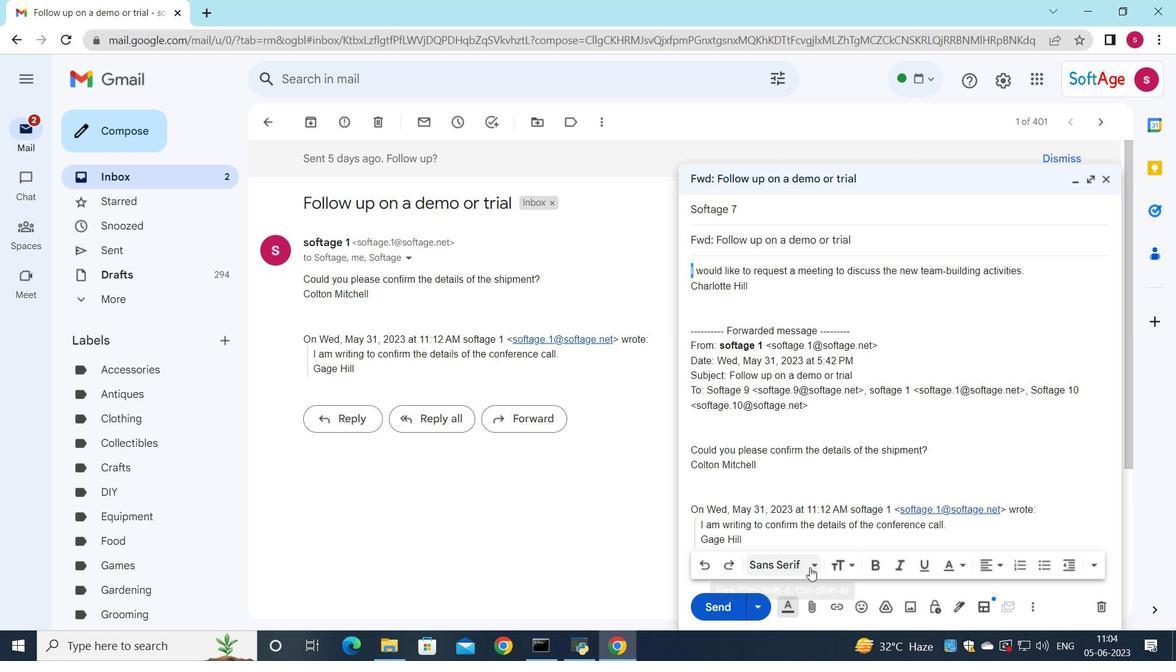 
Action: Mouse moved to (803, 470)
Screenshot: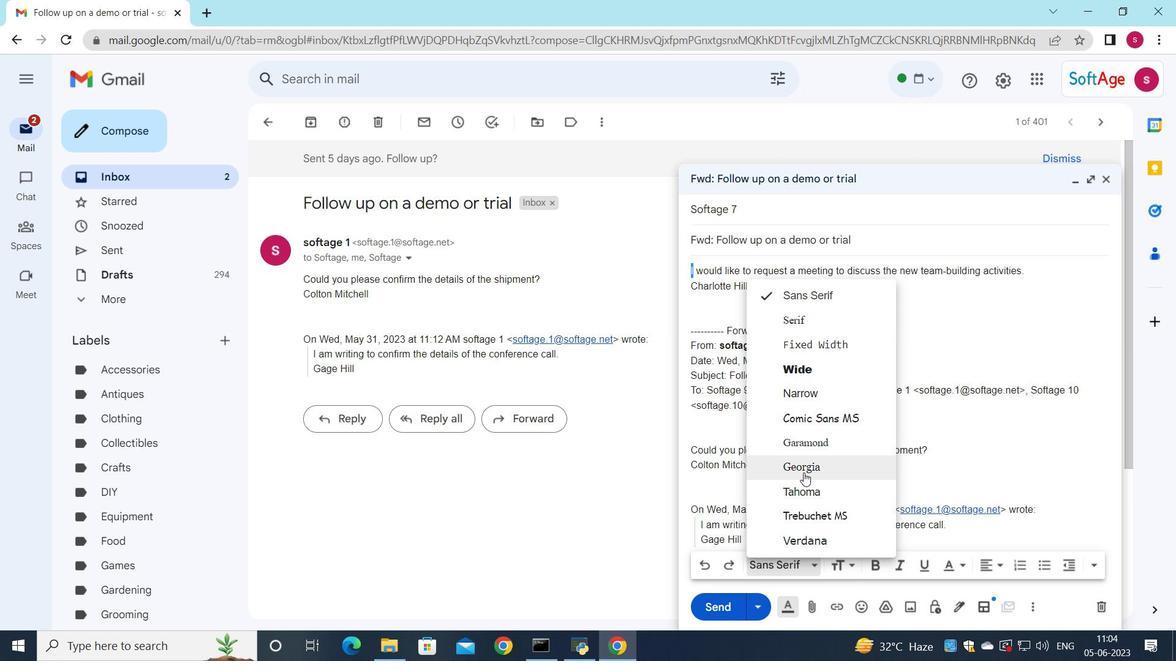 
Action: Mouse pressed left at (803, 470)
Screenshot: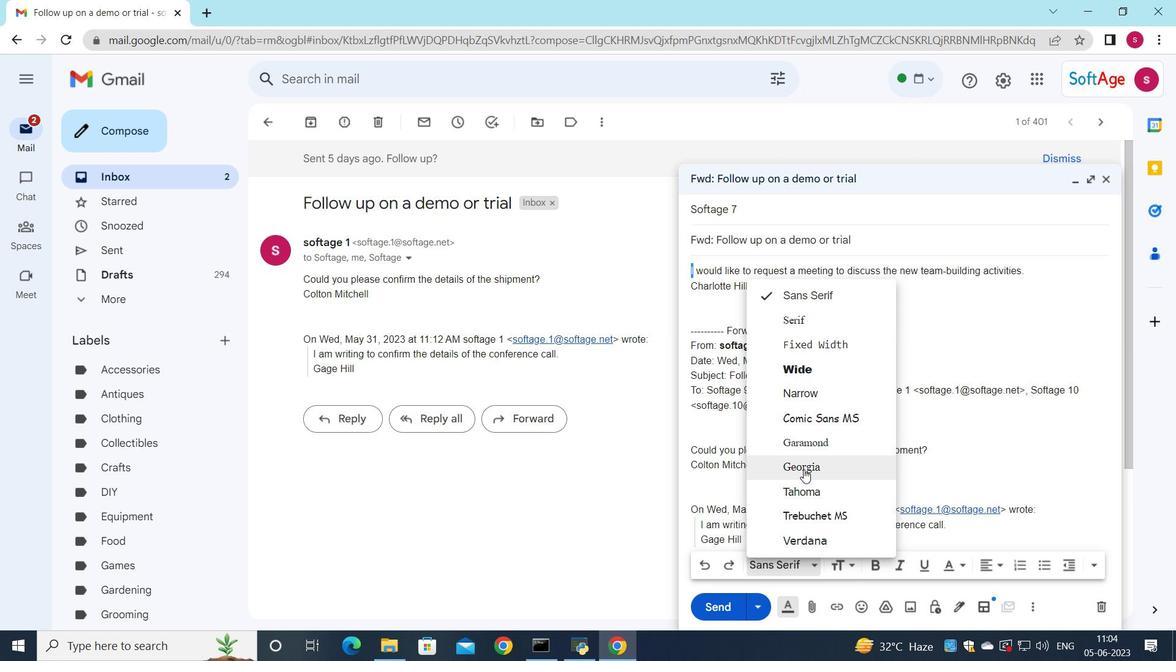 
Action: Mouse moved to (918, 563)
Screenshot: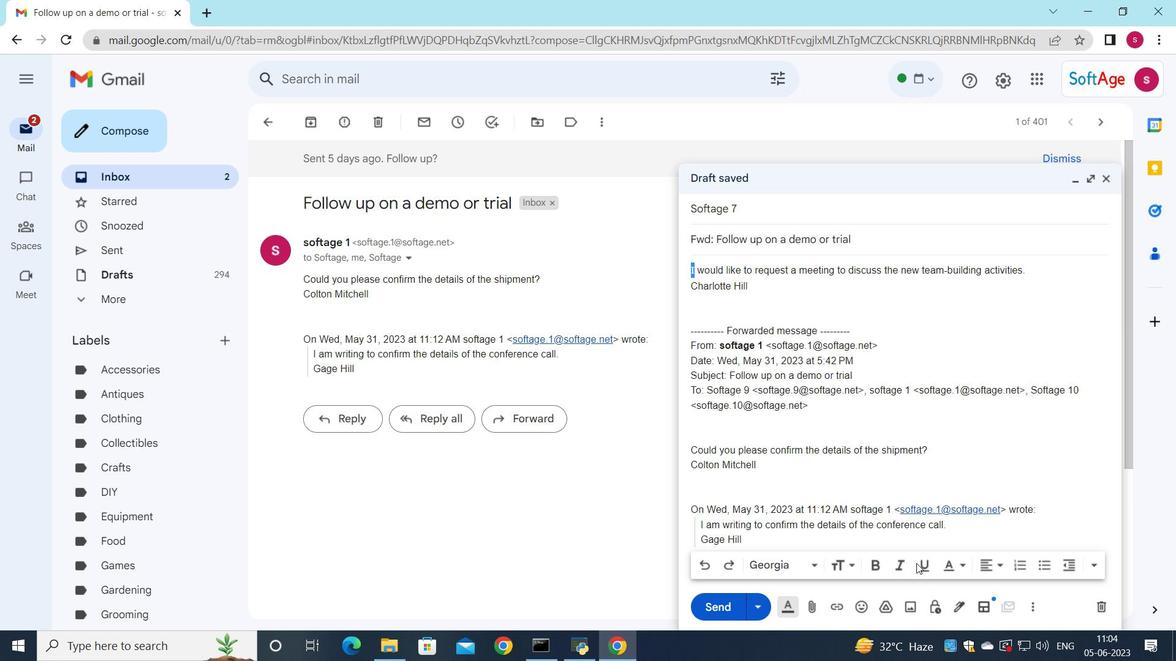 
Action: Mouse pressed left at (918, 563)
Screenshot: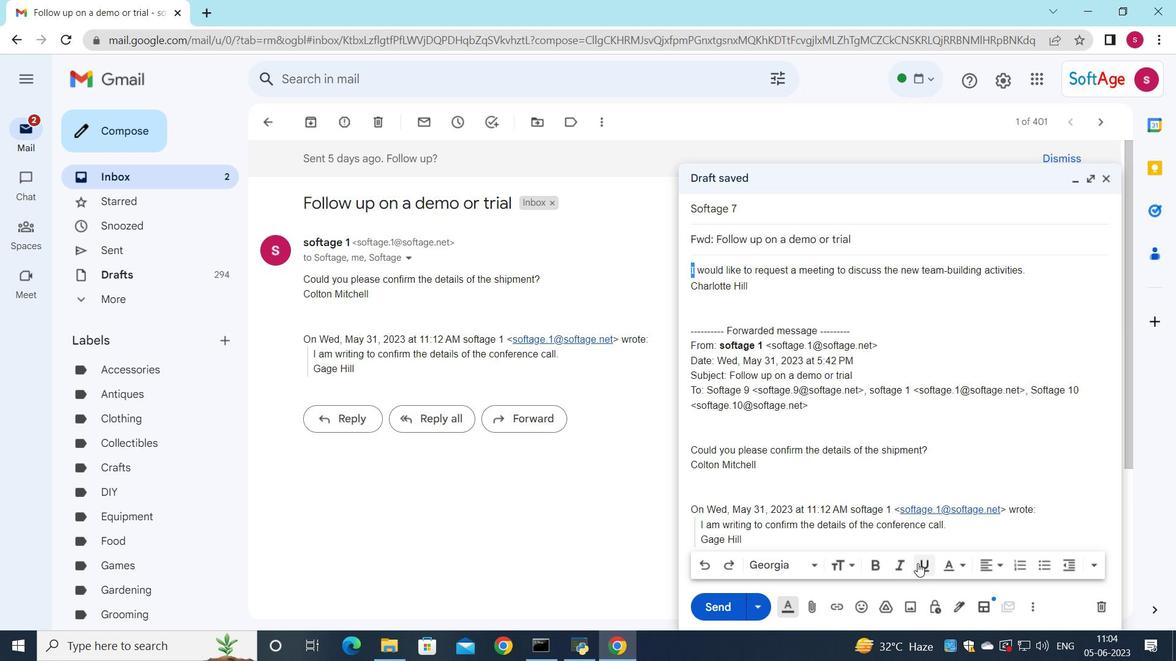 
Action: Mouse moved to (723, 602)
Screenshot: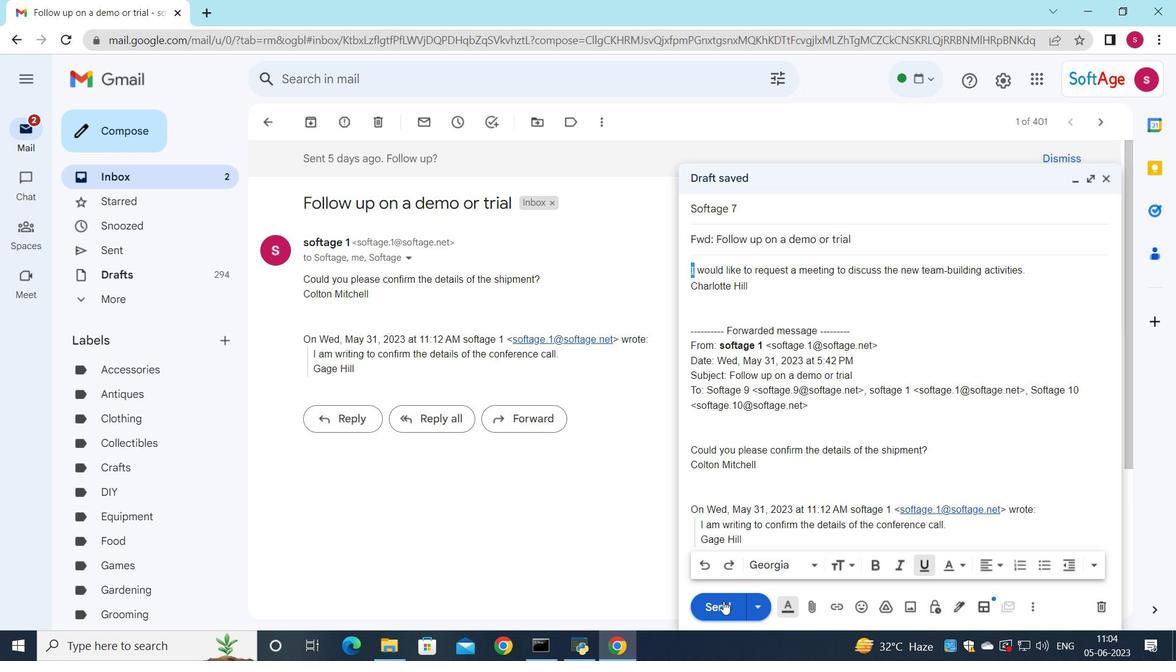 
Action: Mouse pressed left at (723, 602)
Screenshot: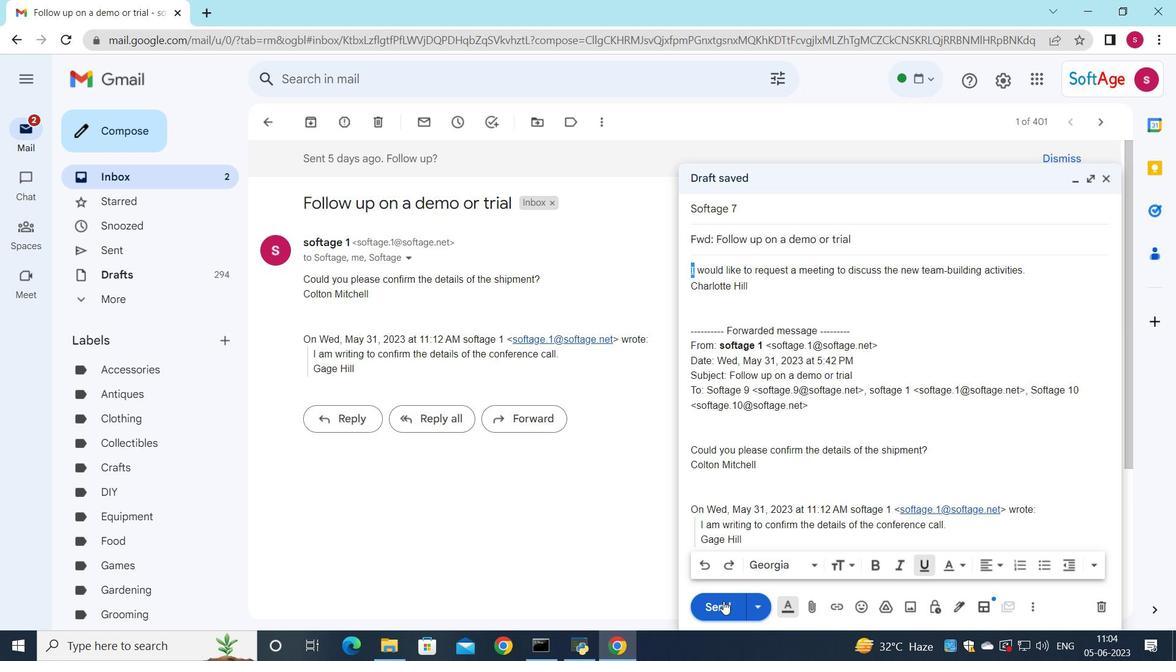 
Action: Mouse moved to (730, 597)
Screenshot: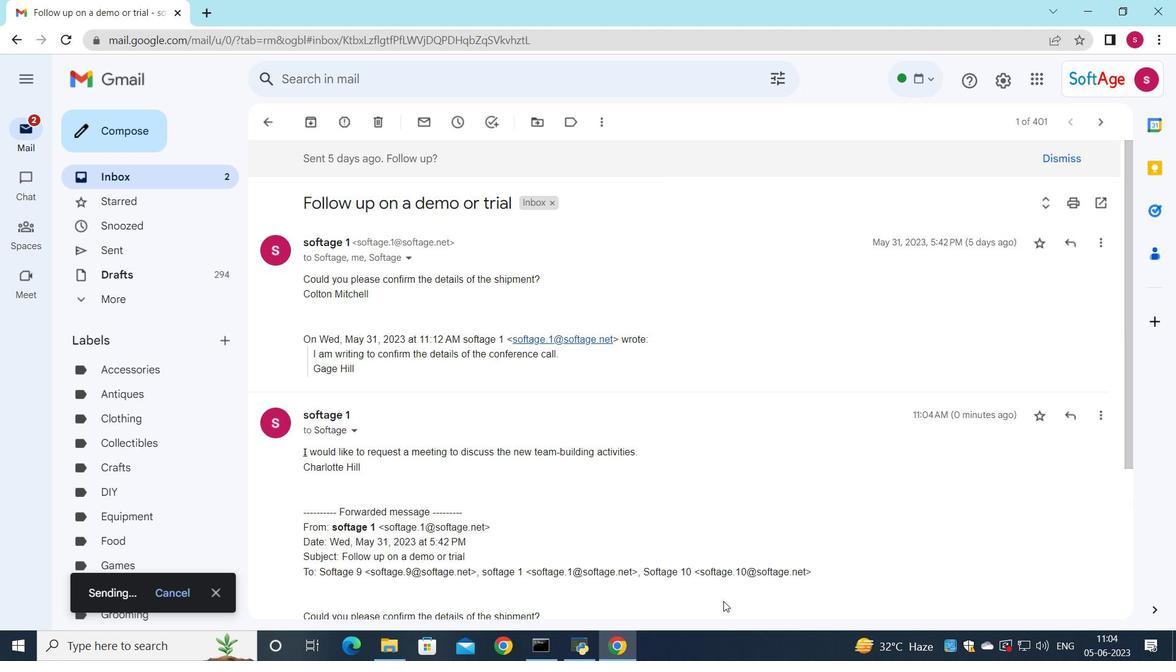 
